 Task: Search round trip flight ticket for 5 adults, 1 child, 2 infants in seat and 1 infant on lap in business from Monterey: Monterey Regional Airport (was Monterey Peninsula Airport) to Rock Springs: Southwest Wyoming Regional Airport (rock Springs Sweetwater County Airport) on 8-5-2023 and return on 8-7-2023. Choice of flights is Singapure airlines. Number of bags: 1 carry on bag. Price is upto 76000. Outbound departure time preference is 5:30.
Action: Mouse moved to (389, 151)
Screenshot: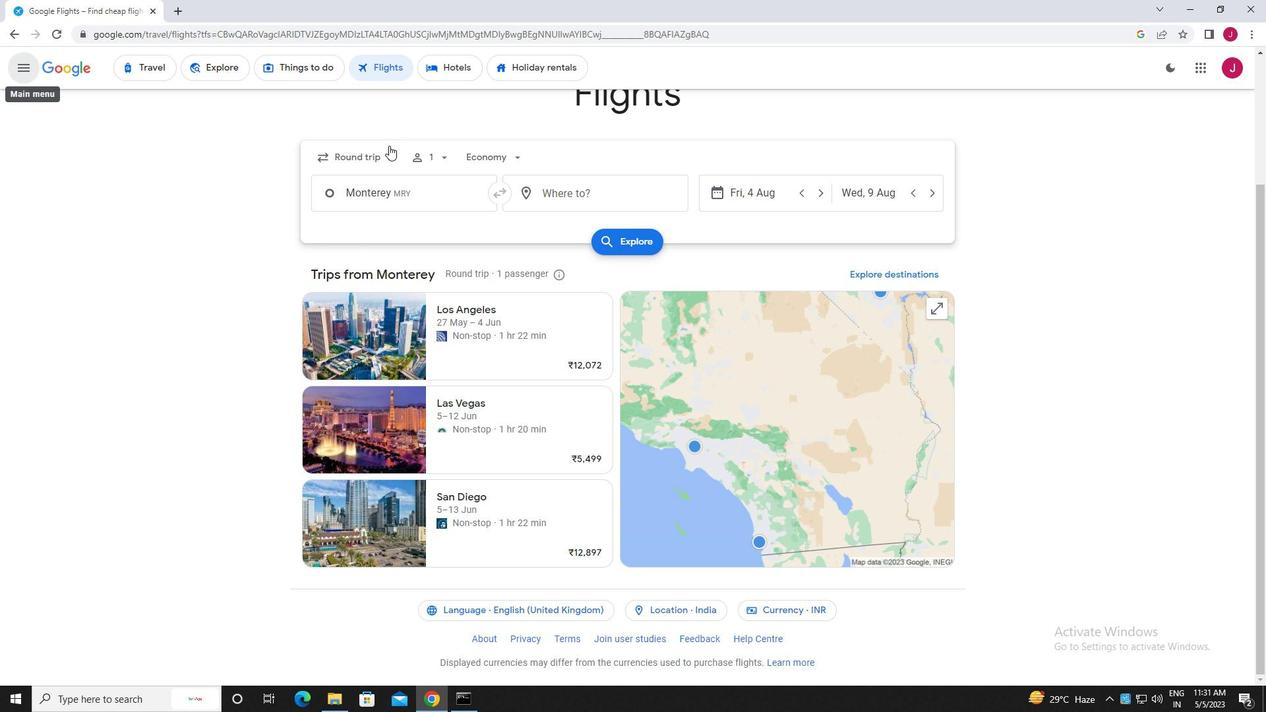 
Action: Mouse pressed left at (389, 151)
Screenshot: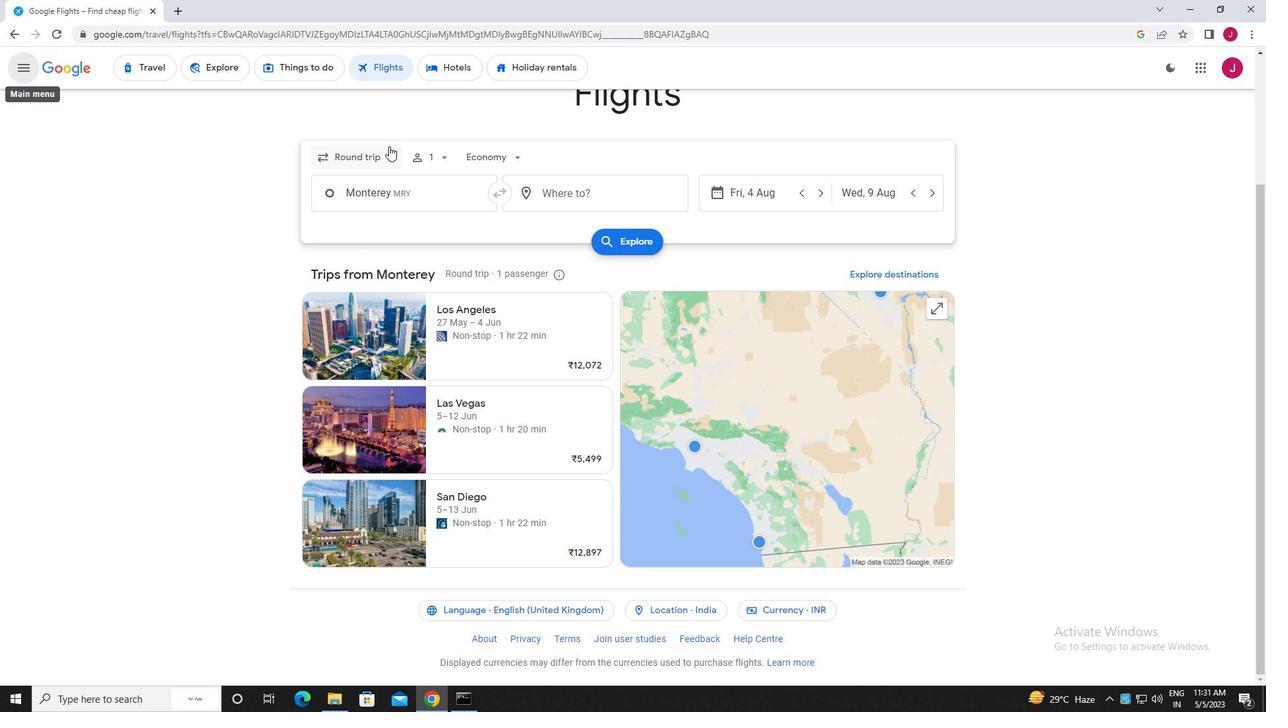 
Action: Mouse moved to (385, 187)
Screenshot: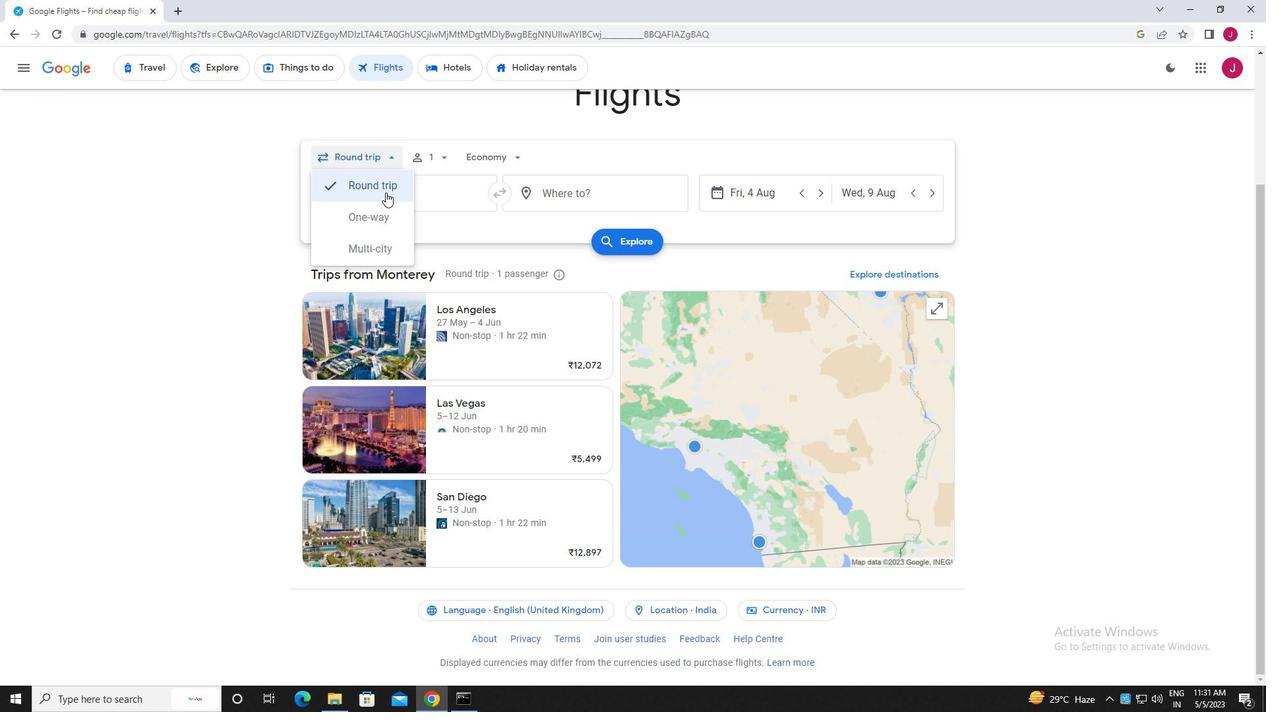 
Action: Mouse pressed left at (385, 187)
Screenshot: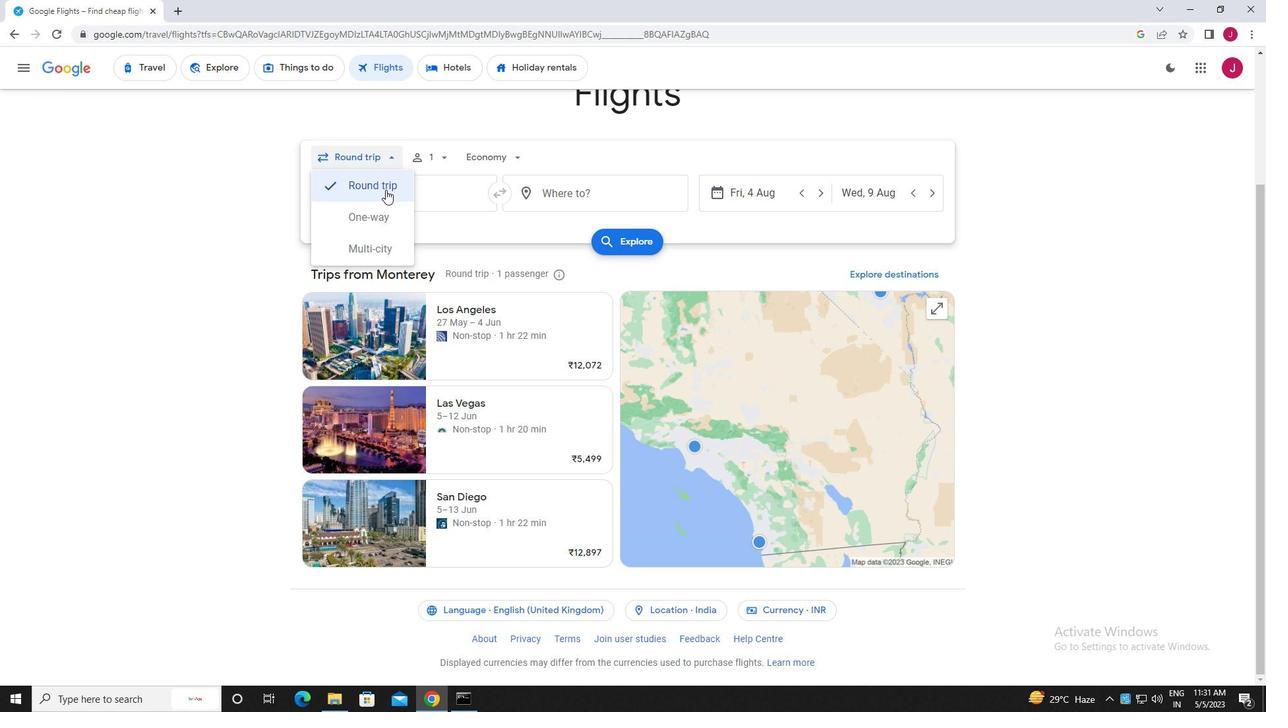 
Action: Mouse moved to (445, 156)
Screenshot: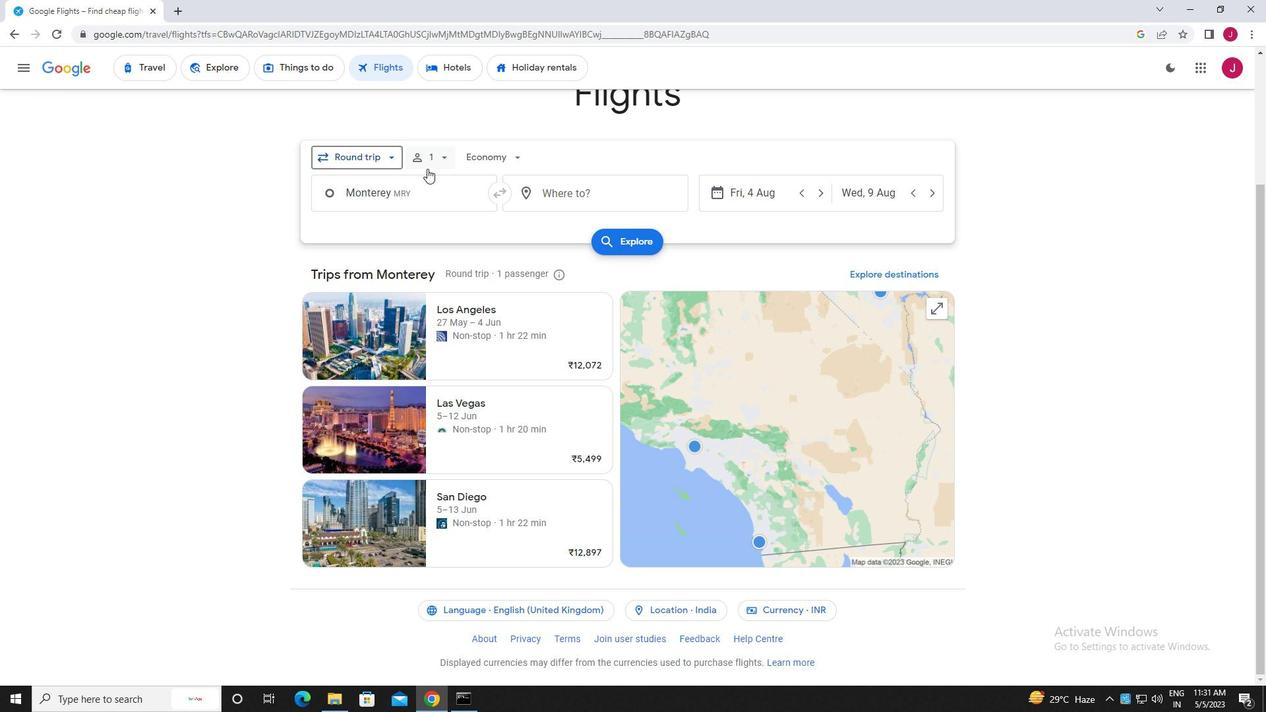 
Action: Mouse pressed left at (445, 156)
Screenshot: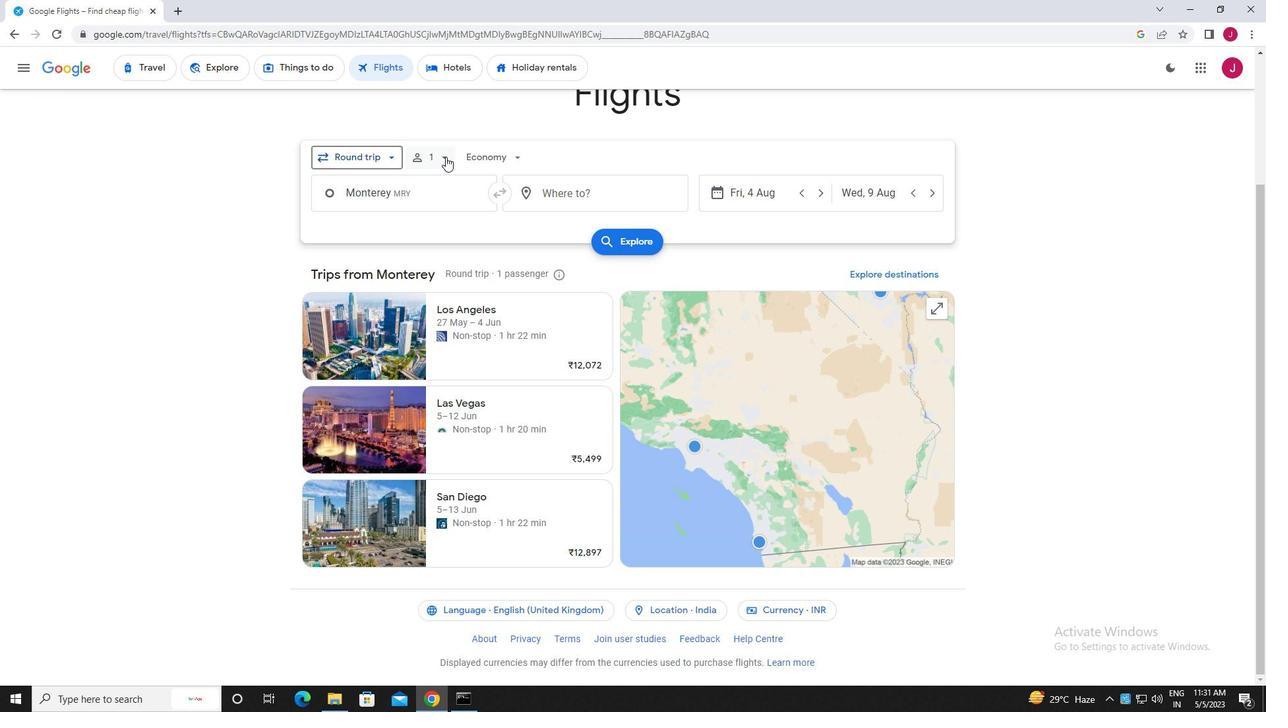 
Action: Mouse moved to (542, 191)
Screenshot: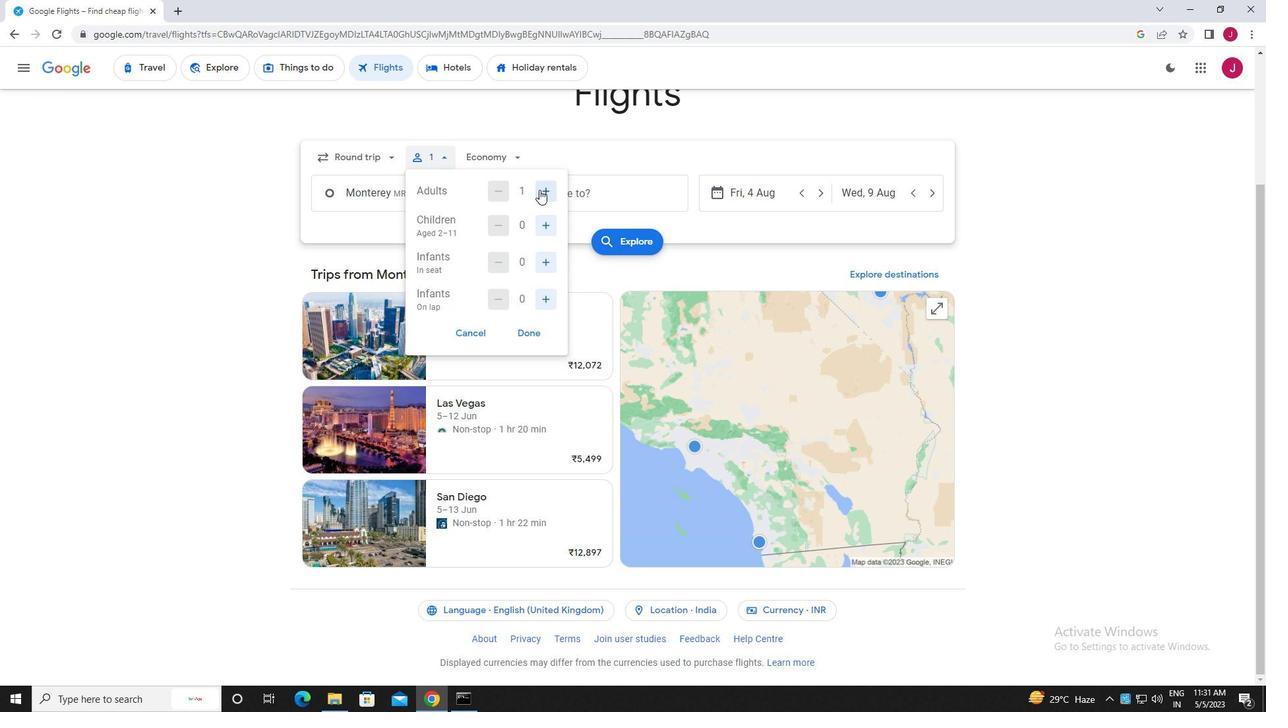 
Action: Mouse pressed left at (542, 191)
Screenshot: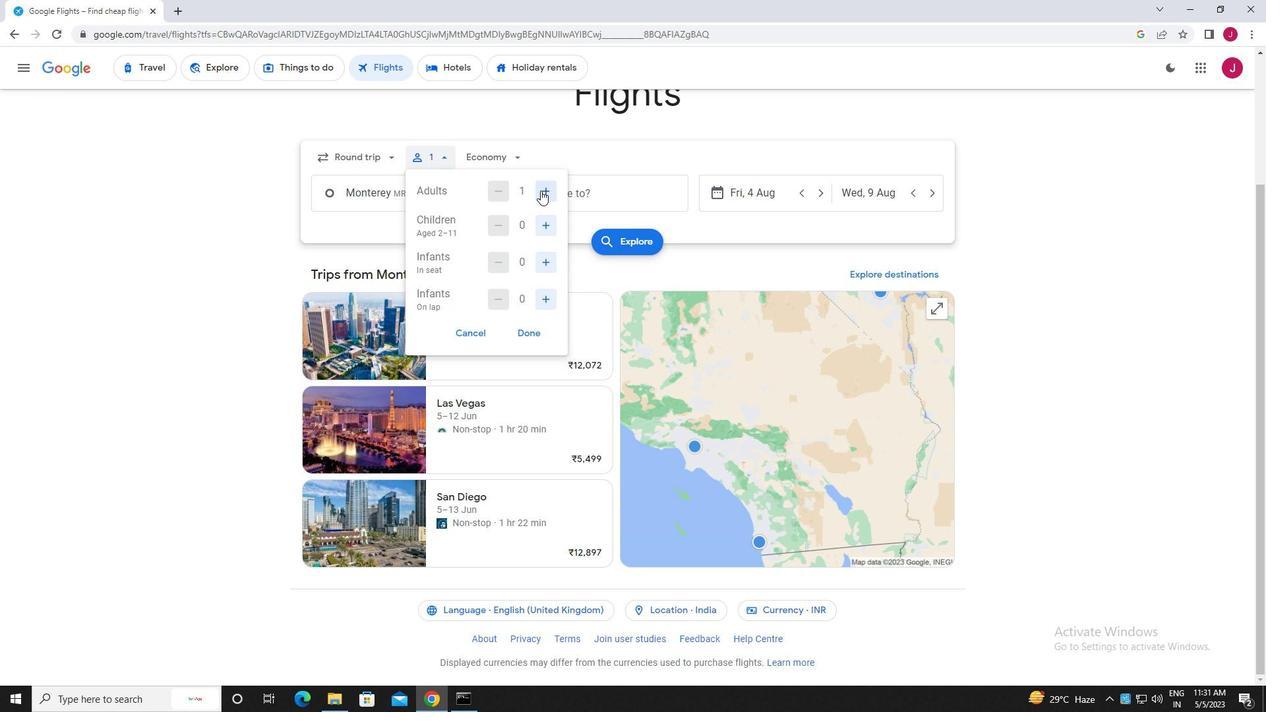 
Action: Mouse moved to (542, 191)
Screenshot: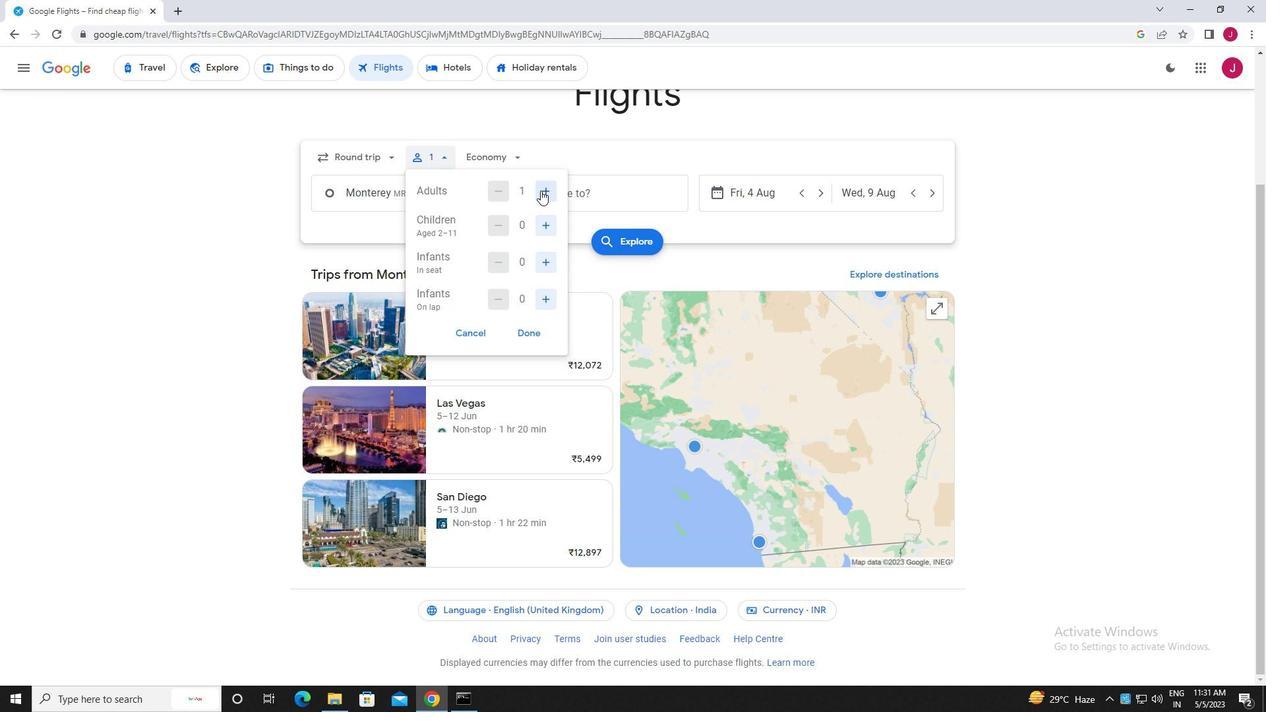 
Action: Mouse pressed left at (542, 191)
Screenshot: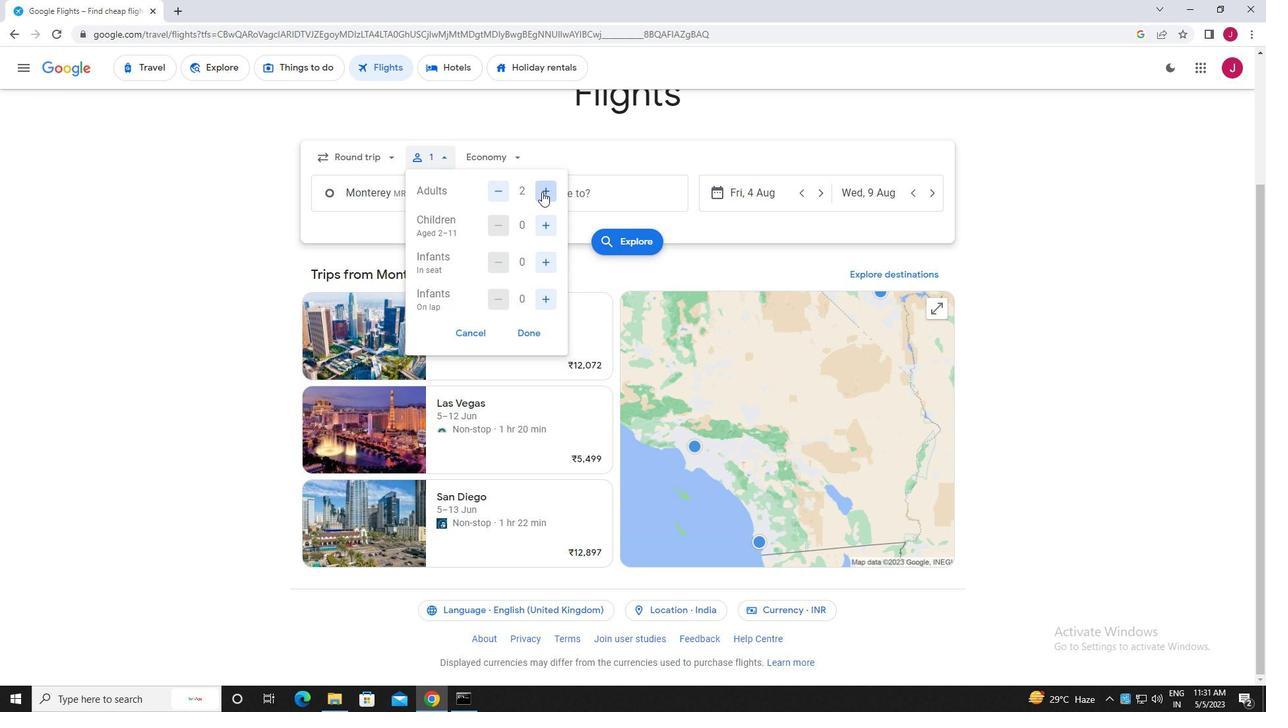 
Action: Mouse pressed left at (542, 191)
Screenshot: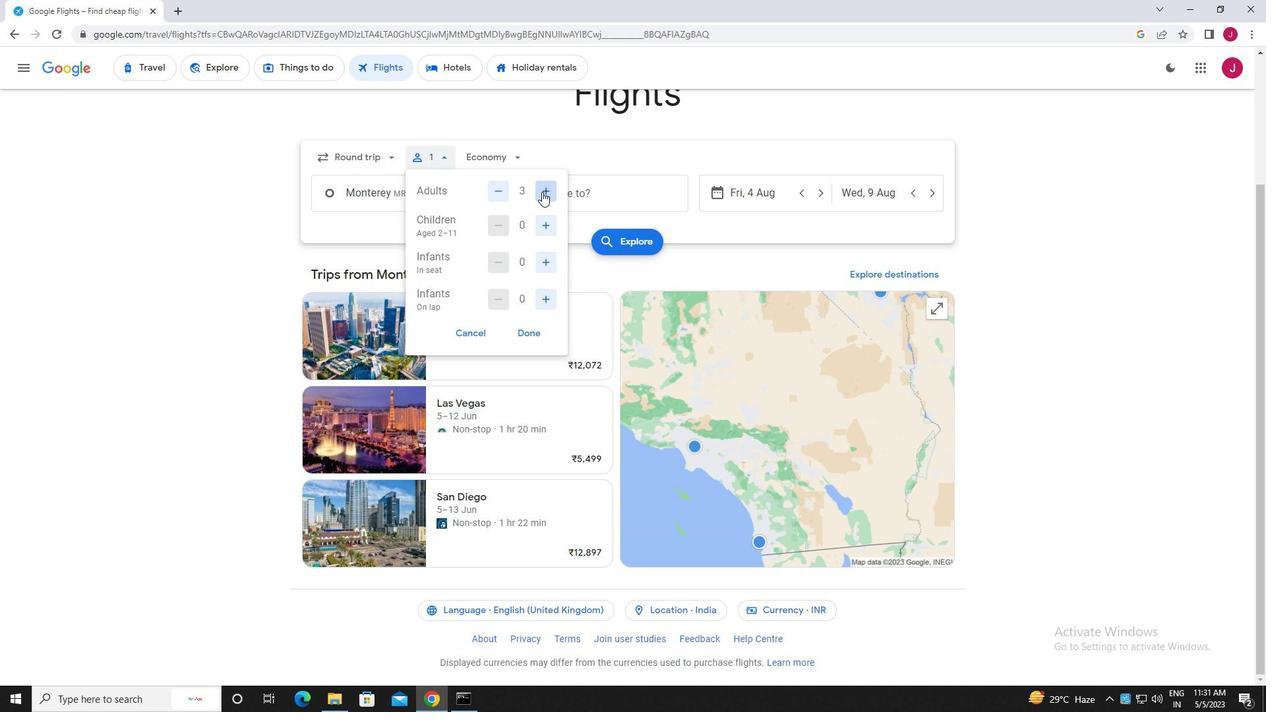 
Action: Mouse pressed left at (542, 191)
Screenshot: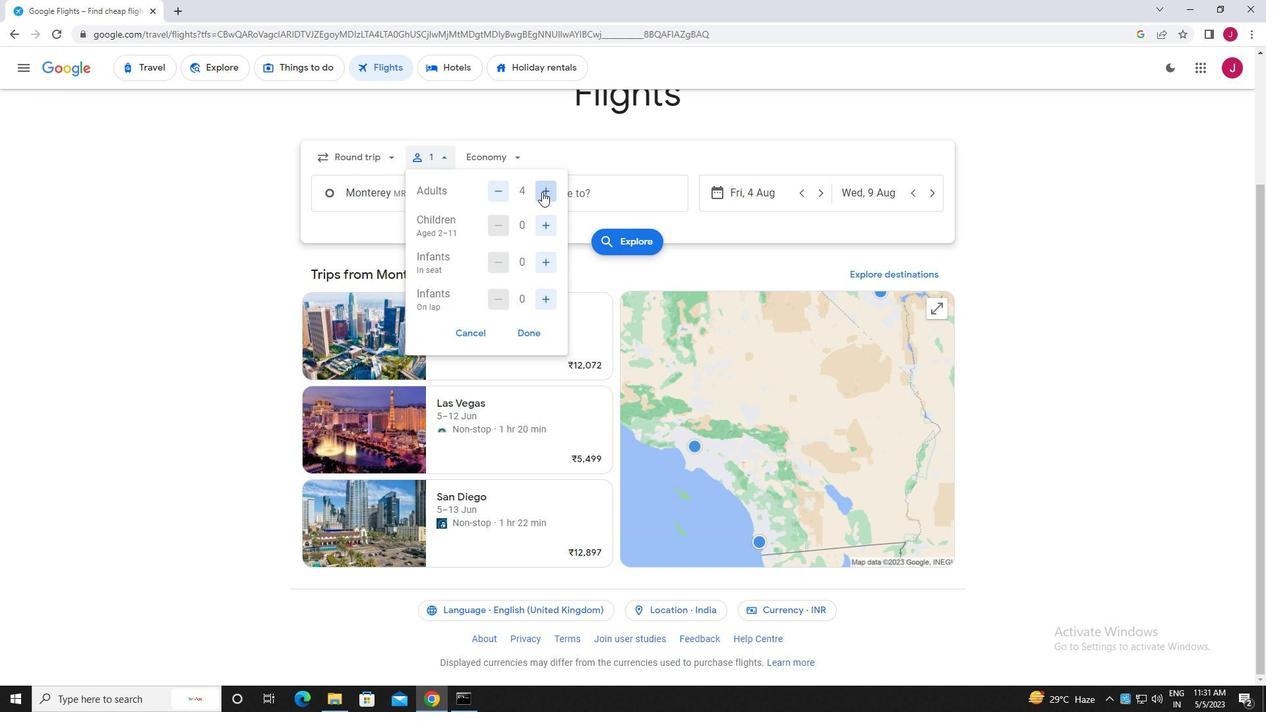 
Action: Mouse moved to (546, 232)
Screenshot: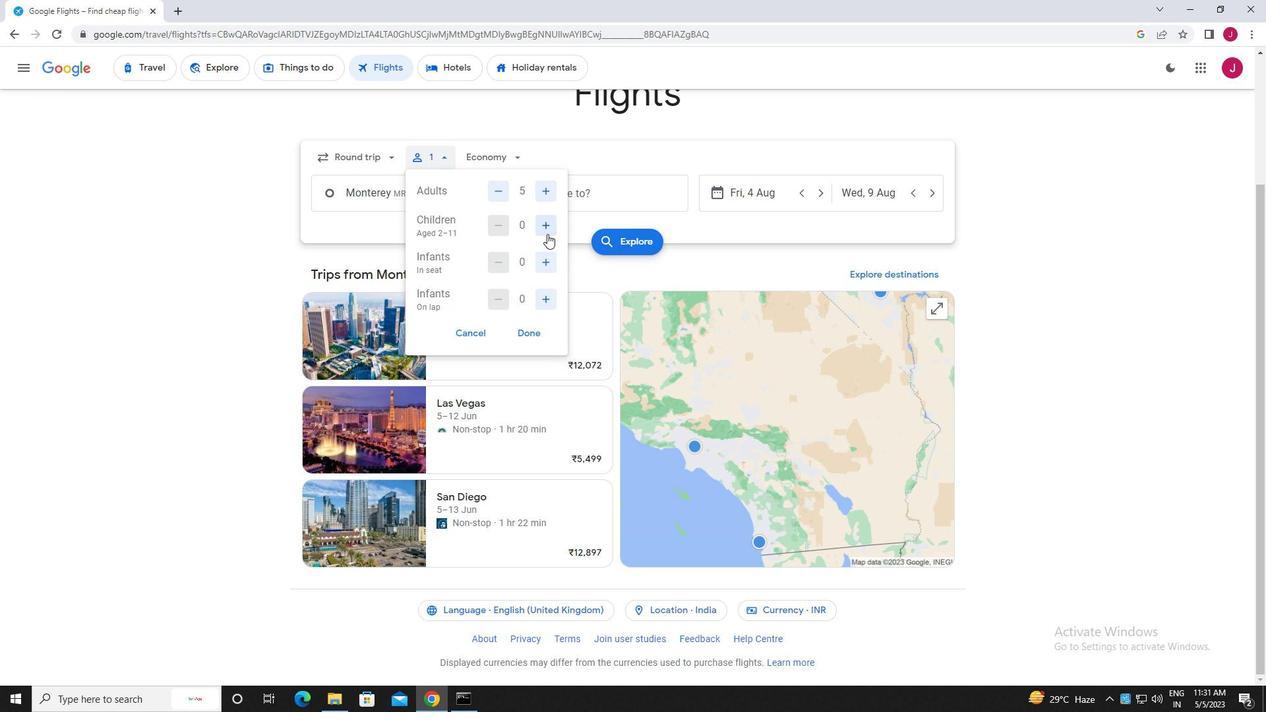 
Action: Mouse pressed left at (546, 232)
Screenshot: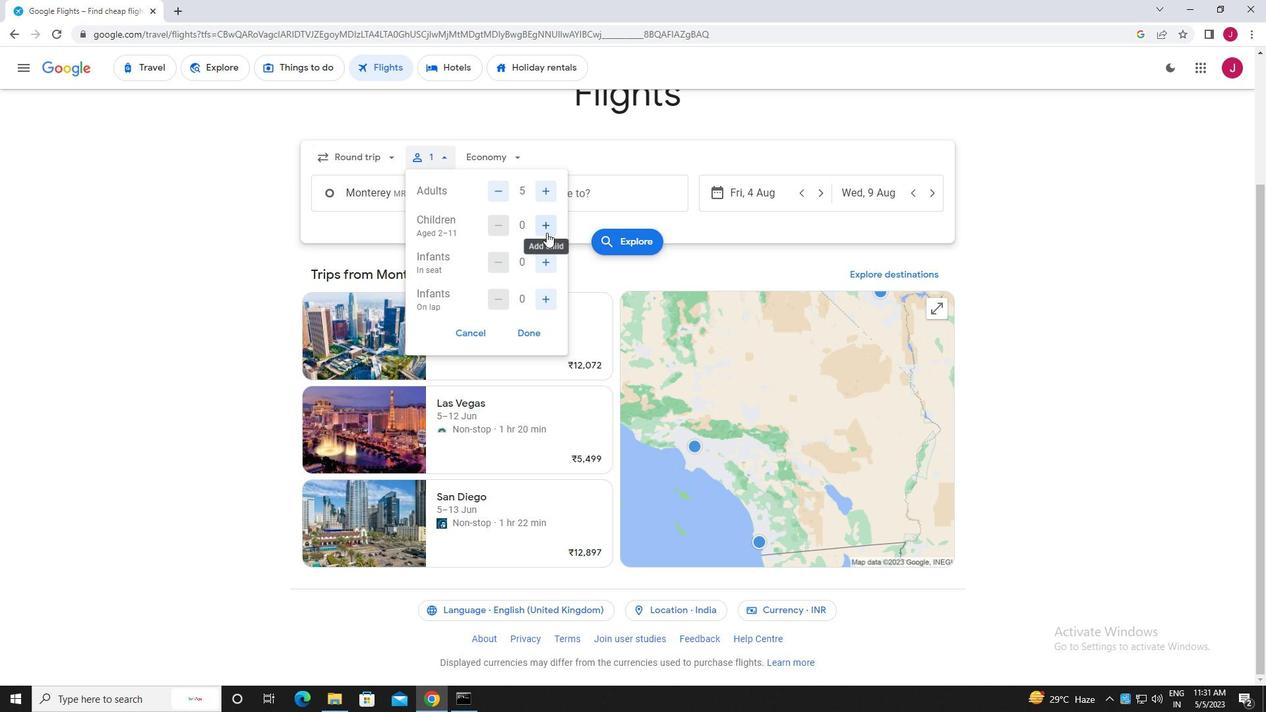 
Action: Mouse moved to (552, 255)
Screenshot: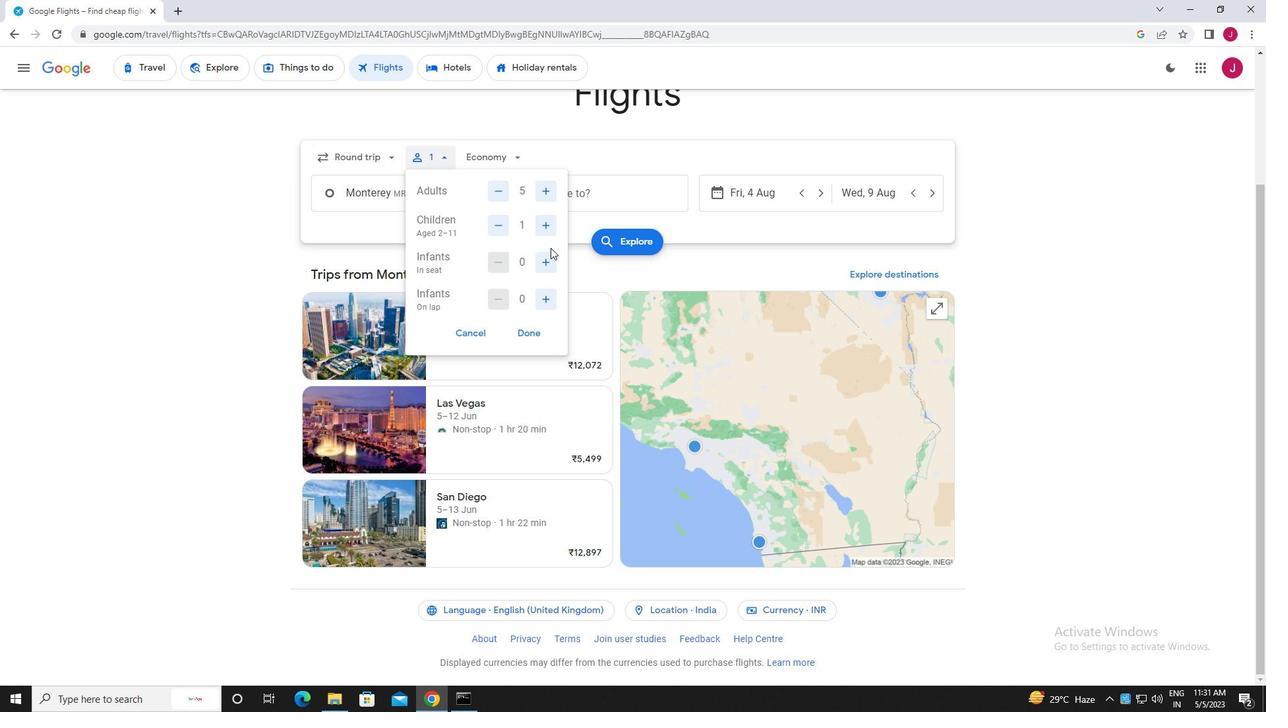 
Action: Mouse pressed left at (552, 255)
Screenshot: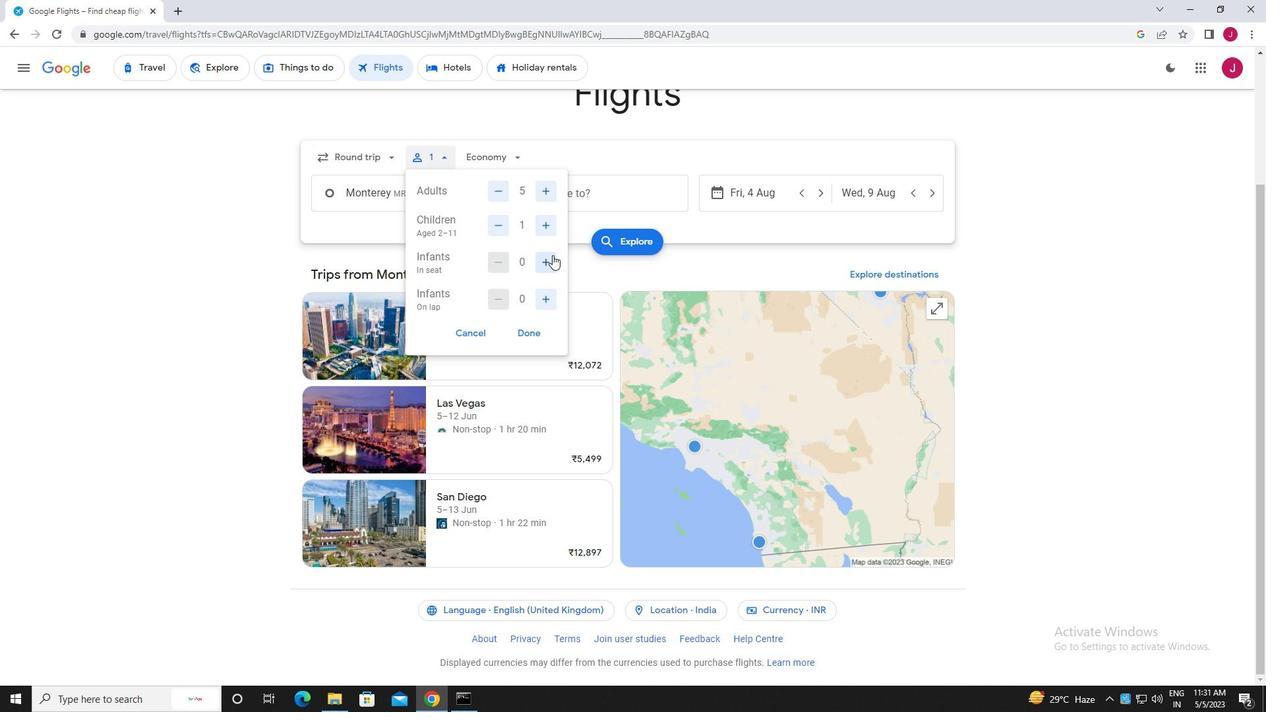 
Action: Mouse moved to (550, 258)
Screenshot: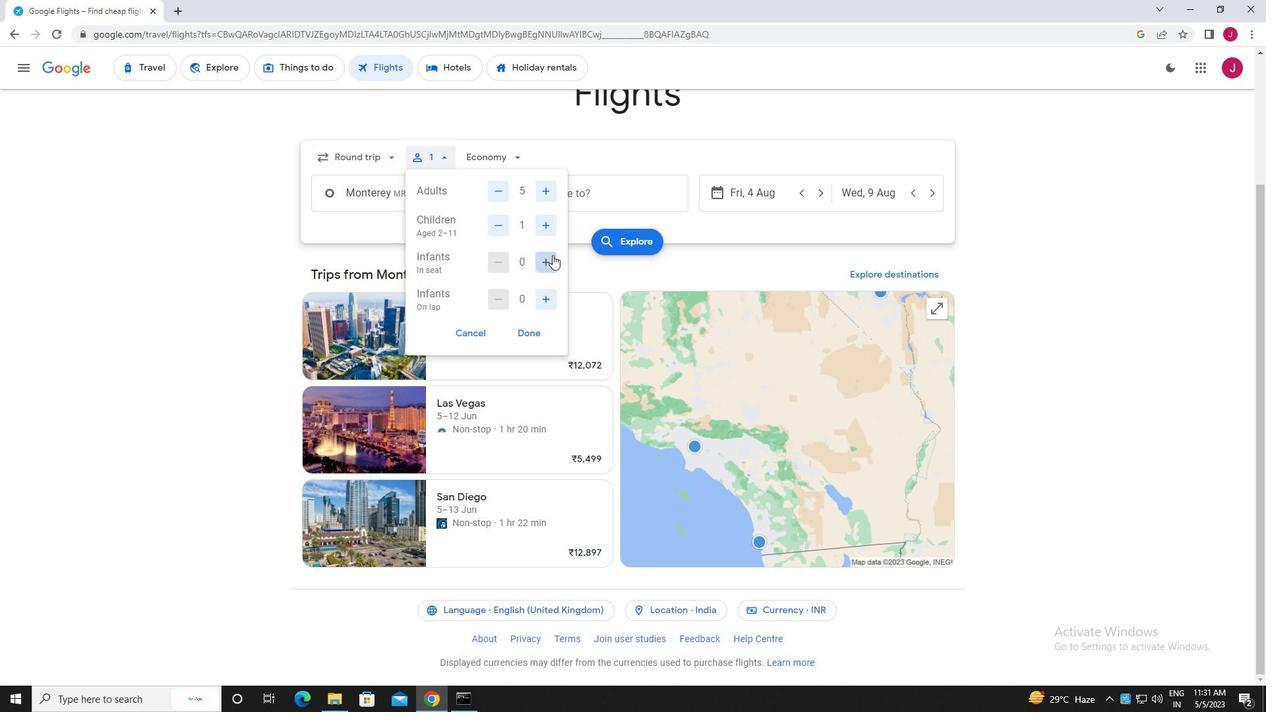 
Action: Mouse pressed left at (550, 258)
Screenshot: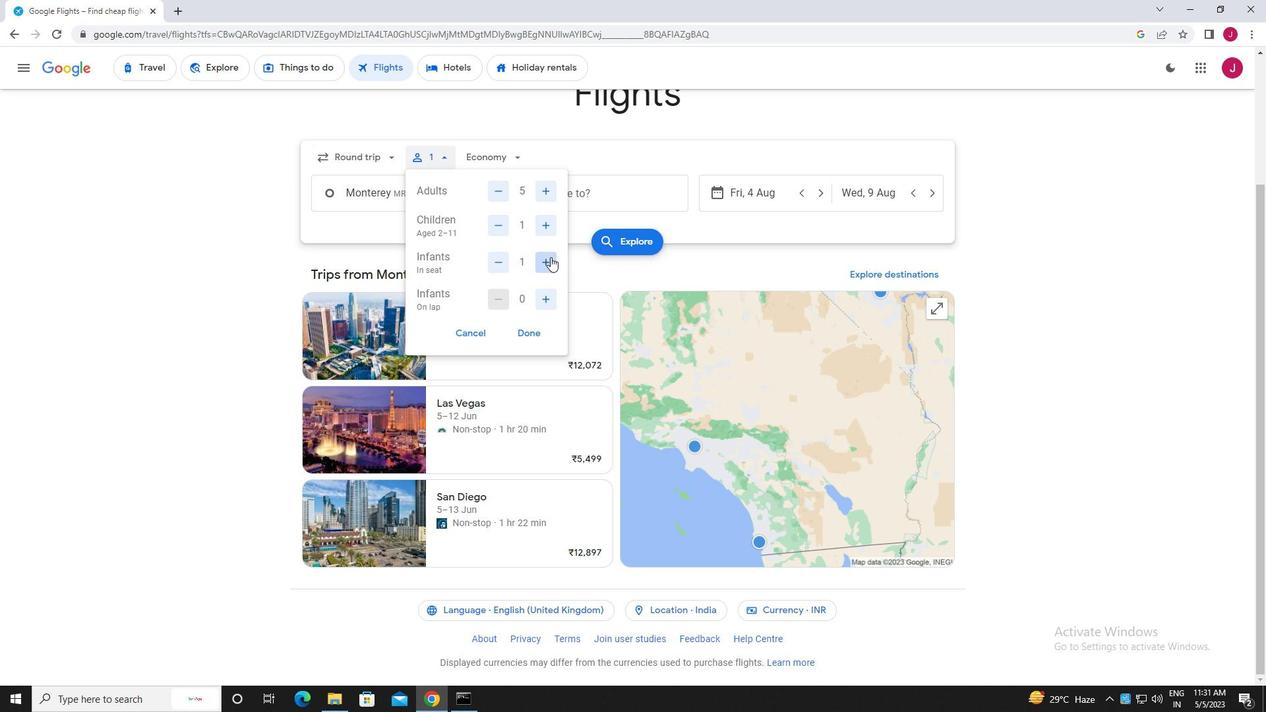 
Action: Mouse moved to (542, 303)
Screenshot: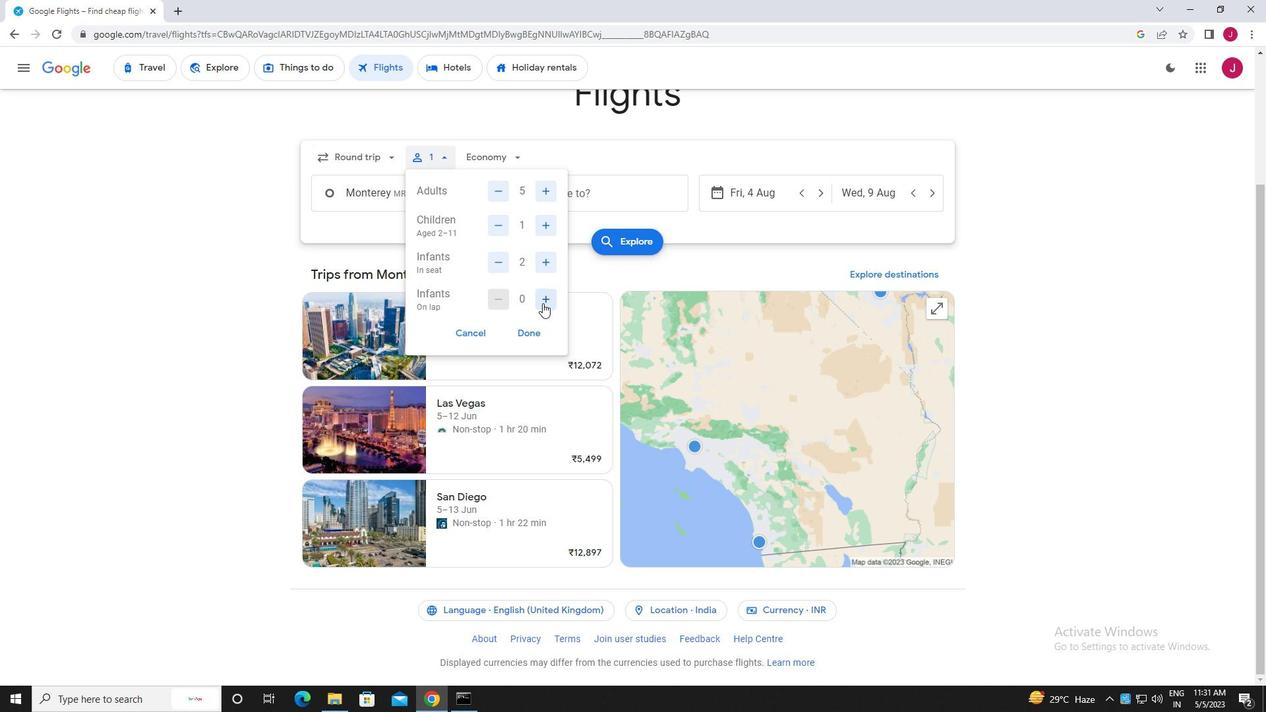 
Action: Mouse pressed left at (542, 303)
Screenshot: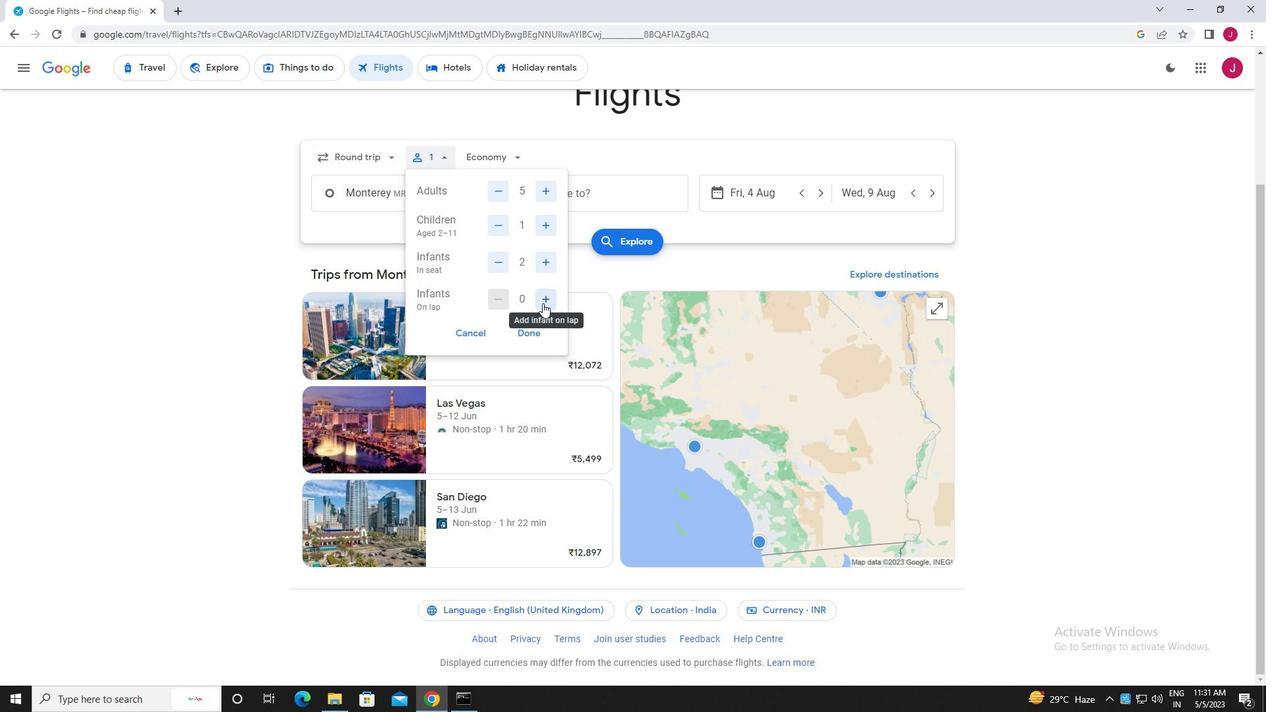 
Action: Mouse moved to (529, 329)
Screenshot: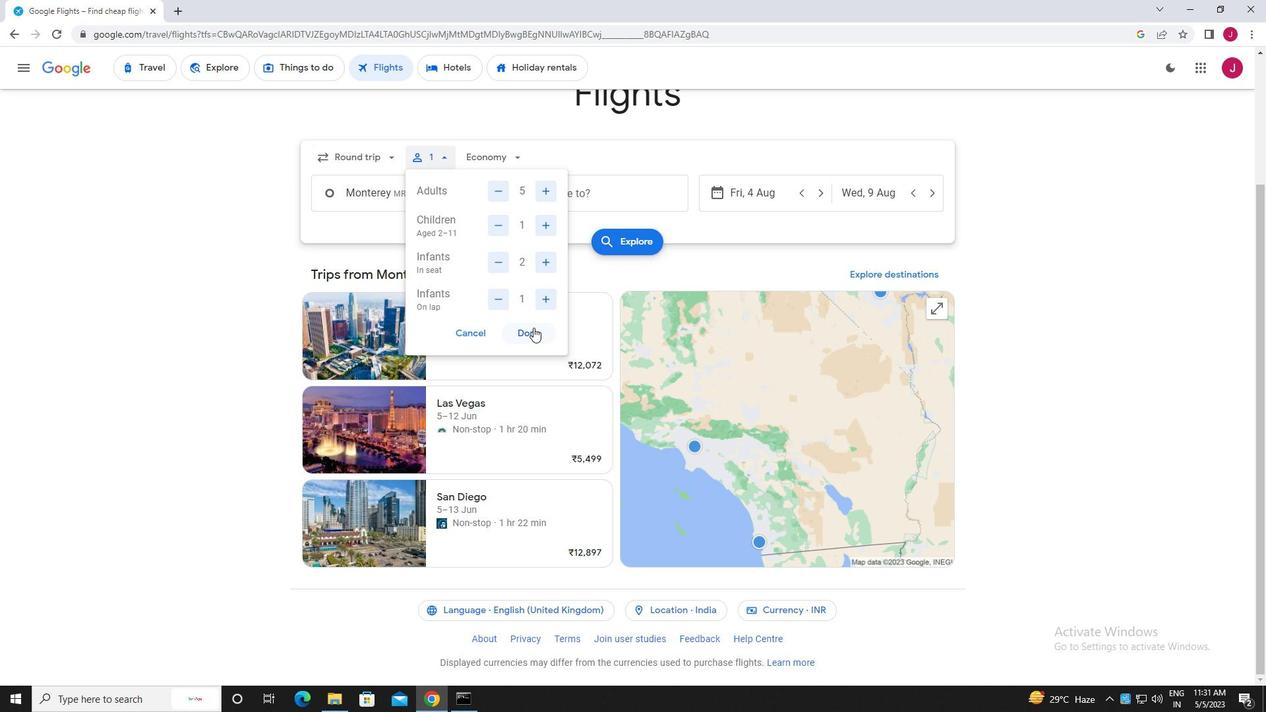 
Action: Mouse pressed left at (529, 329)
Screenshot: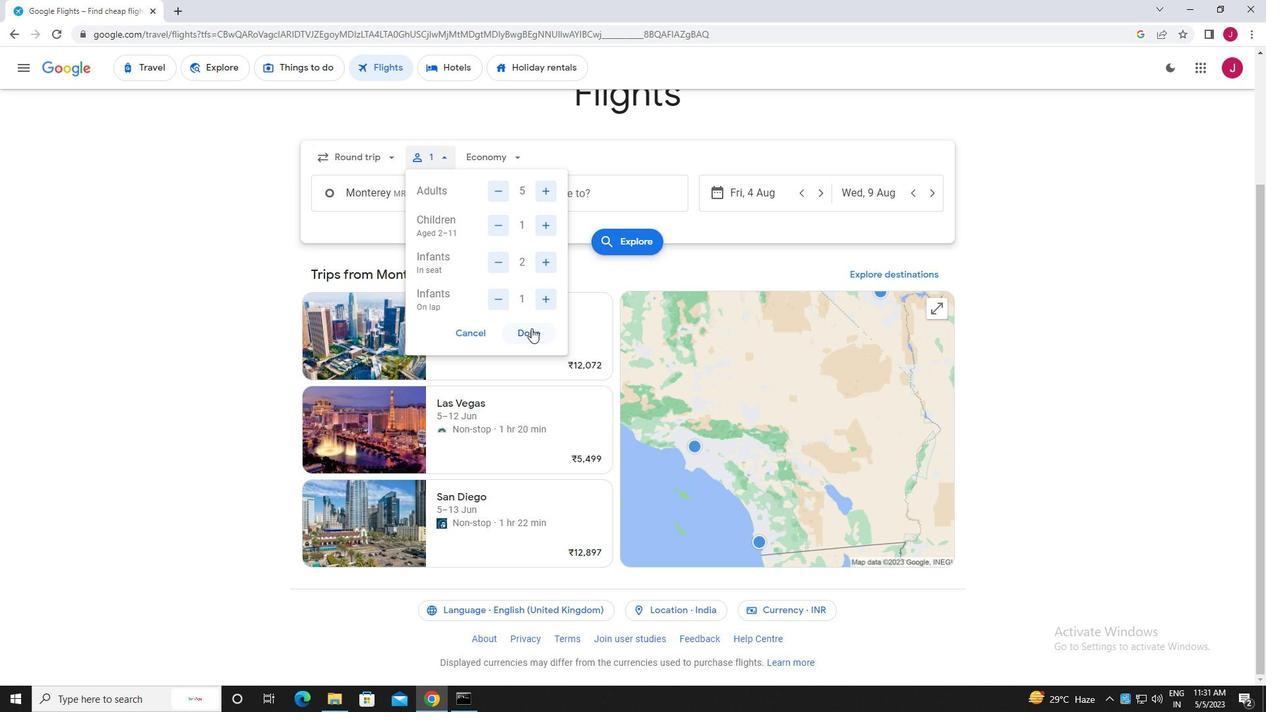 
Action: Mouse moved to (501, 156)
Screenshot: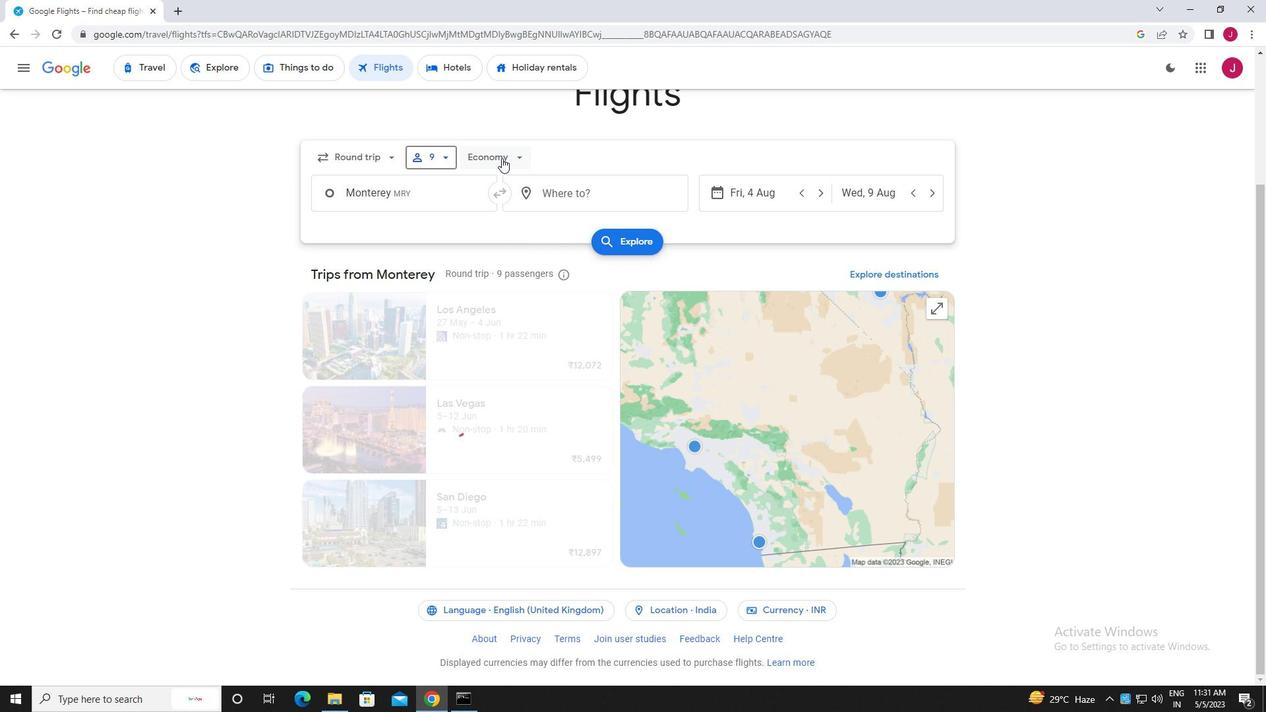 
Action: Mouse pressed left at (501, 156)
Screenshot: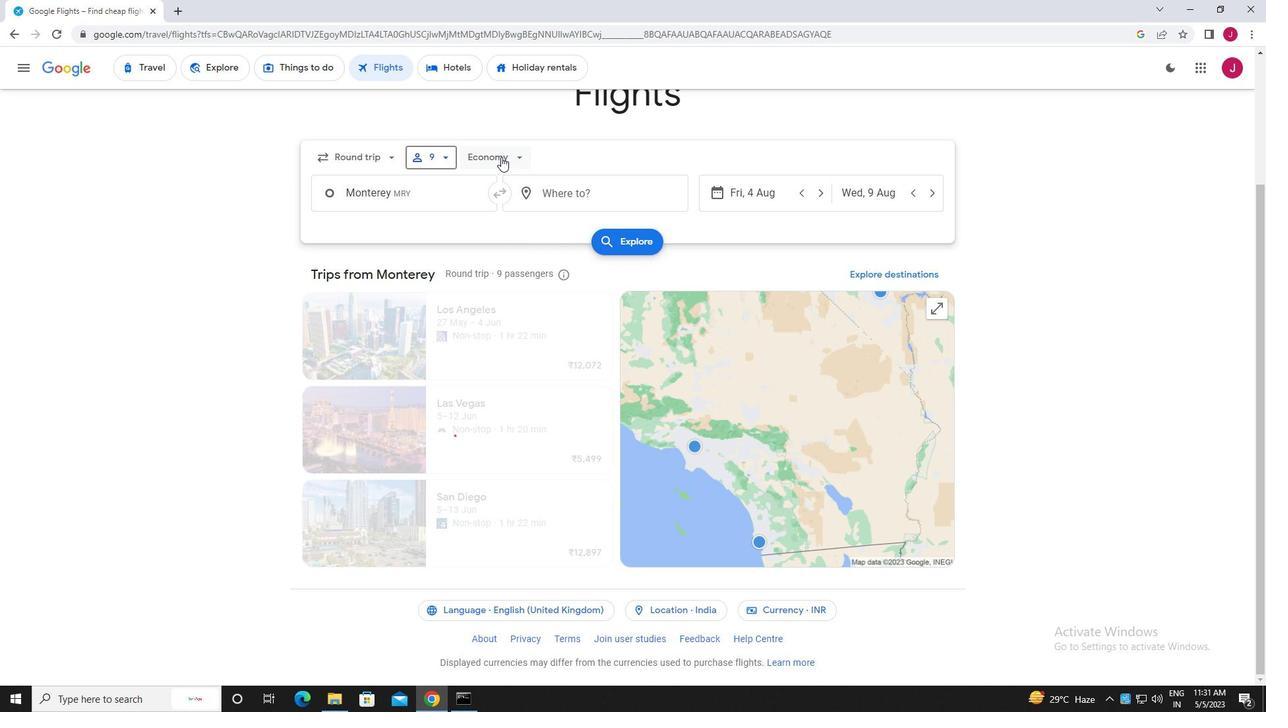 
Action: Mouse moved to (524, 247)
Screenshot: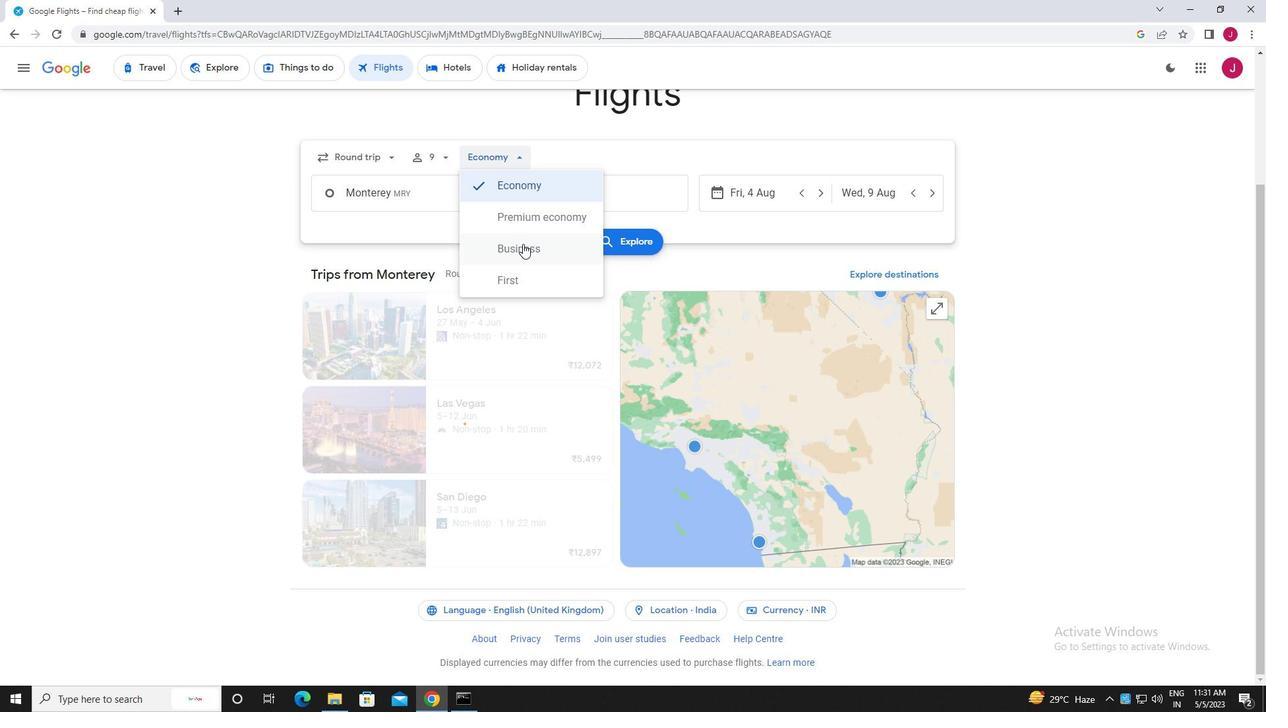 
Action: Mouse pressed left at (524, 247)
Screenshot: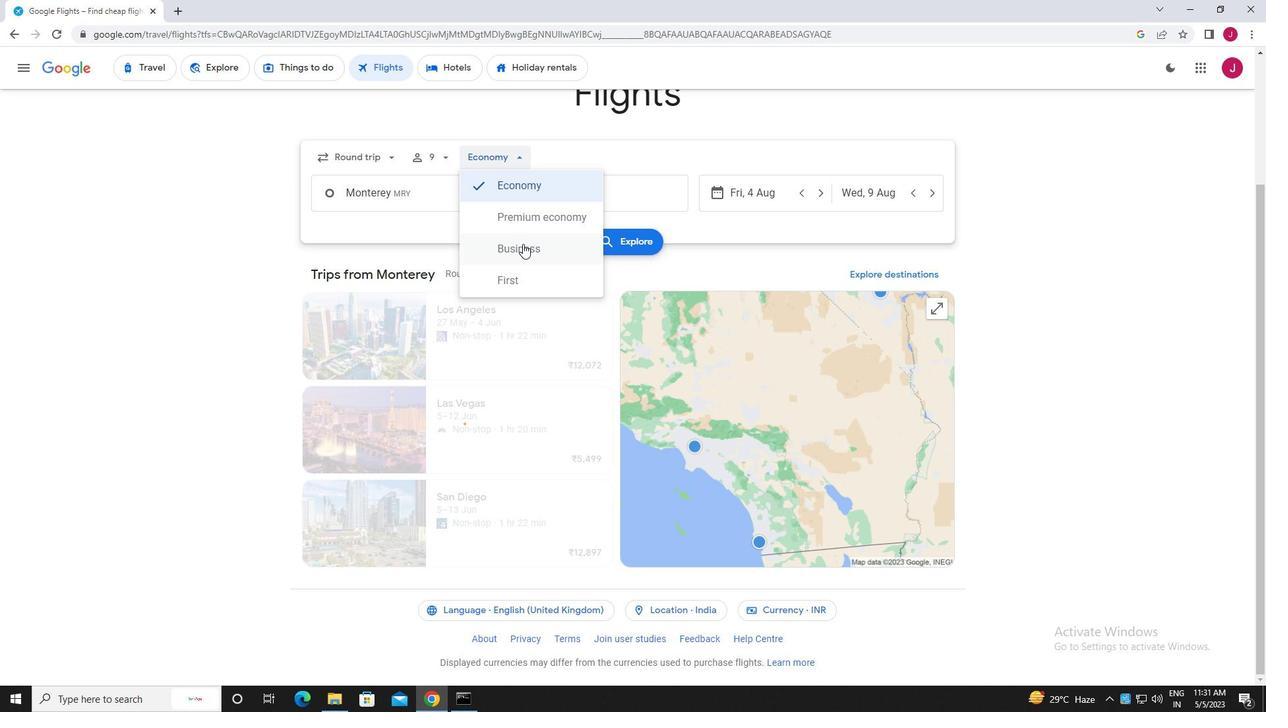 
Action: Mouse moved to (439, 198)
Screenshot: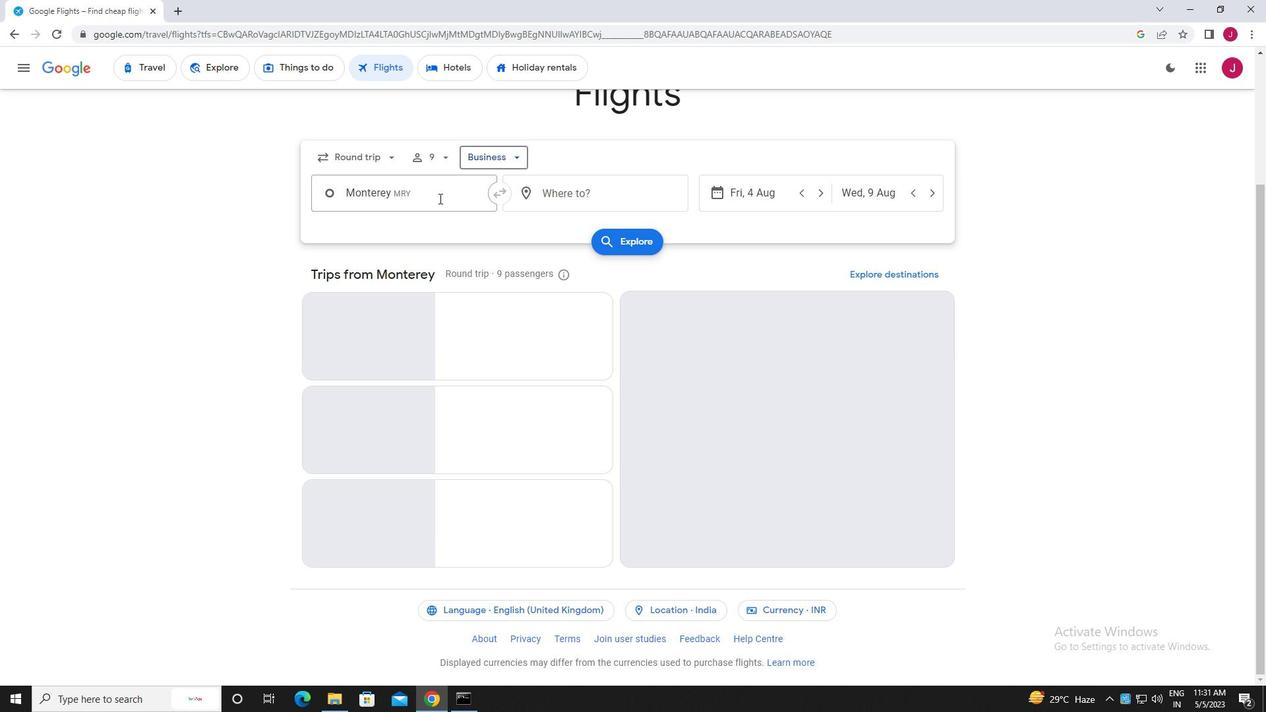 
Action: Mouse pressed left at (439, 198)
Screenshot: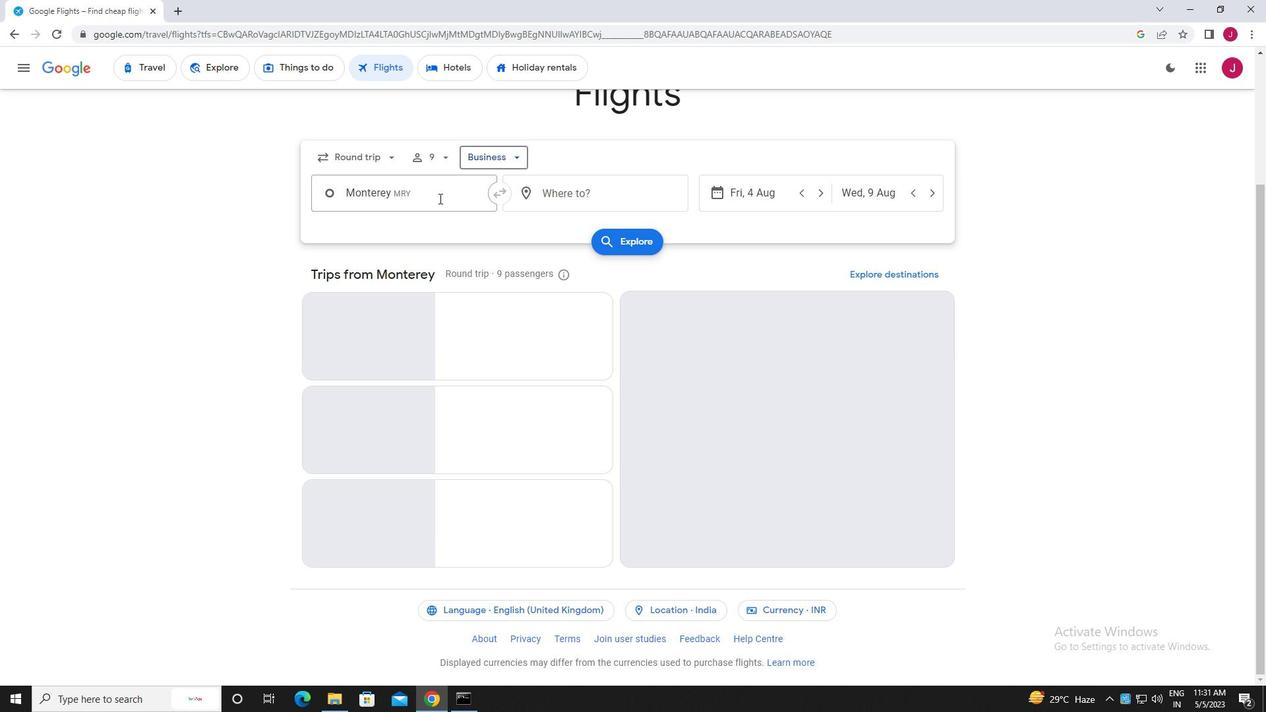 
Action: Mouse moved to (439, 198)
Screenshot: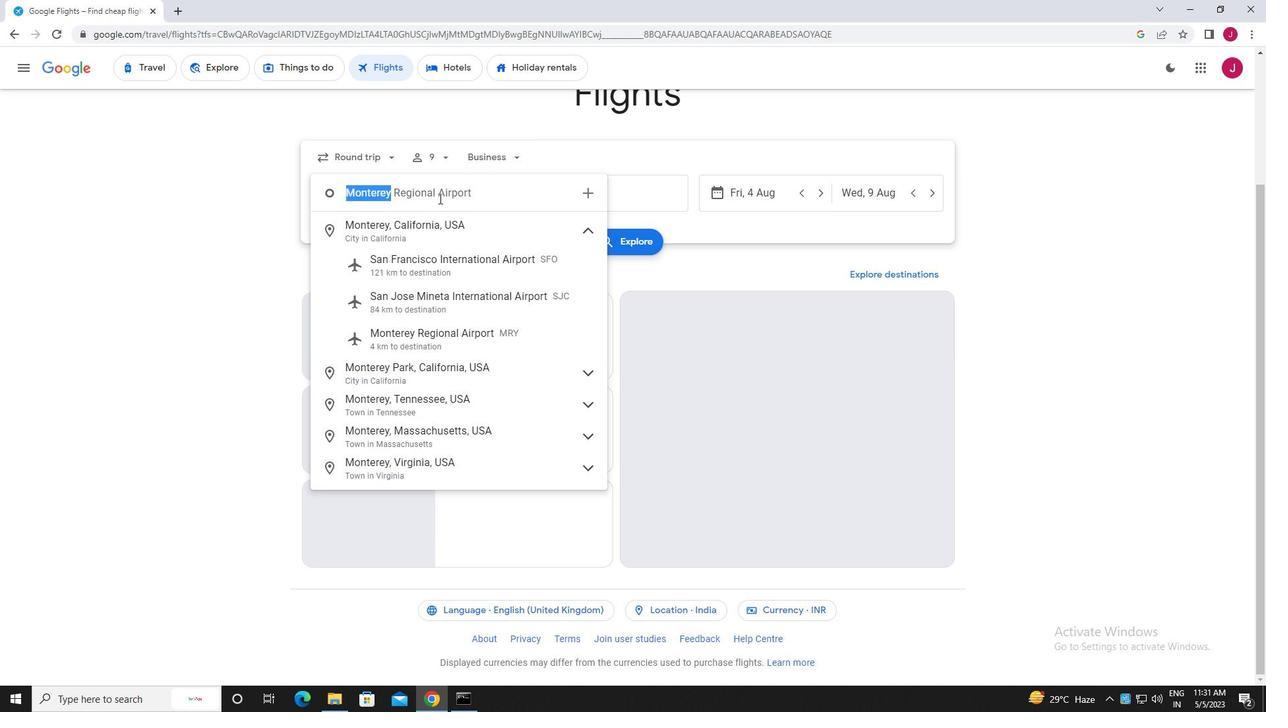 
Action: Key pressed monetery<Key.space>
Screenshot: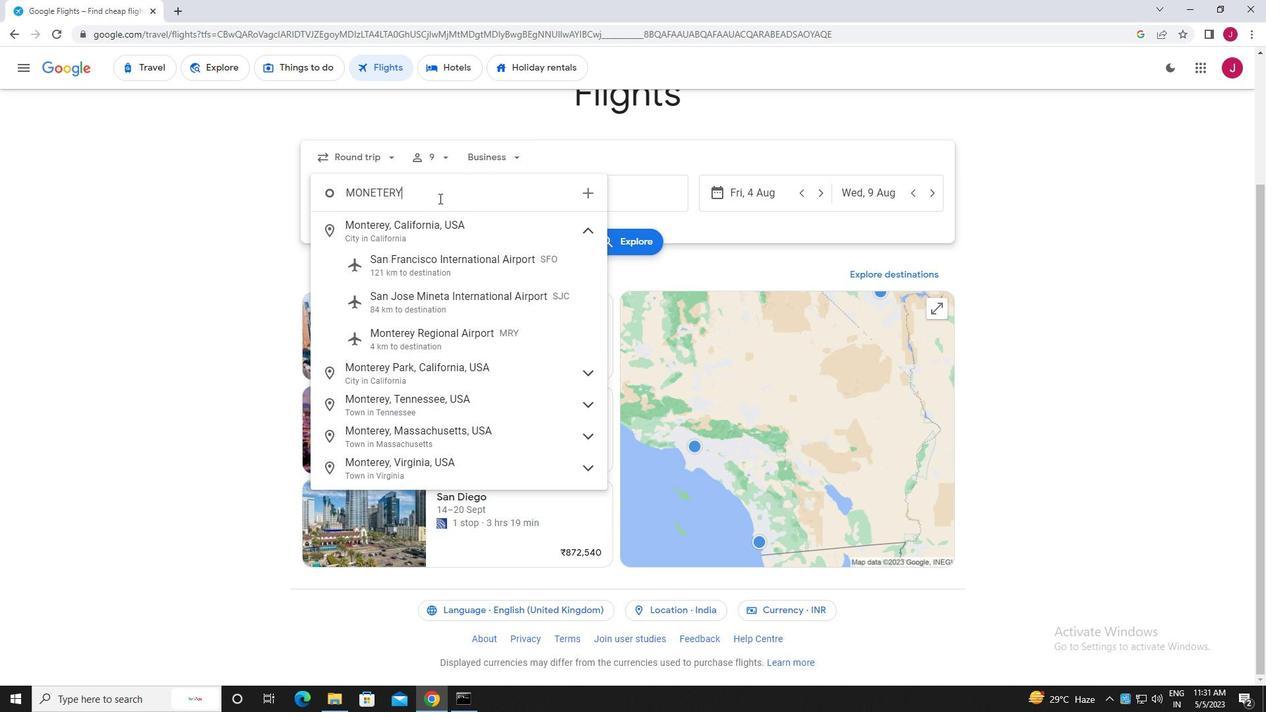 
Action: Mouse moved to (454, 218)
Screenshot: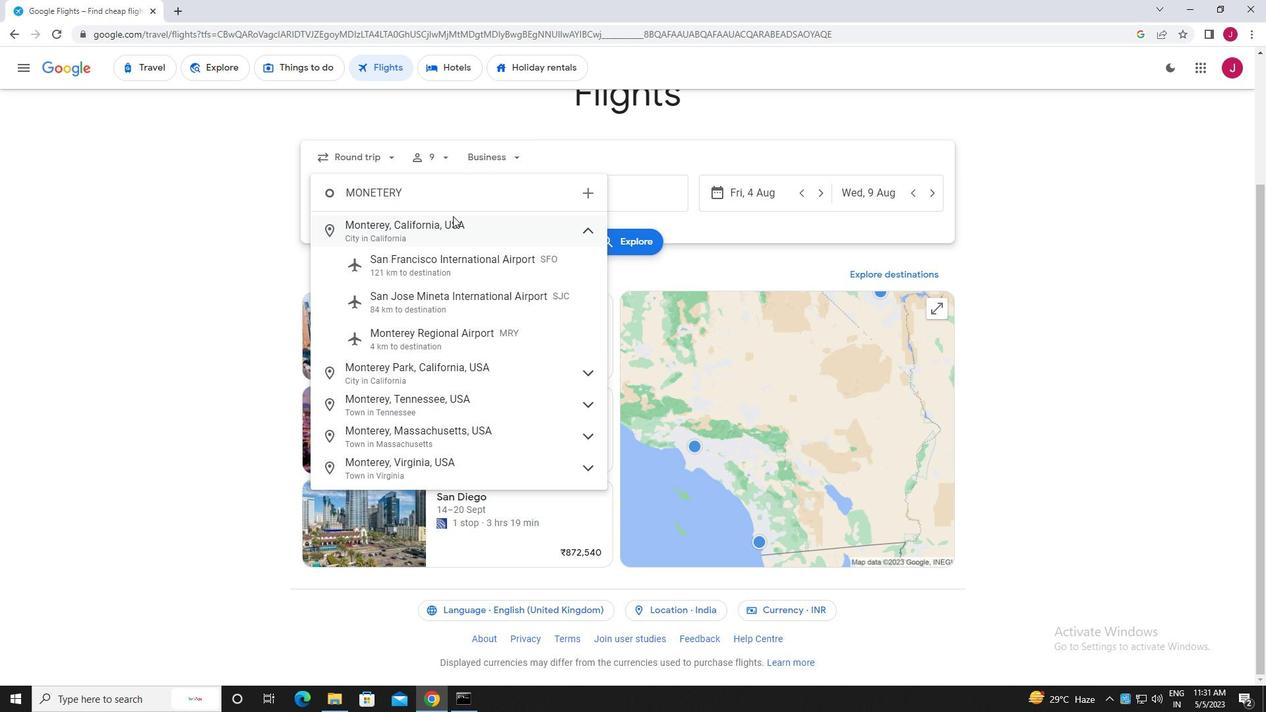 
Action: Key pressed r
Screenshot: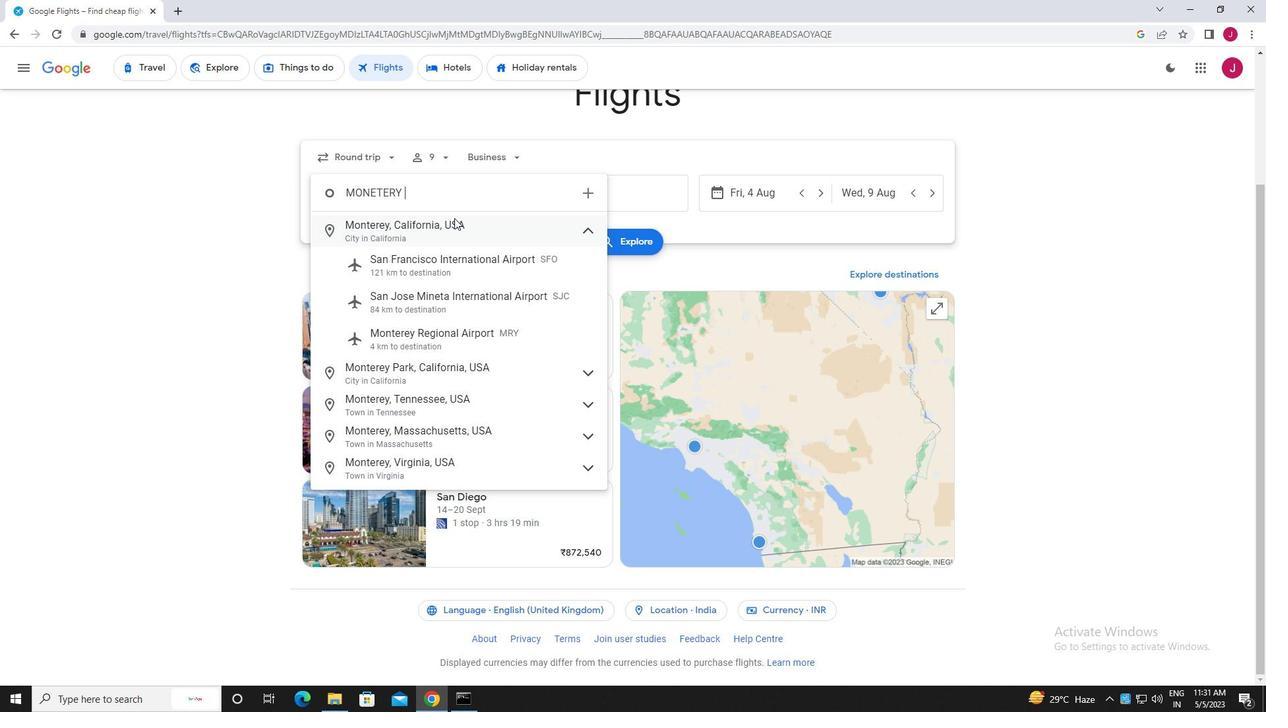 
Action: Mouse moved to (376, 191)
Screenshot: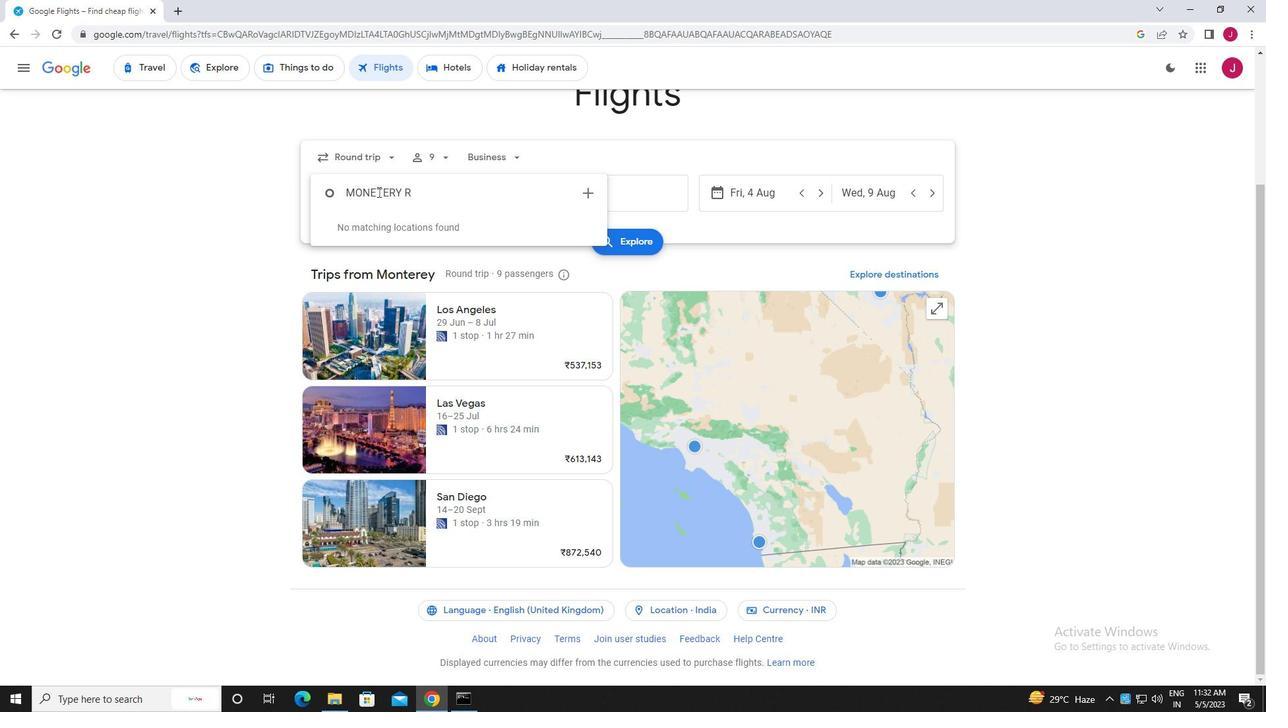 
Action: Mouse pressed left at (376, 191)
Screenshot: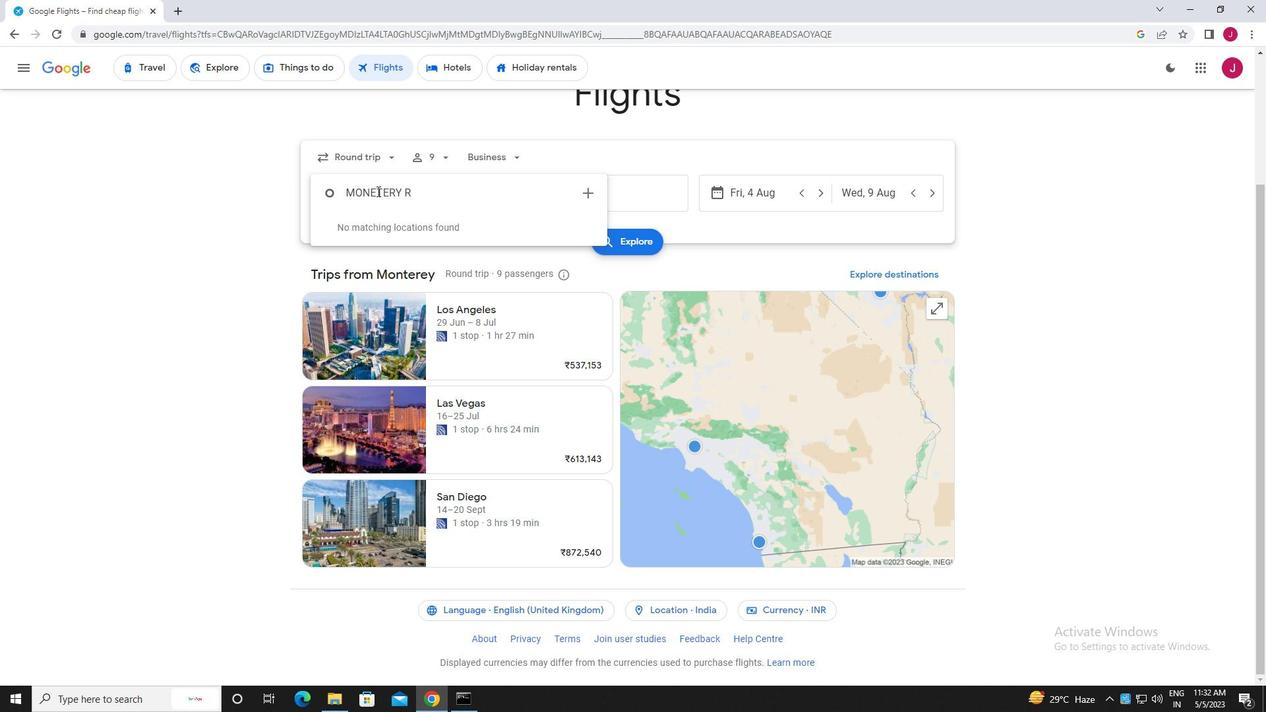 
Action: Mouse moved to (378, 191)
Screenshot: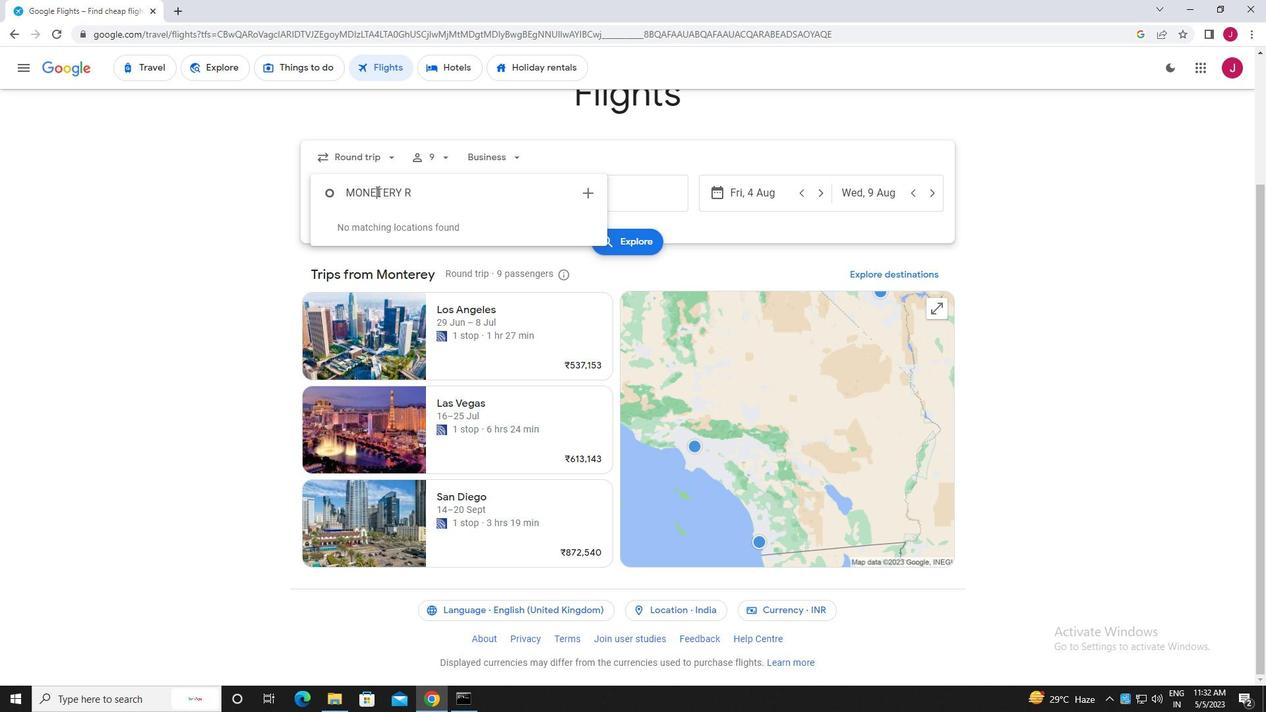 
Action: Key pressed <Key.backspace>
Screenshot: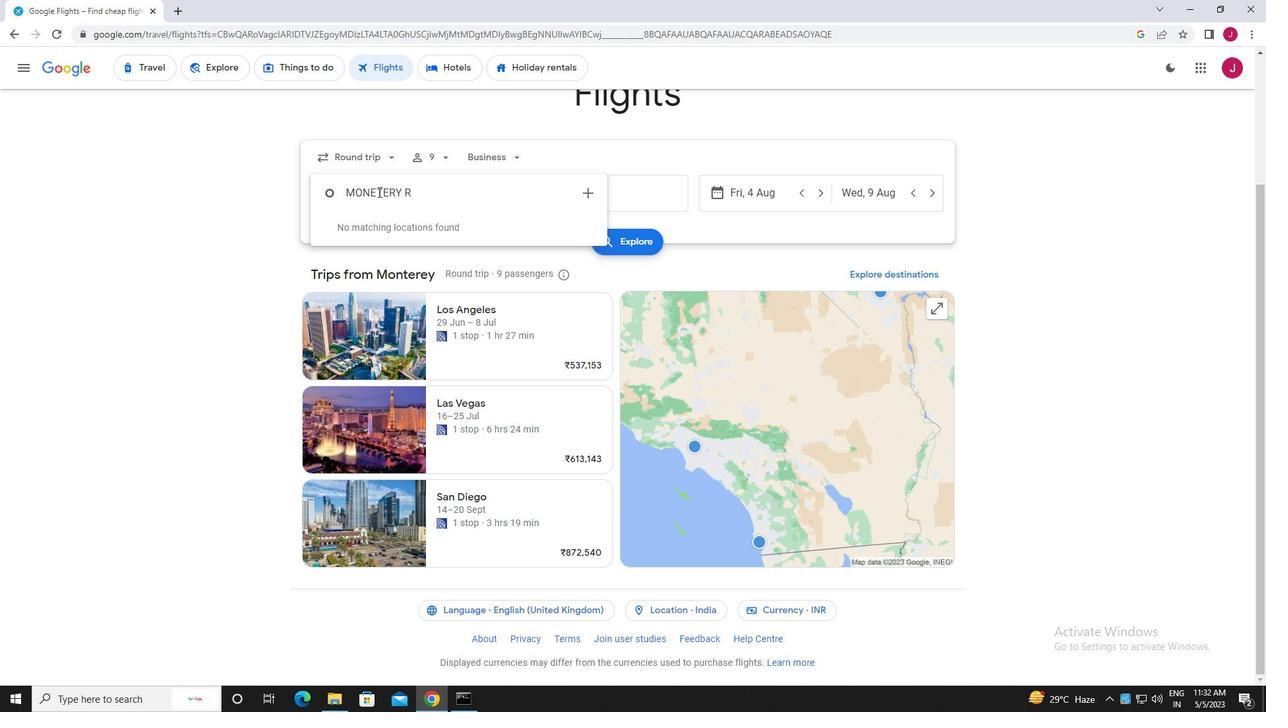 
Action: Mouse moved to (465, 220)
Screenshot: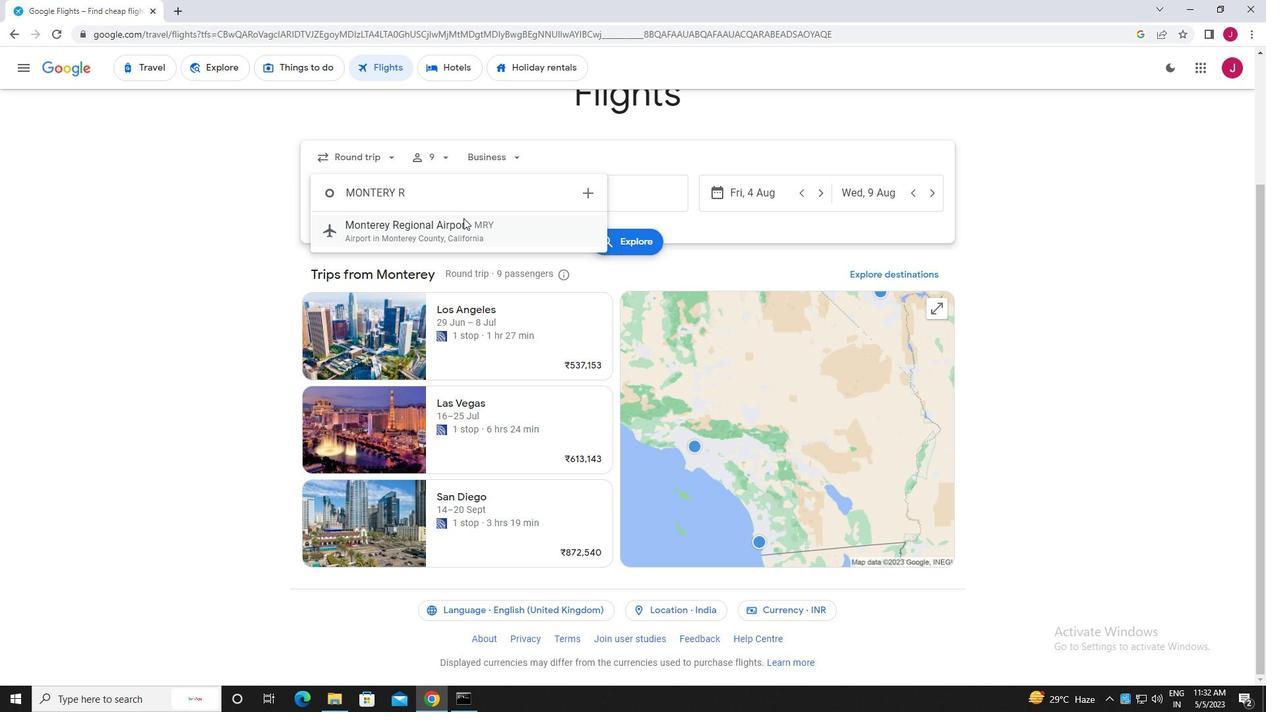 
Action: Mouse pressed left at (465, 220)
Screenshot: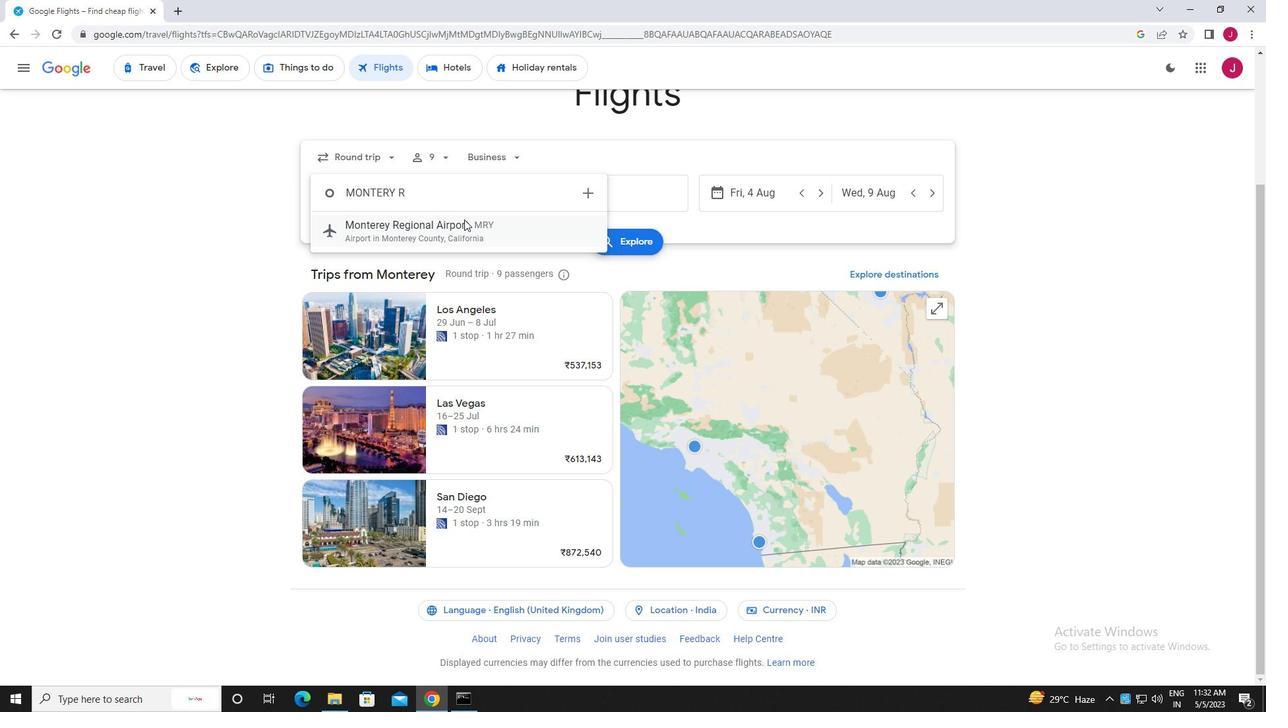 
Action: Mouse moved to (575, 195)
Screenshot: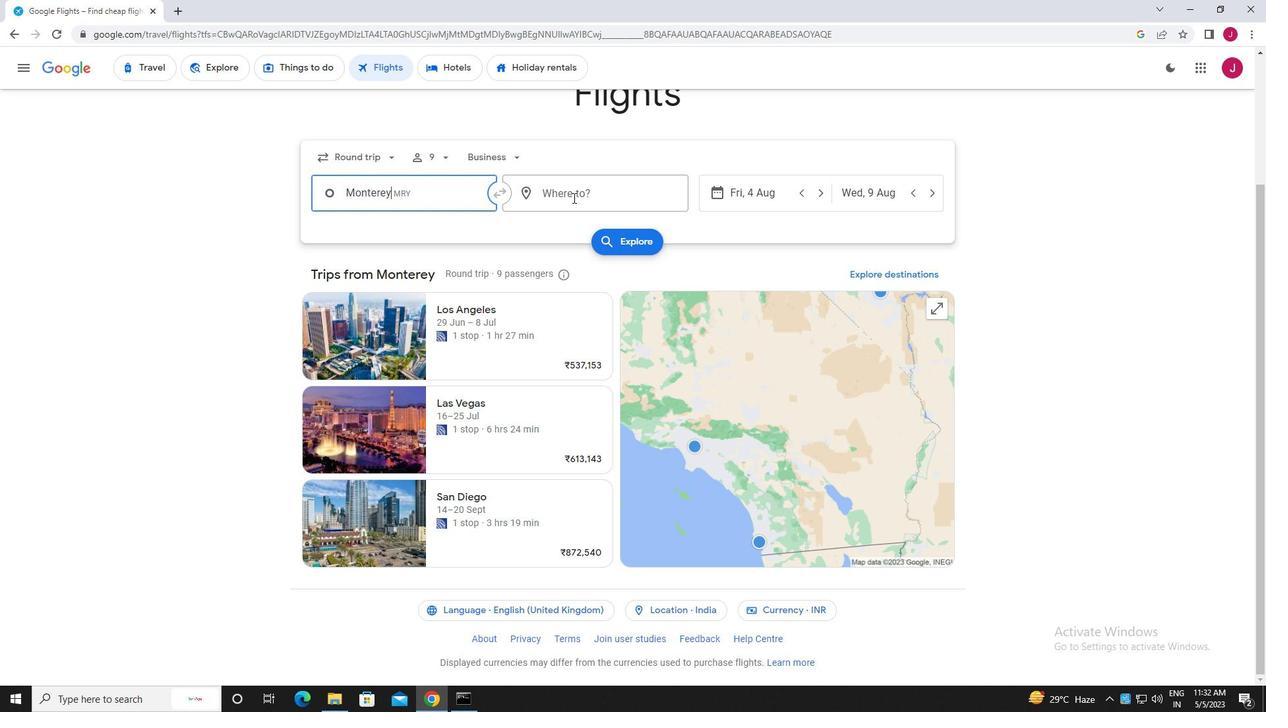 
Action: Mouse pressed left at (575, 195)
Screenshot: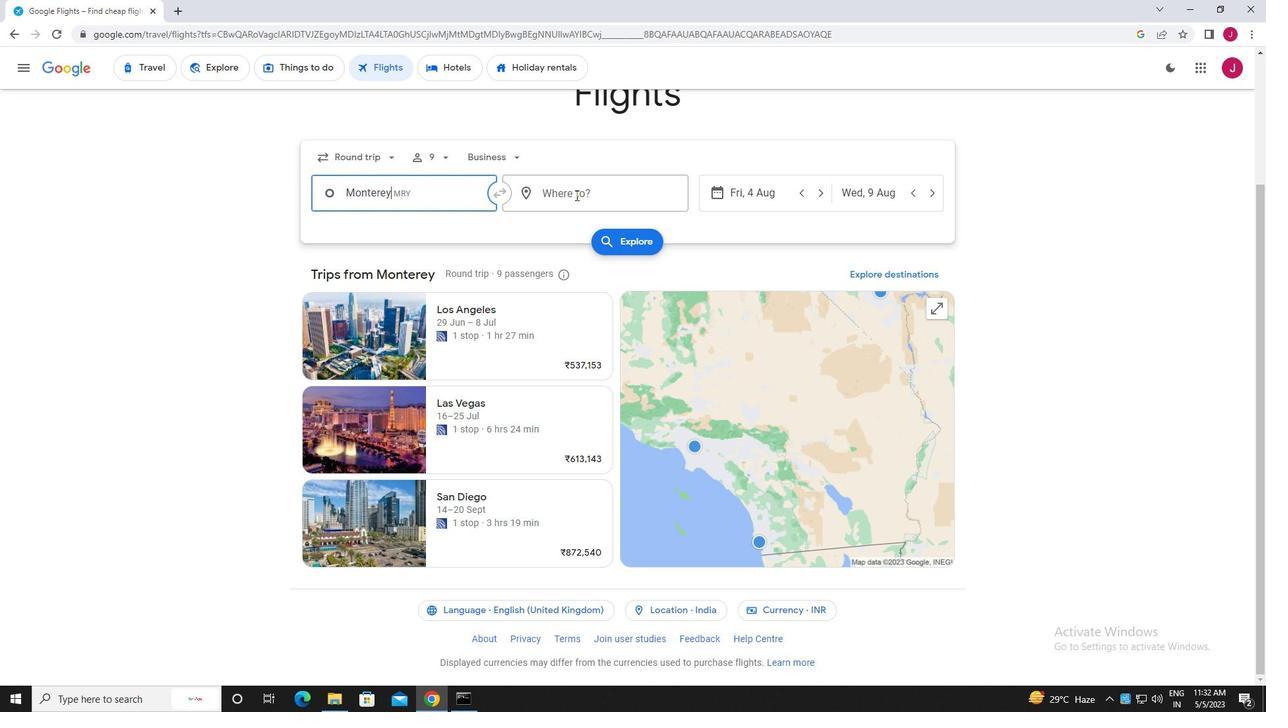 
Action: Mouse moved to (575, 195)
Screenshot: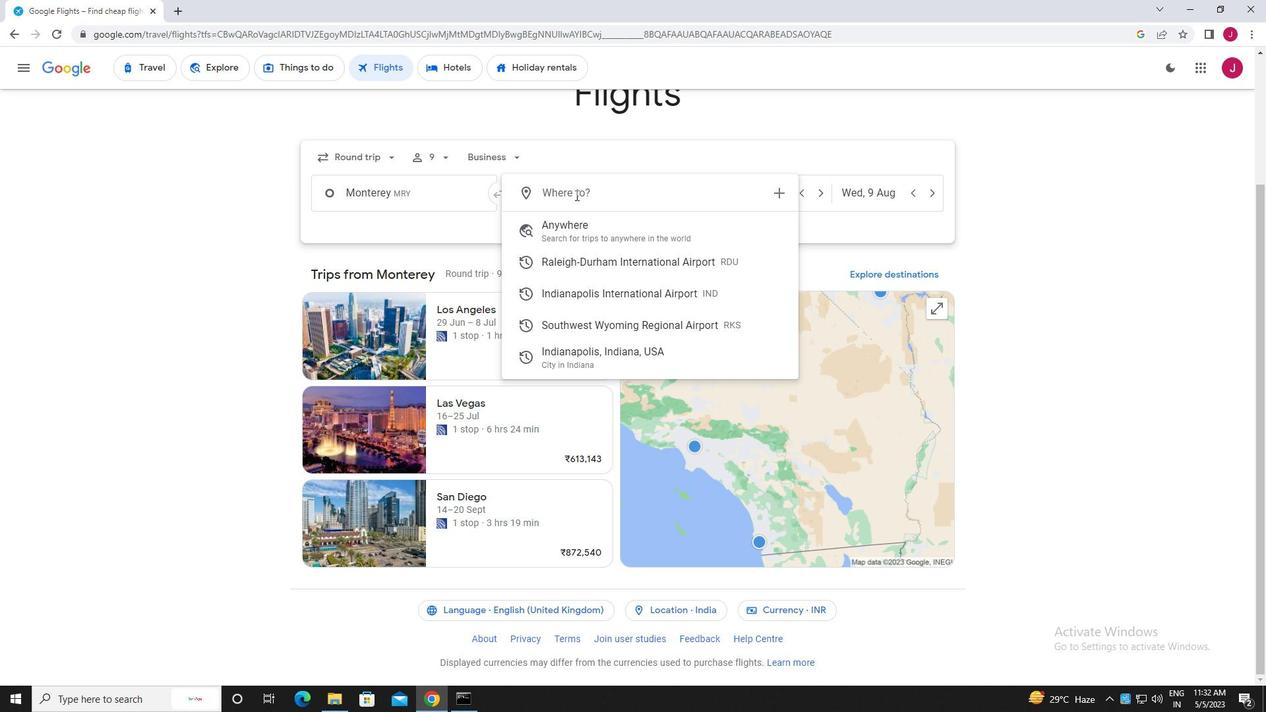 
Action: Key pressed rock<Key.space>springs
Screenshot: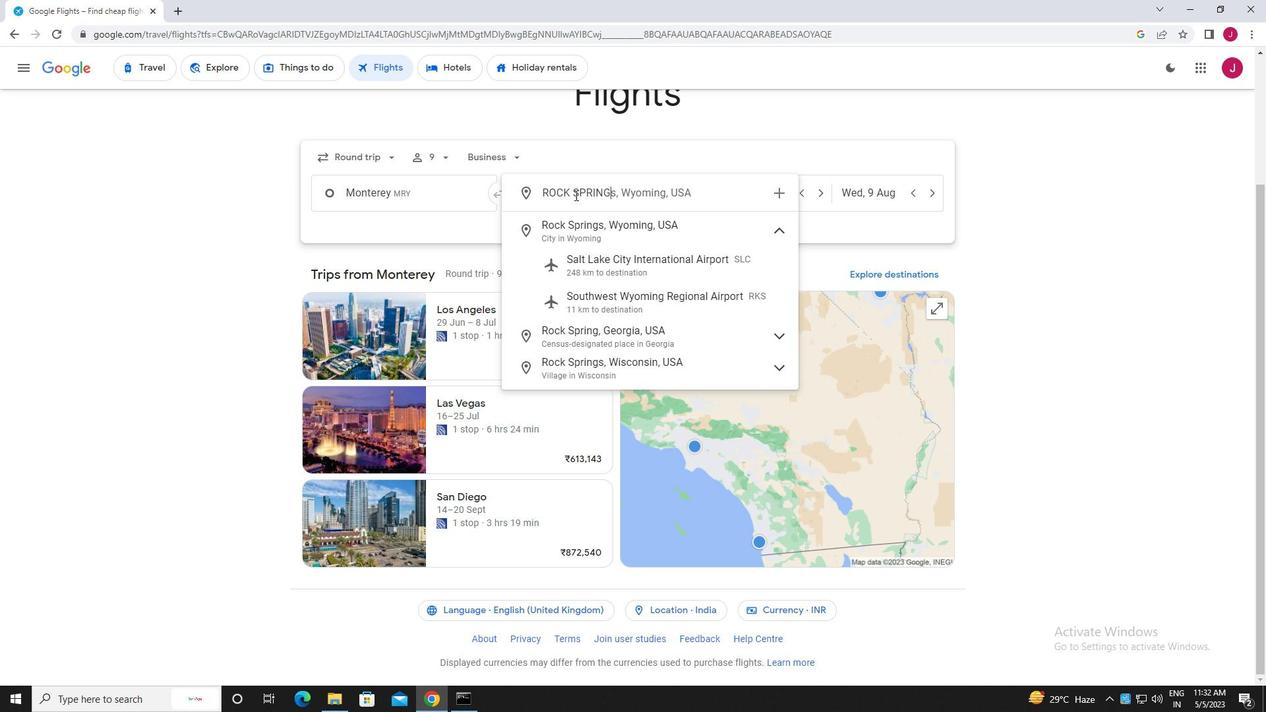 
Action: Mouse moved to (663, 292)
Screenshot: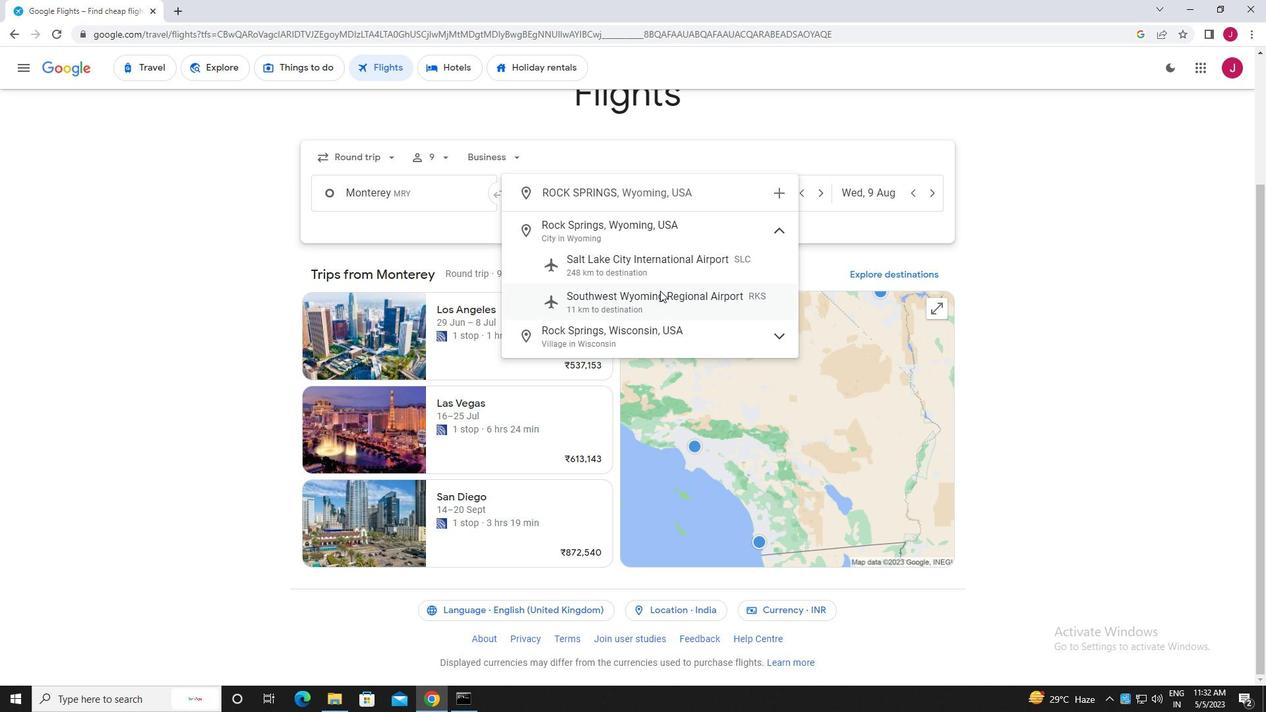 
Action: Mouse pressed left at (663, 292)
Screenshot: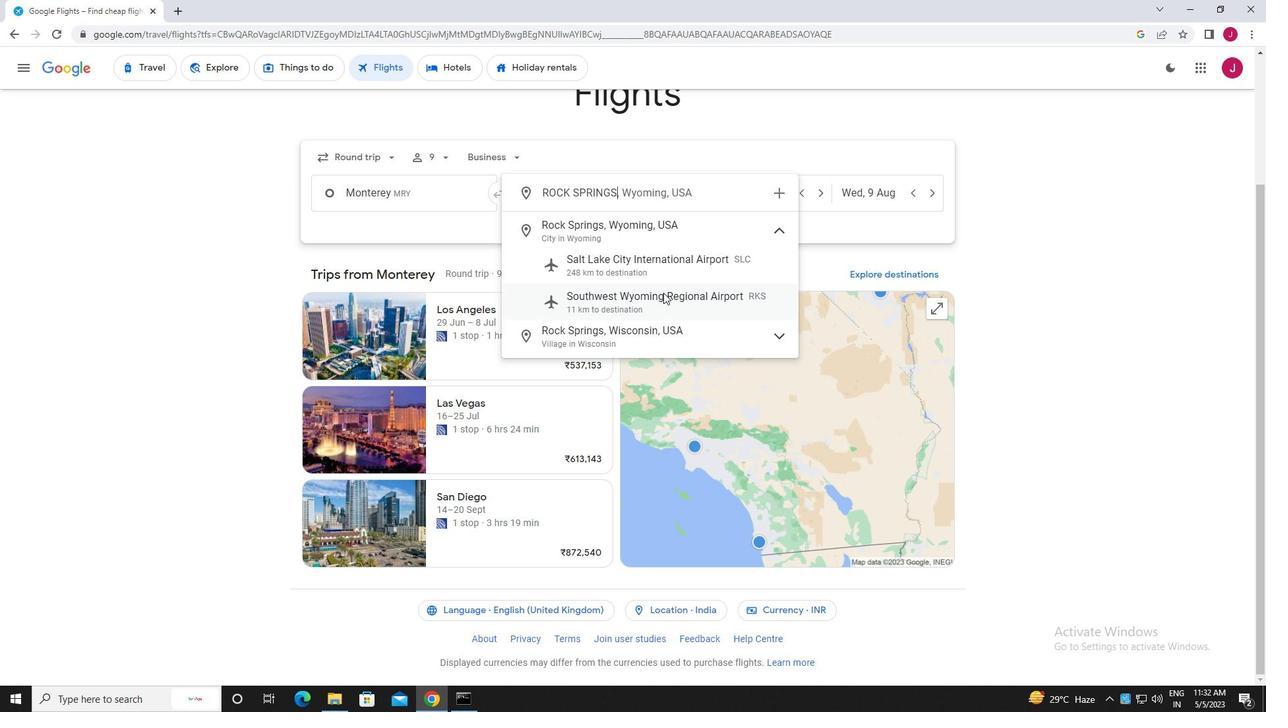 
Action: Mouse moved to (759, 198)
Screenshot: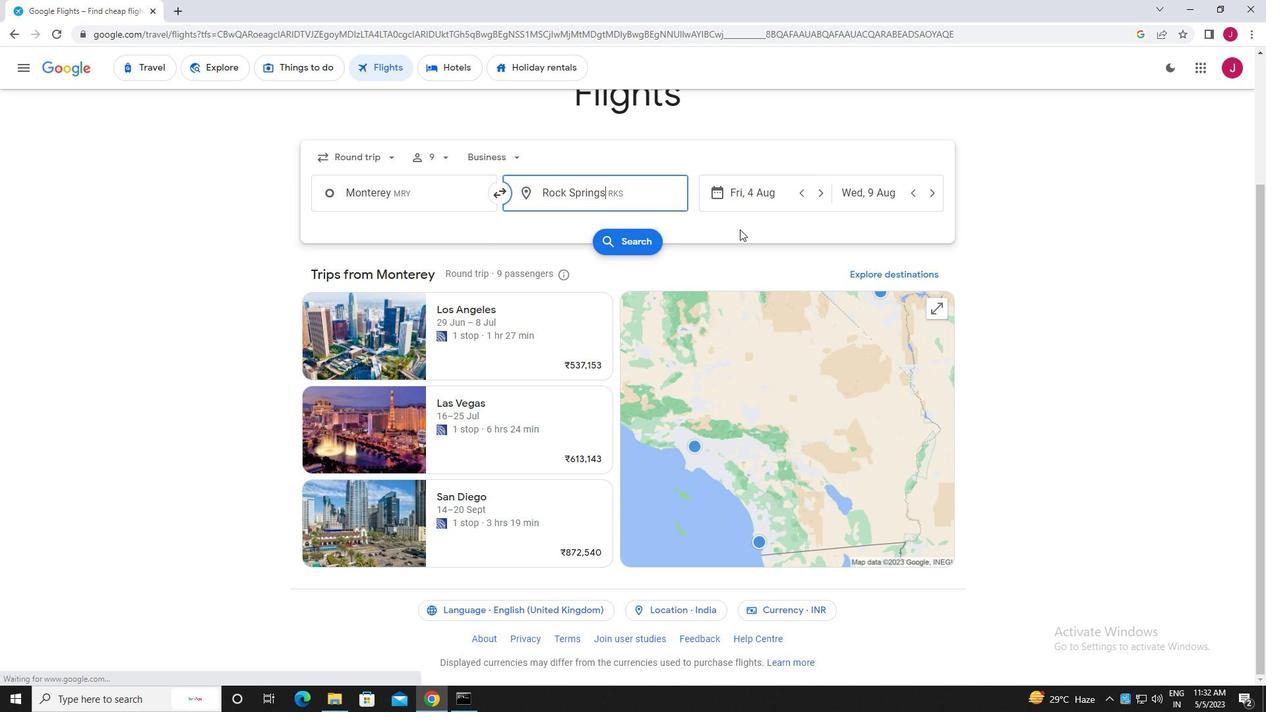 
Action: Mouse pressed left at (759, 198)
Screenshot: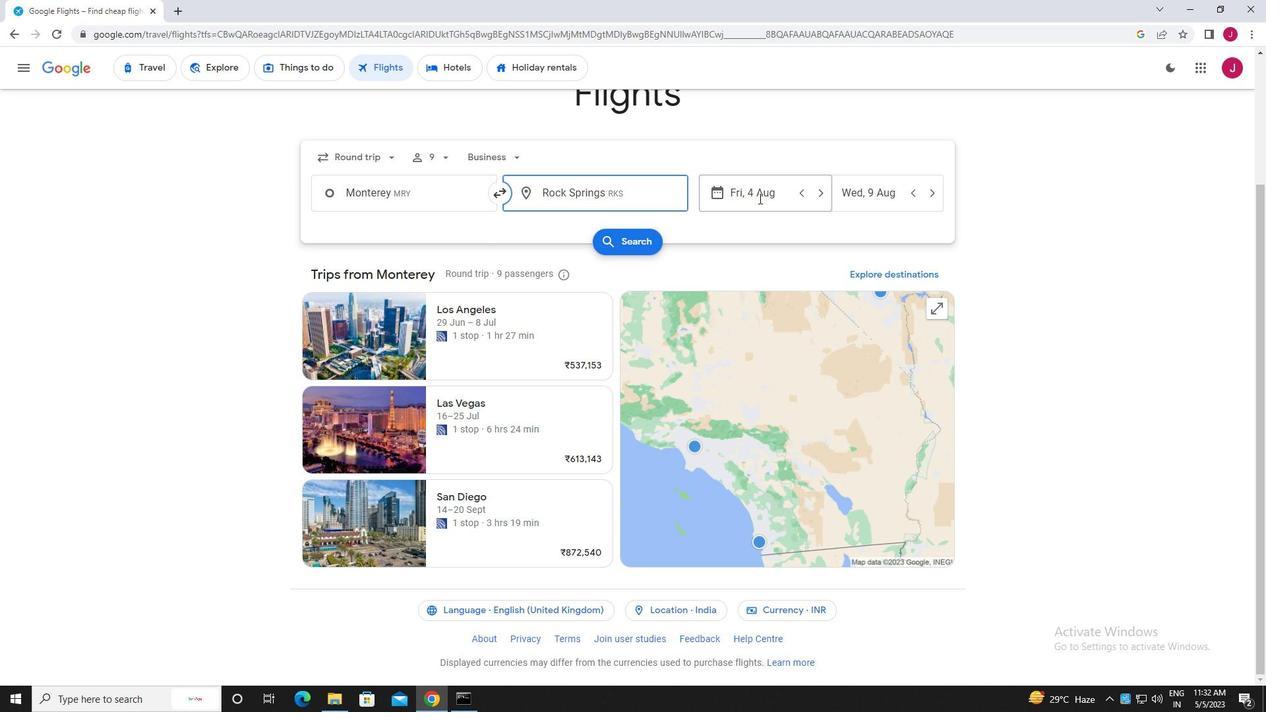 
Action: Mouse moved to (664, 296)
Screenshot: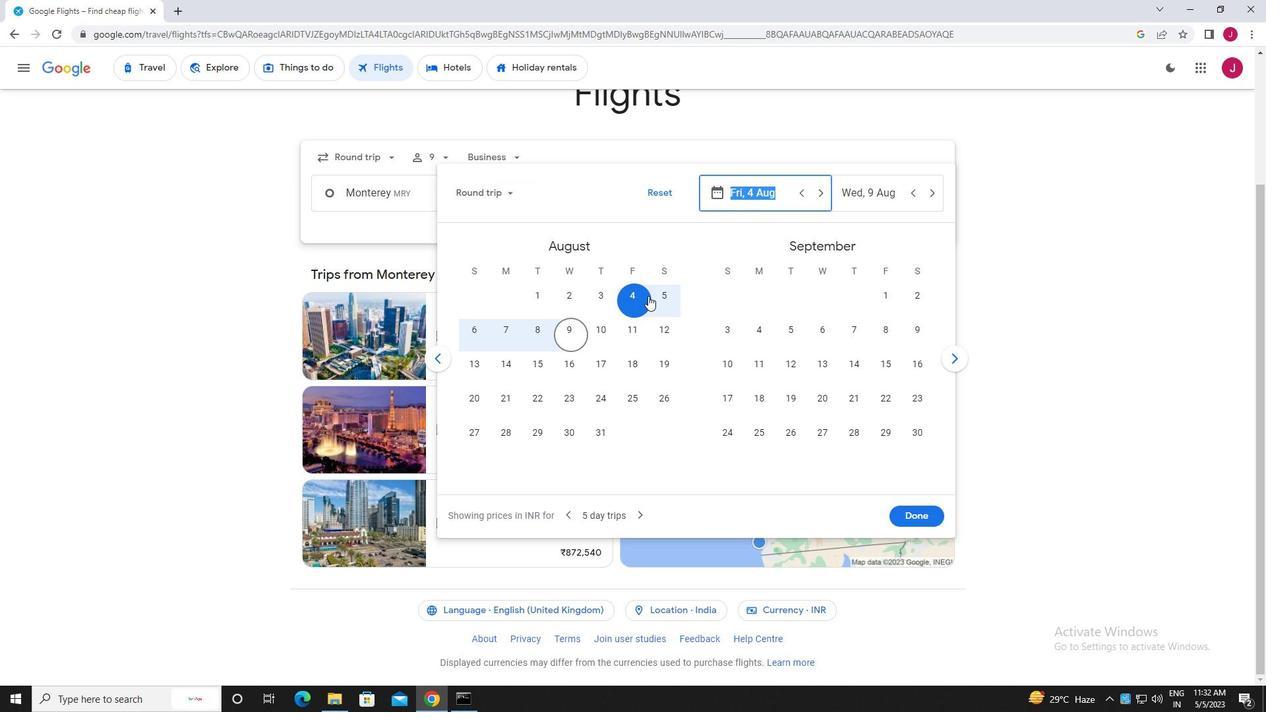 
Action: Mouse pressed left at (664, 296)
Screenshot: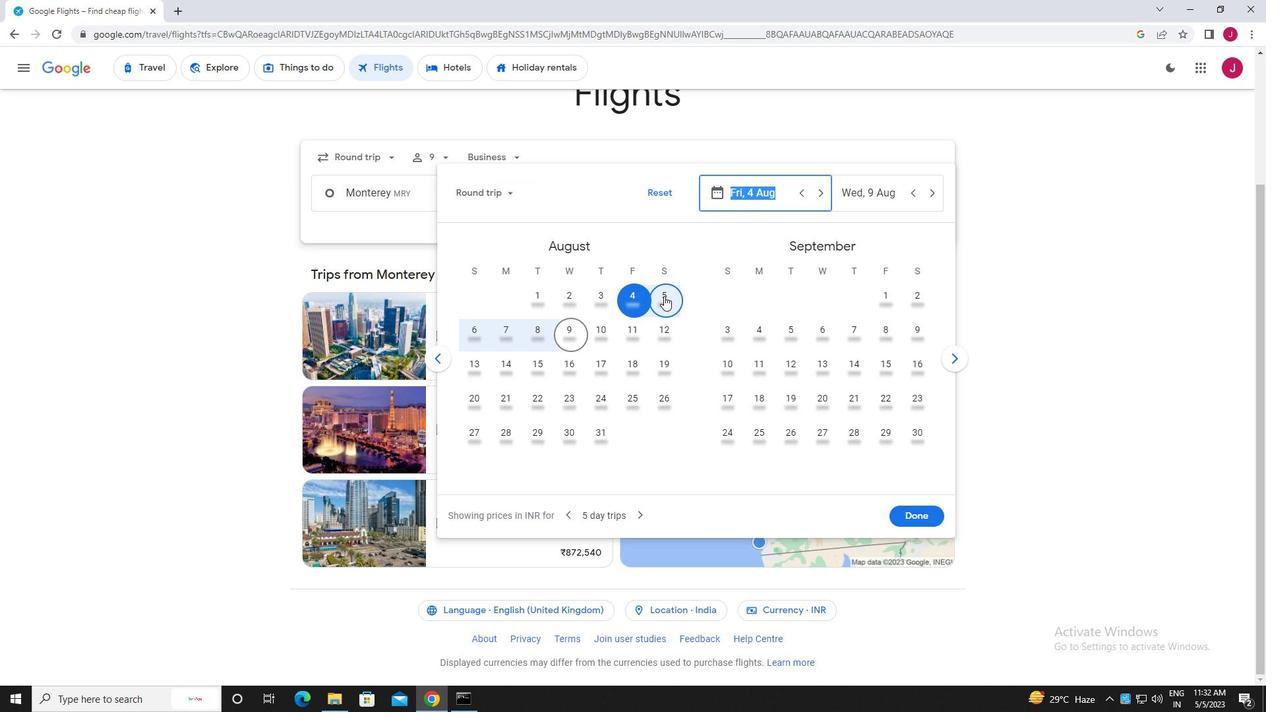 
Action: Mouse moved to (513, 337)
Screenshot: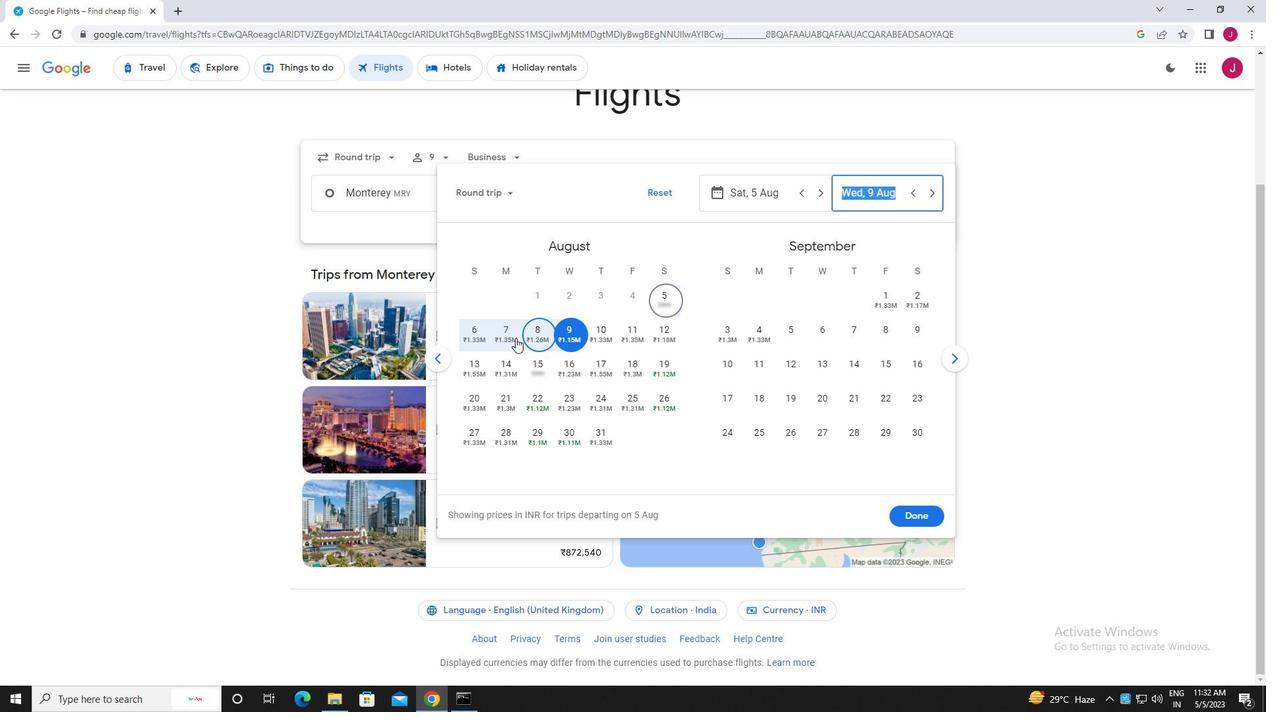 
Action: Mouse pressed left at (513, 337)
Screenshot: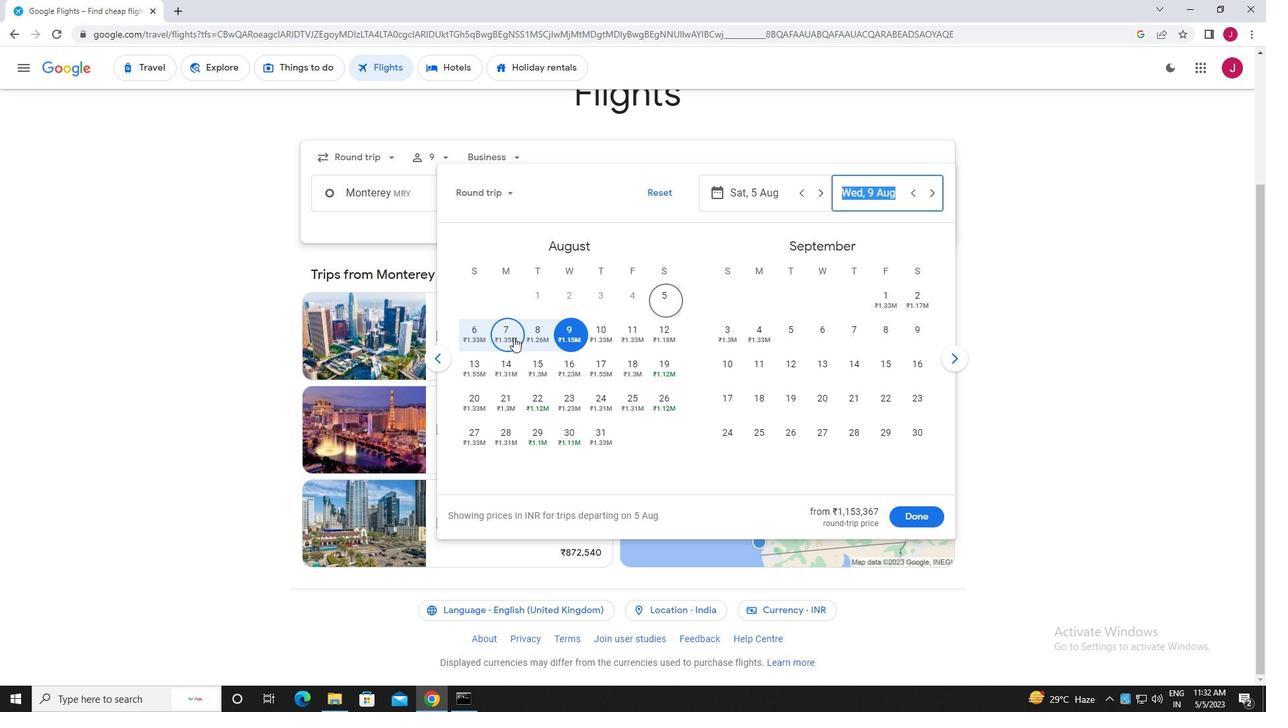 
Action: Mouse moved to (923, 513)
Screenshot: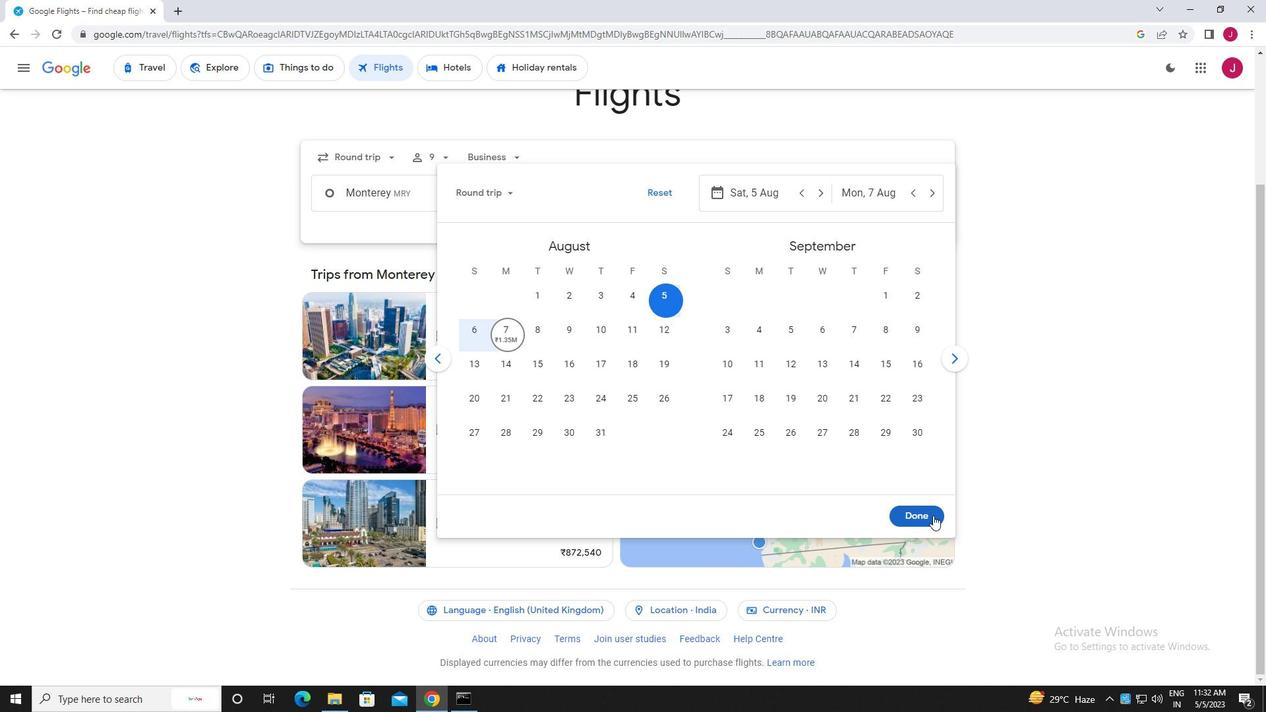 
Action: Mouse pressed left at (923, 513)
Screenshot: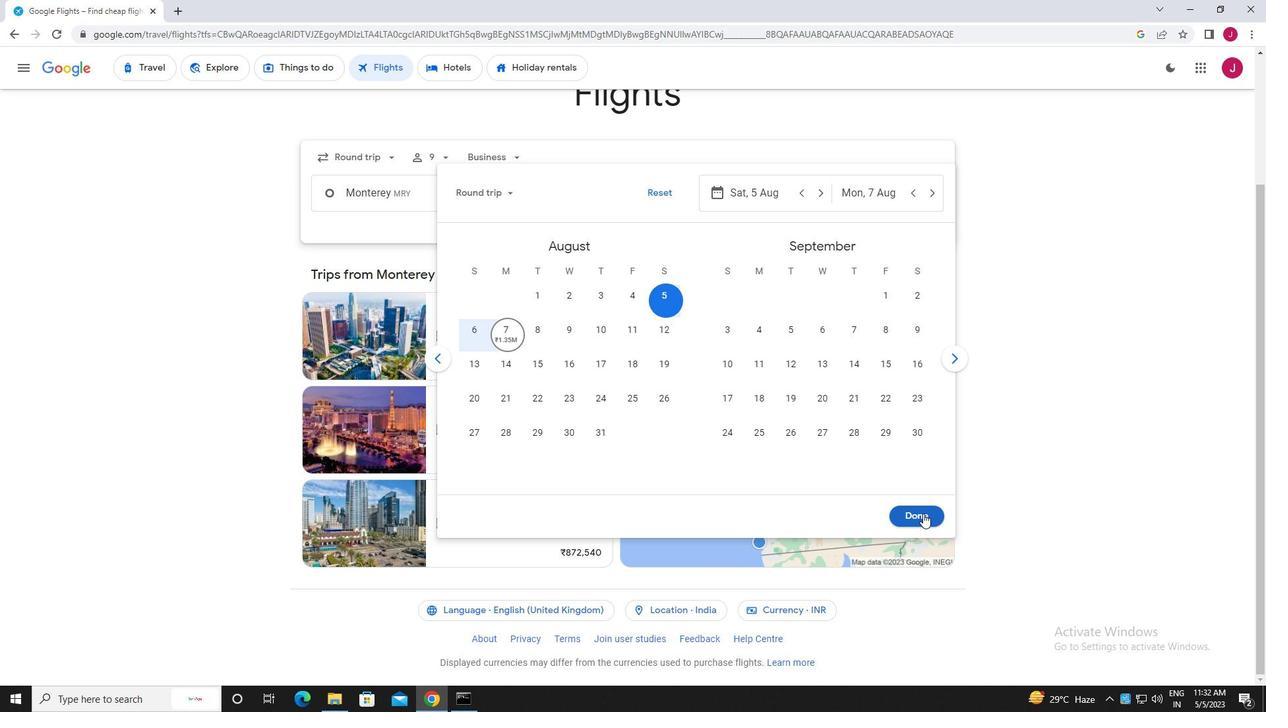 
Action: Mouse moved to (624, 245)
Screenshot: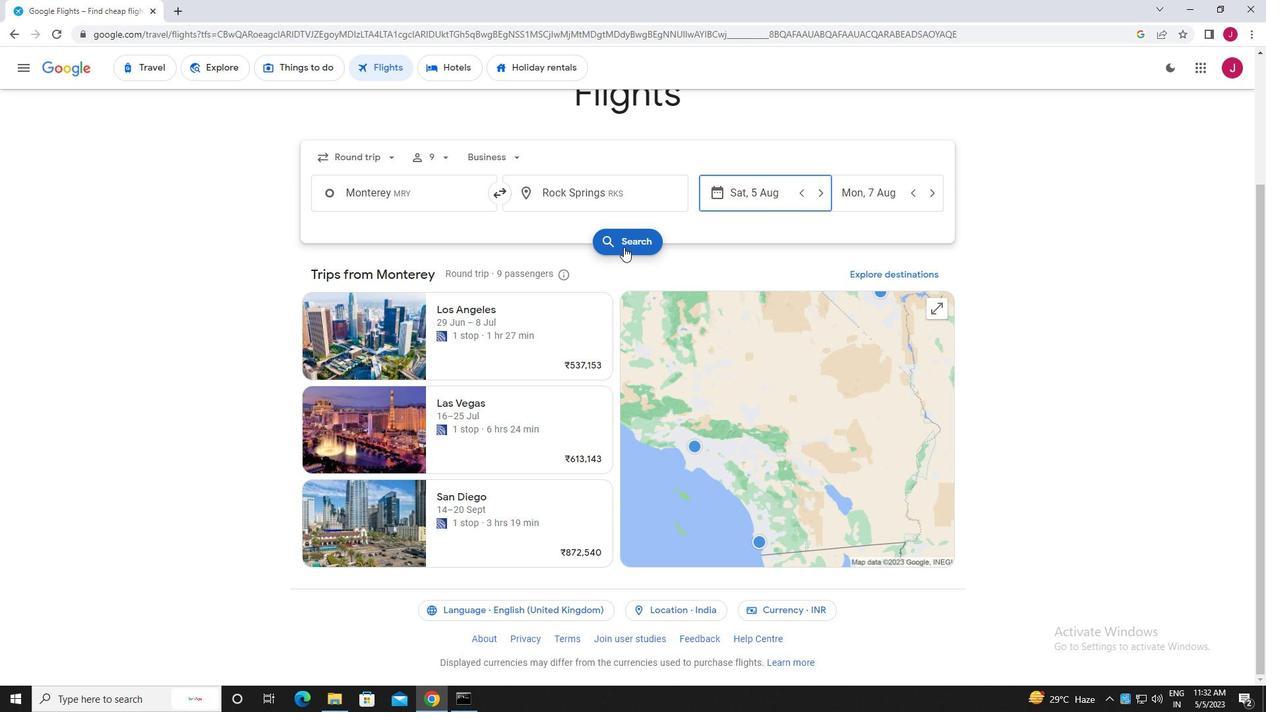 
Action: Mouse pressed left at (624, 245)
Screenshot: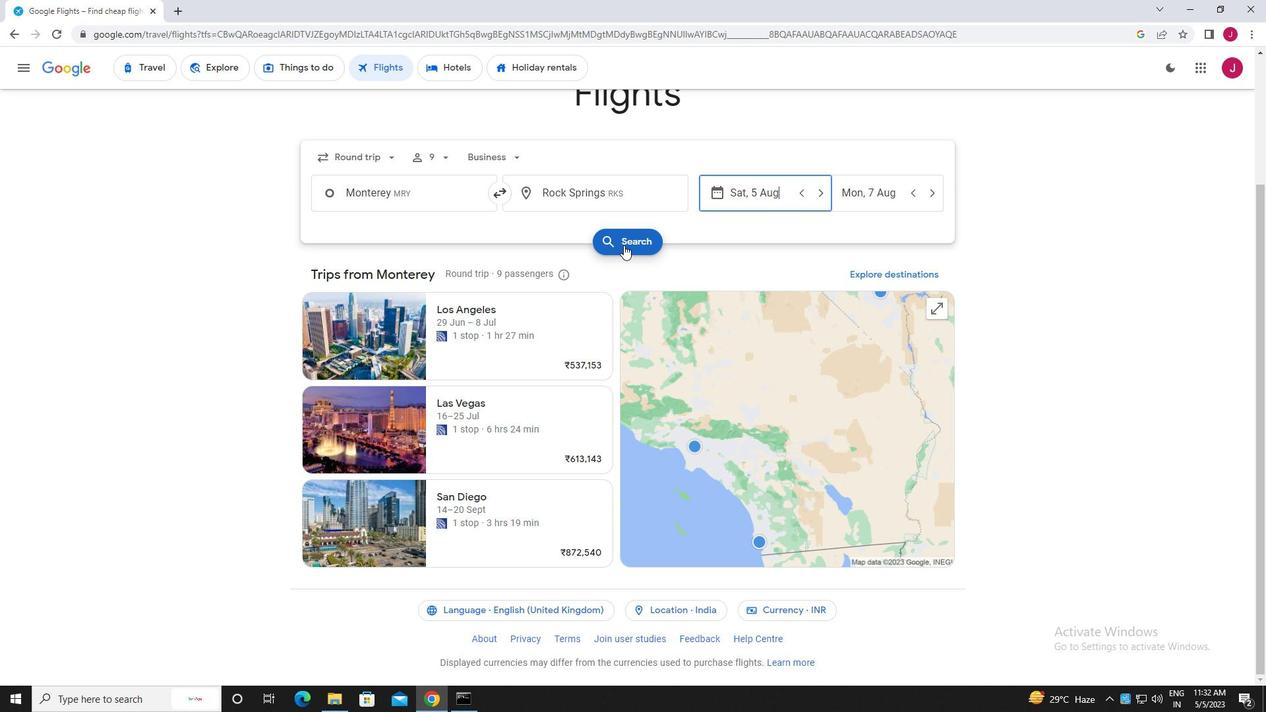 
Action: Mouse moved to (344, 184)
Screenshot: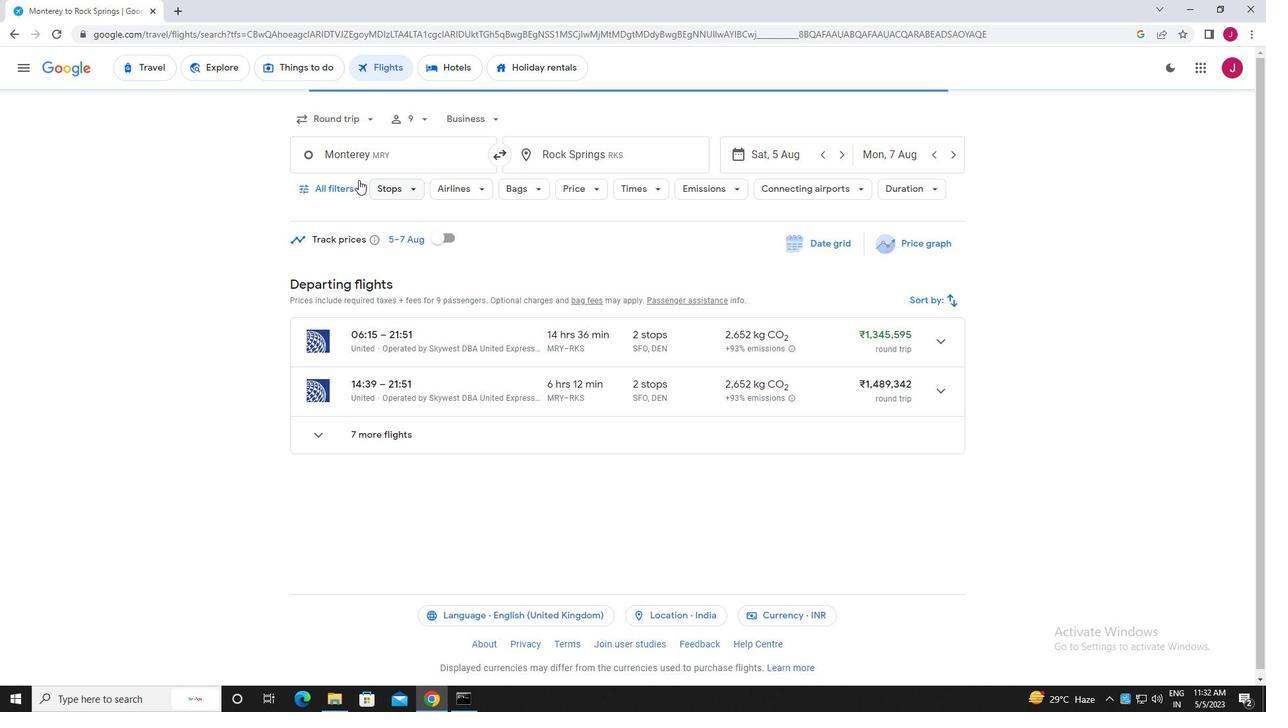 
Action: Mouse pressed left at (344, 184)
Screenshot: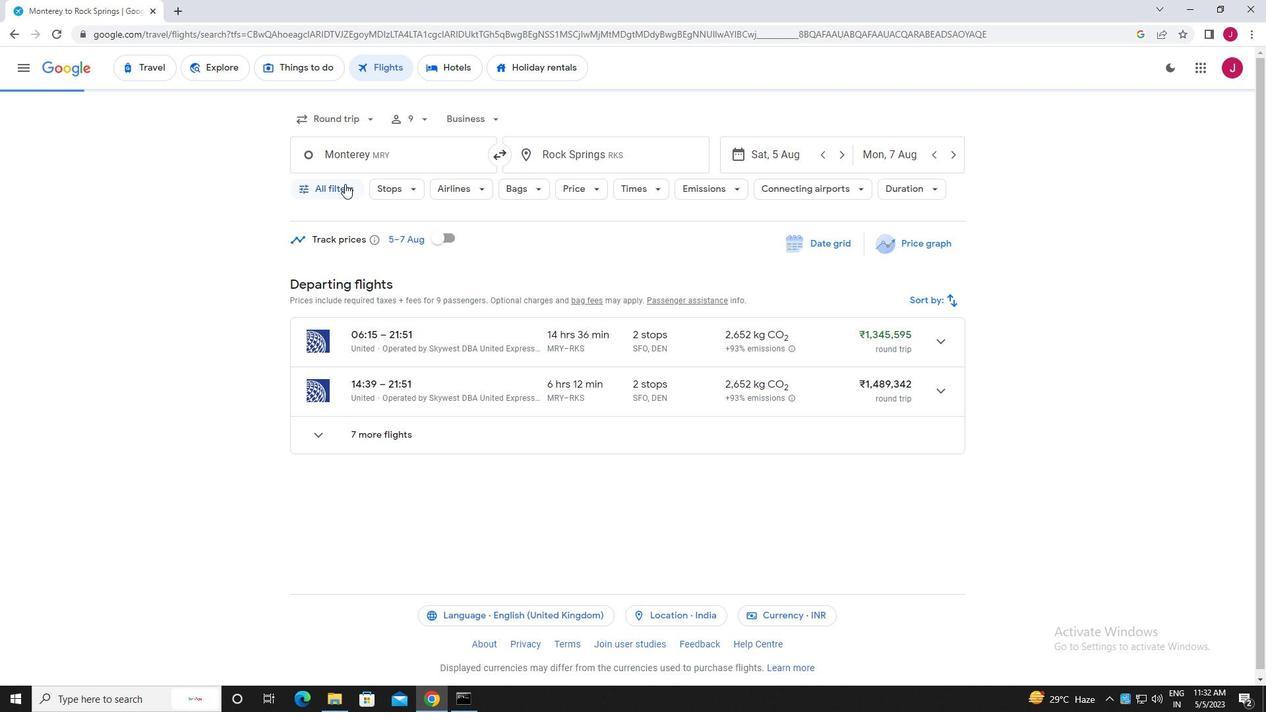 
Action: Mouse moved to (439, 286)
Screenshot: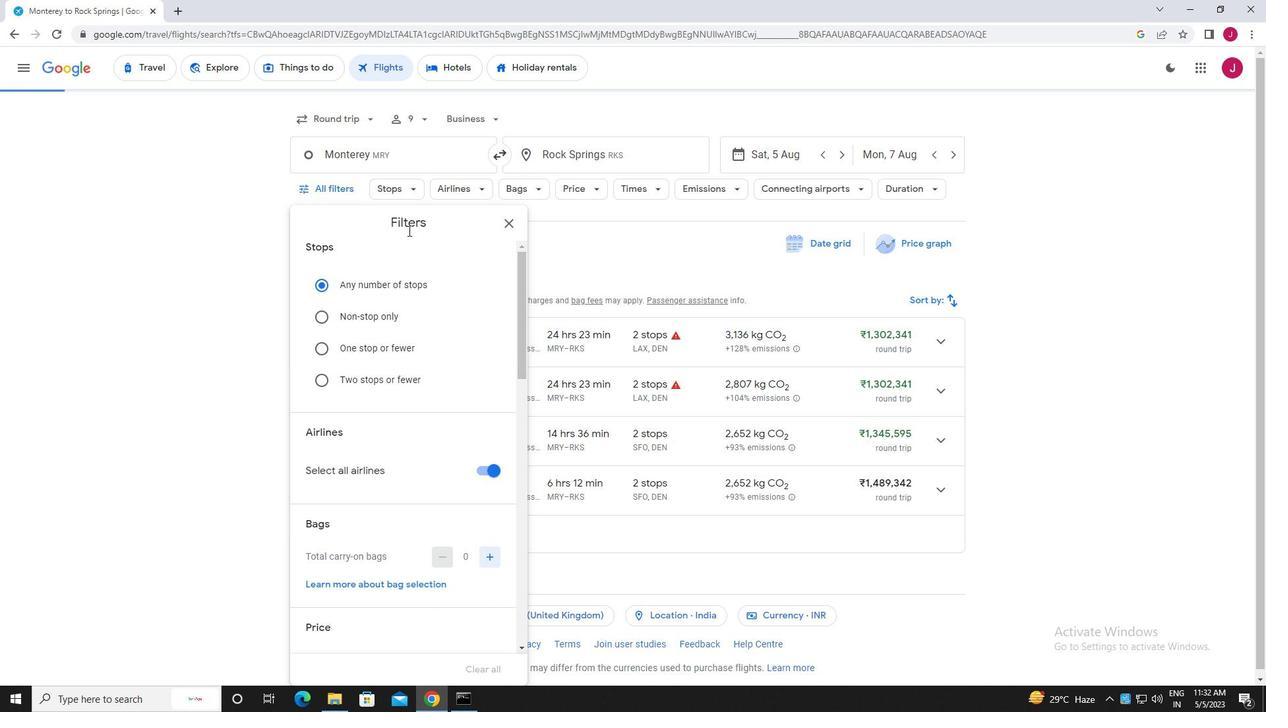 
Action: Mouse scrolled (439, 286) with delta (0, 0)
Screenshot: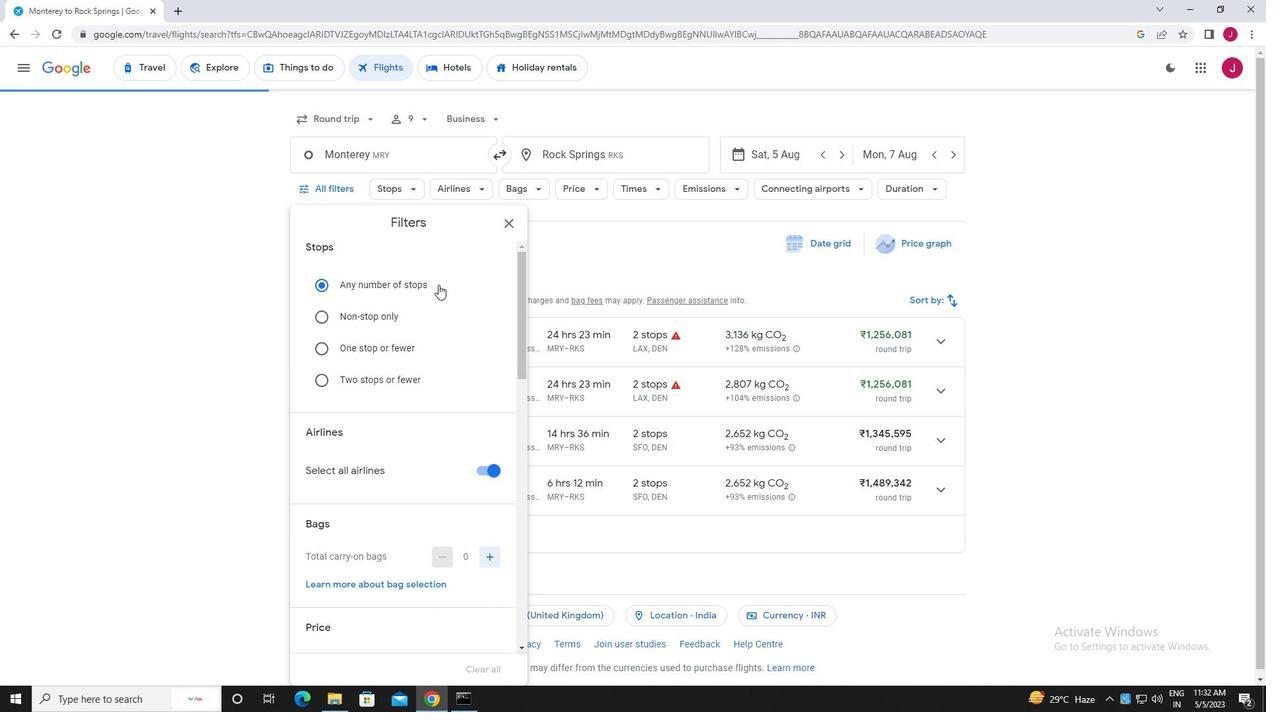 
Action: Mouse scrolled (439, 286) with delta (0, 0)
Screenshot: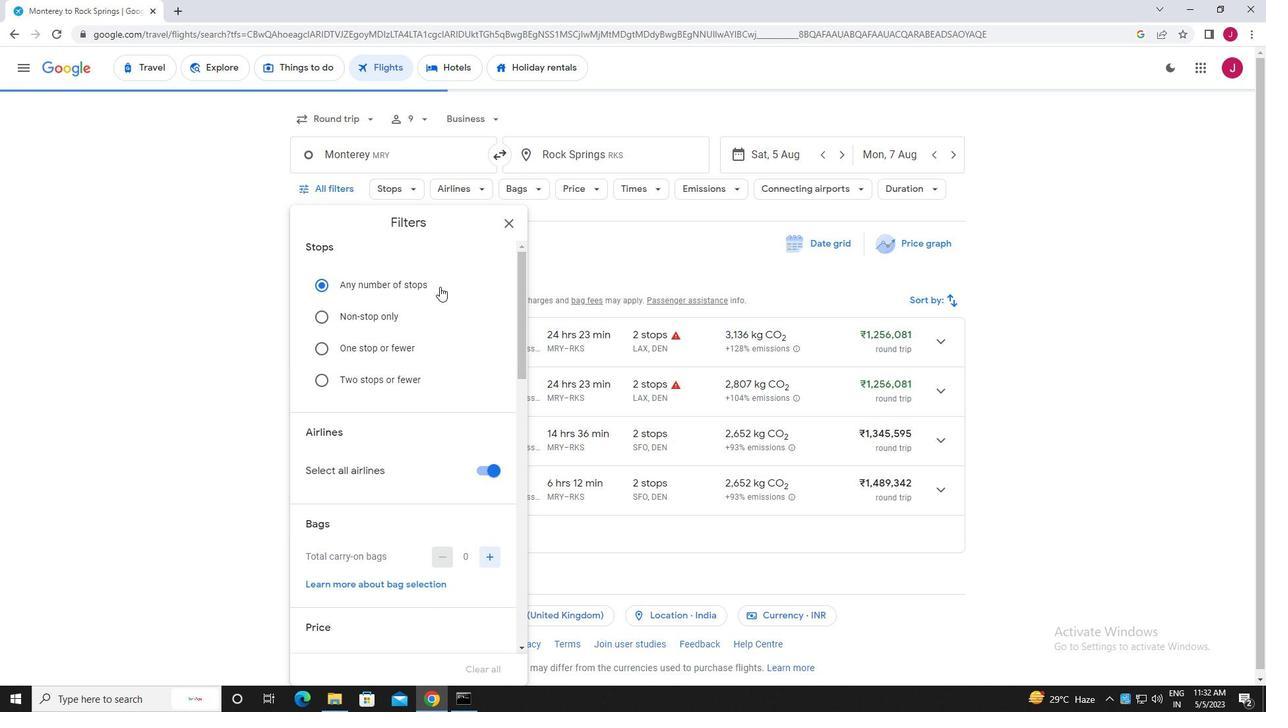 
Action: Mouse moved to (483, 335)
Screenshot: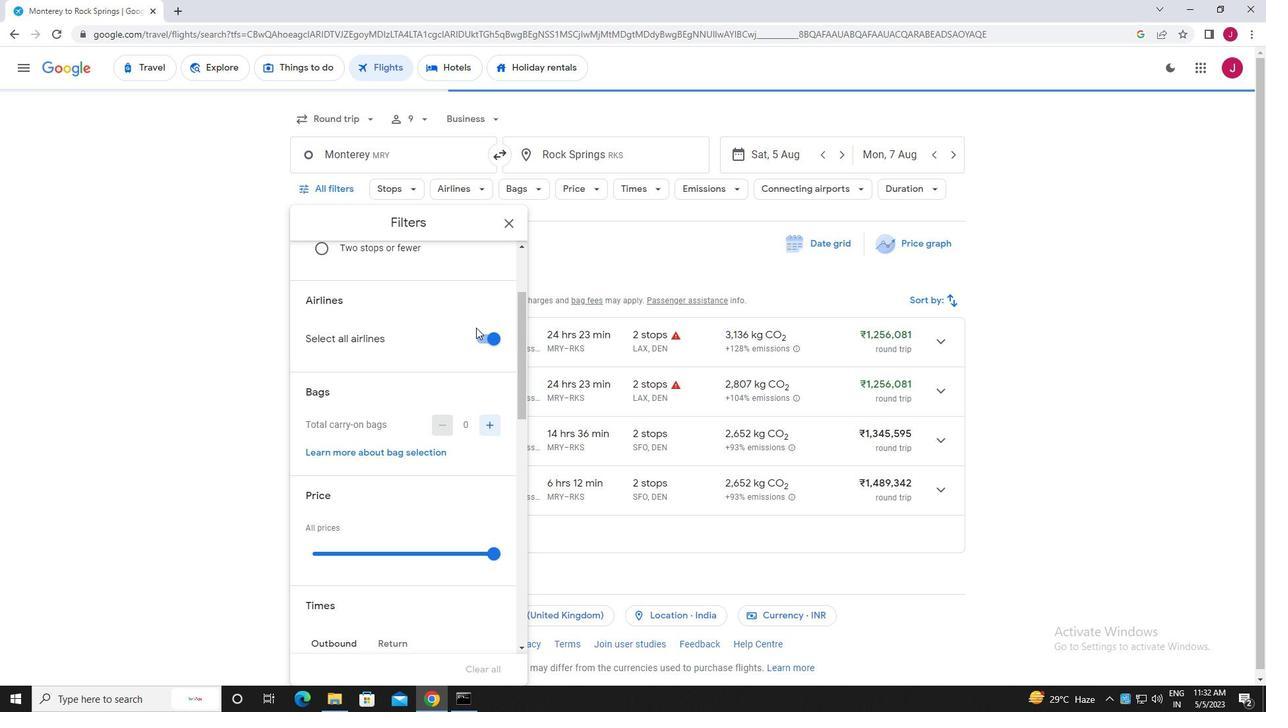 
Action: Mouse pressed left at (483, 335)
Screenshot: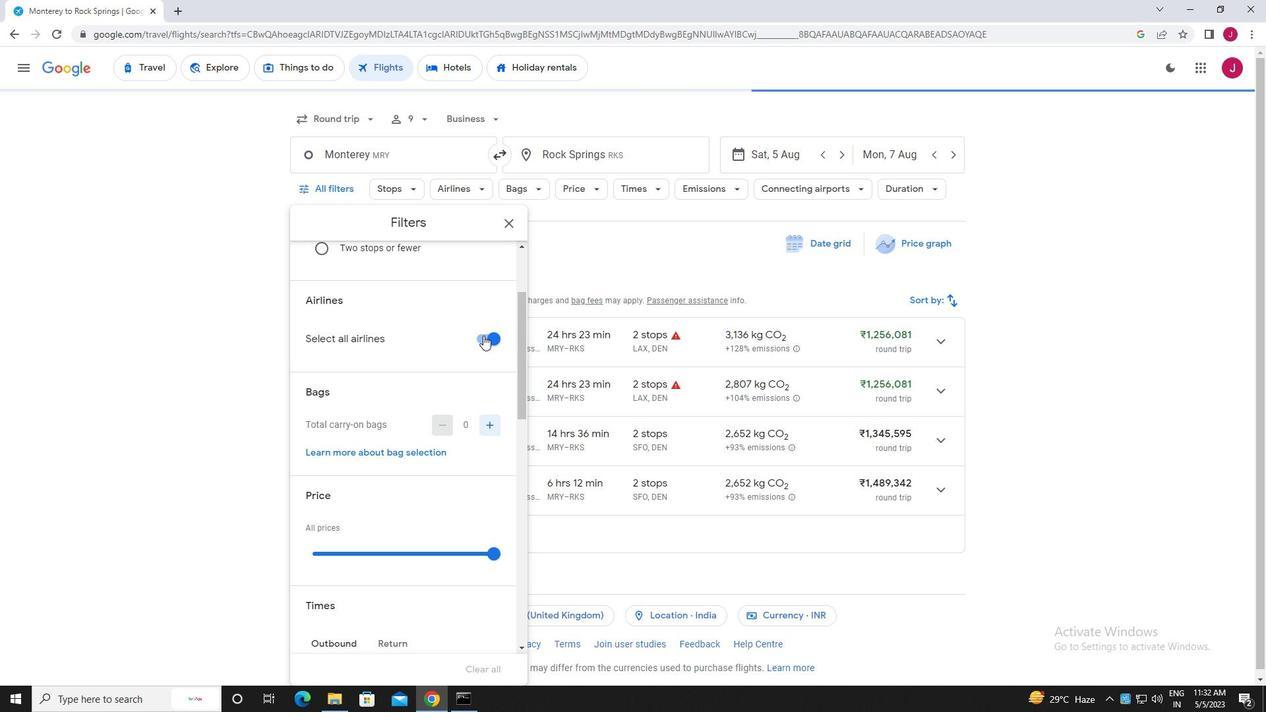
Action: Mouse moved to (412, 346)
Screenshot: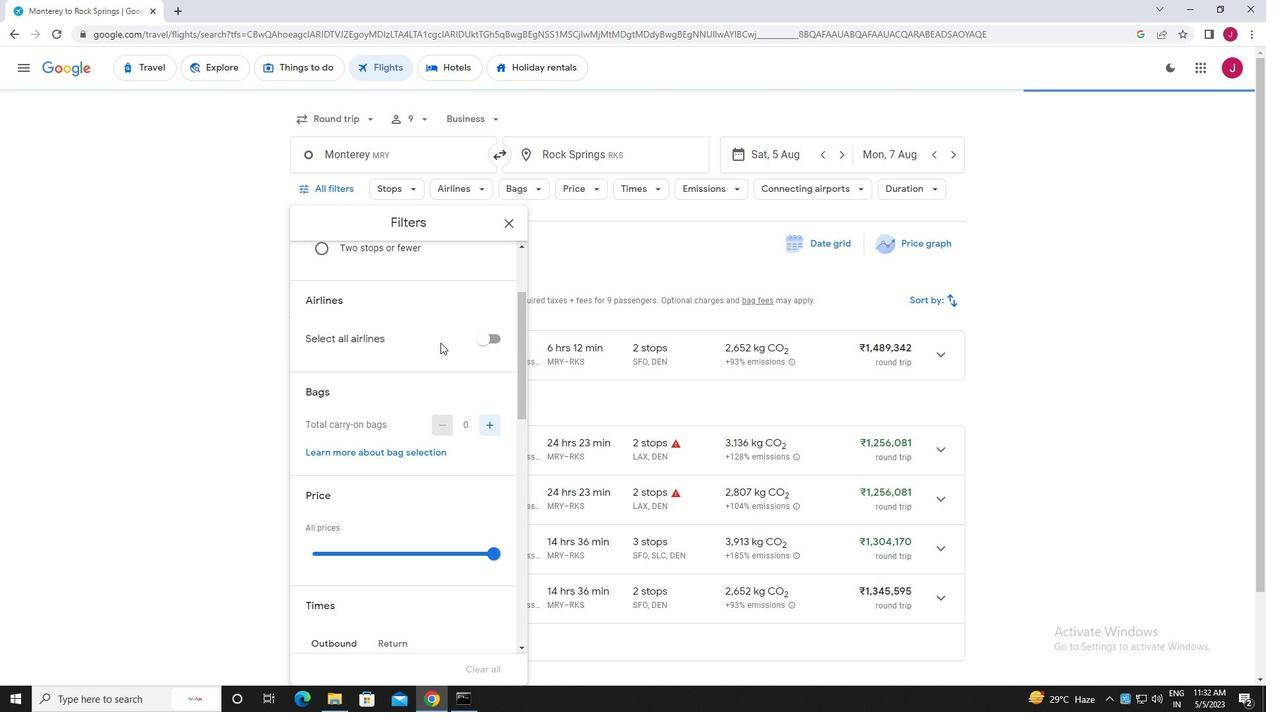 
Action: Mouse scrolled (412, 346) with delta (0, 0)
Screenshot: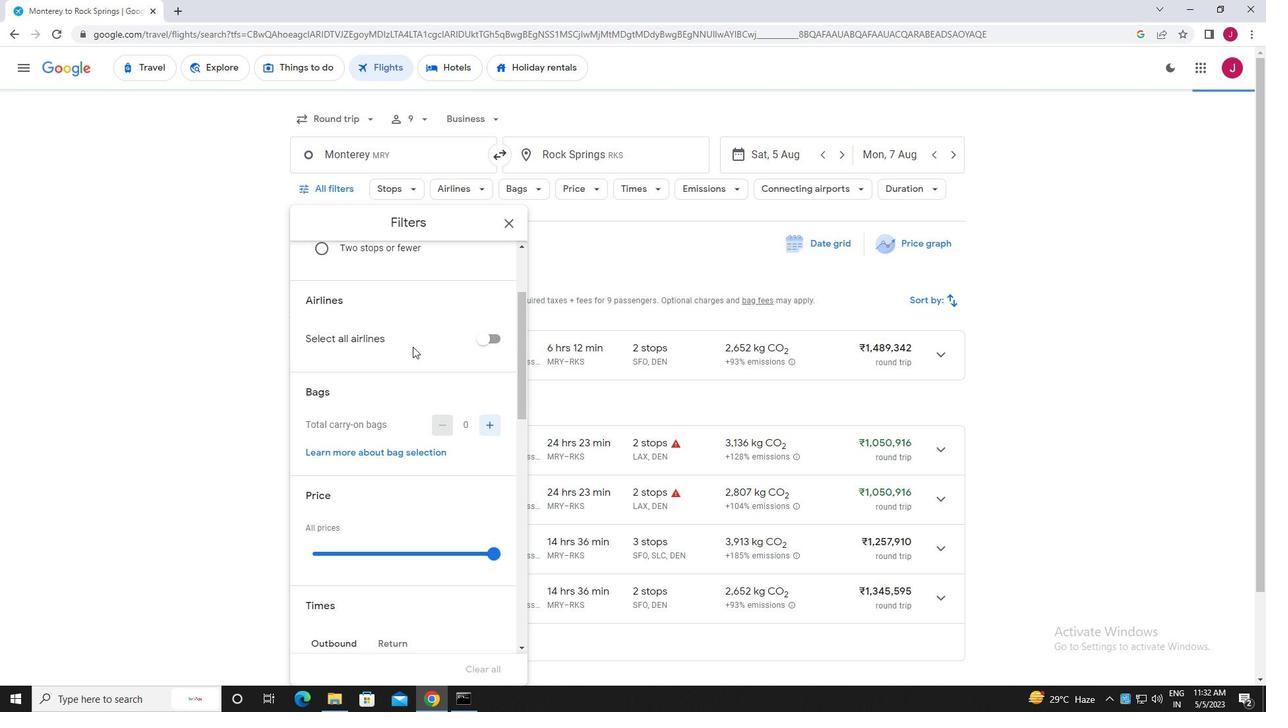 
Action: Mouse scrolled (412, 346) with delta (0, 0)
Screenshot: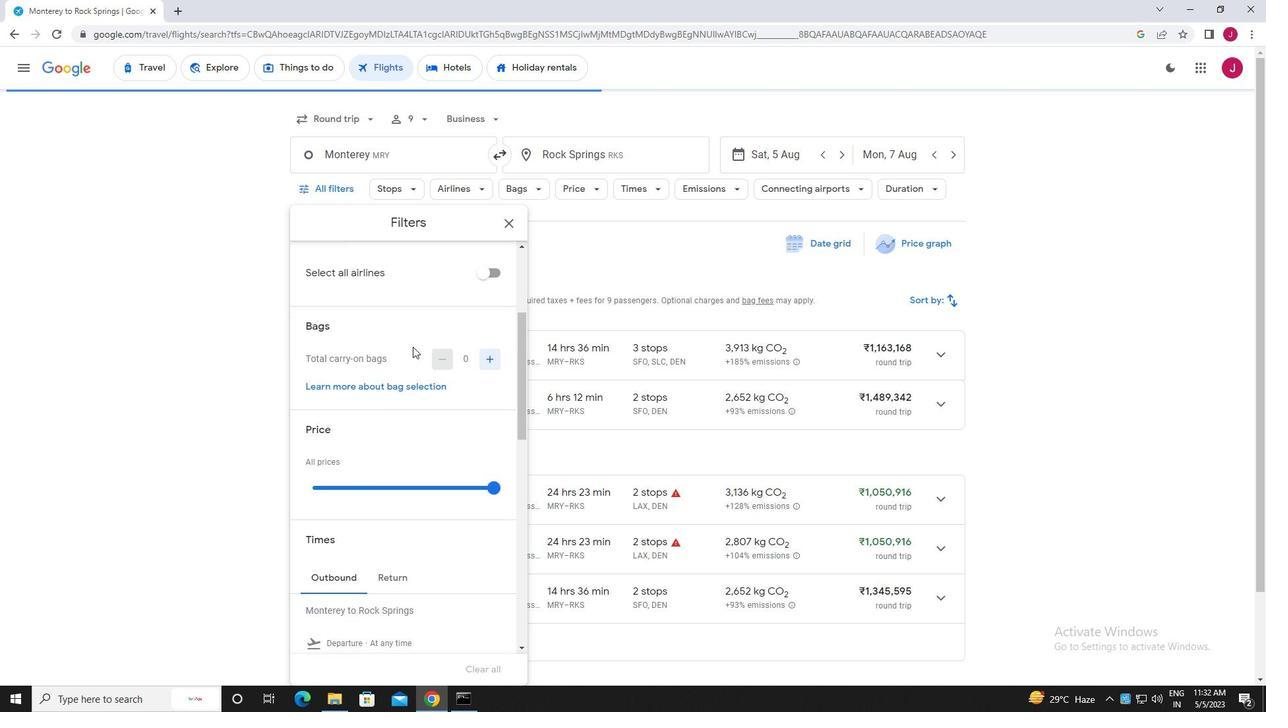 
Action: Mouse scrolled (412, 346) with delta (0, 0)
Screenshot: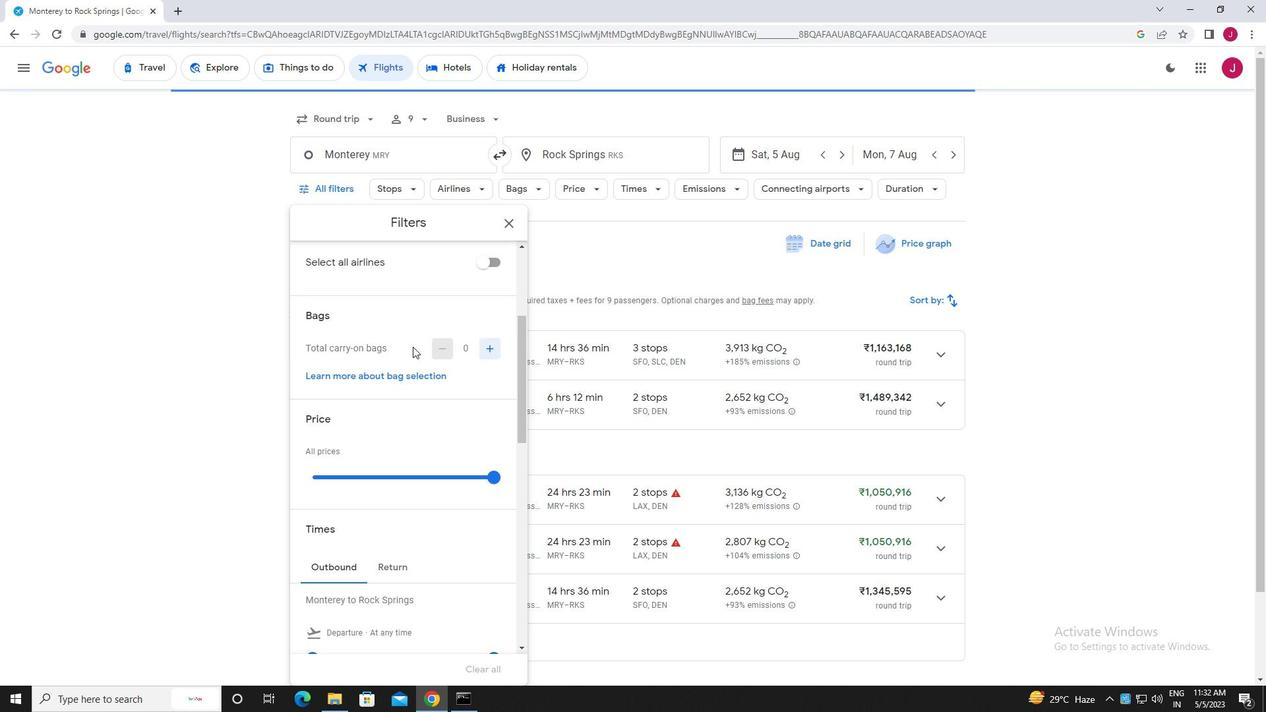 
Action: Mouse moved to (480, 285)
Screenshot: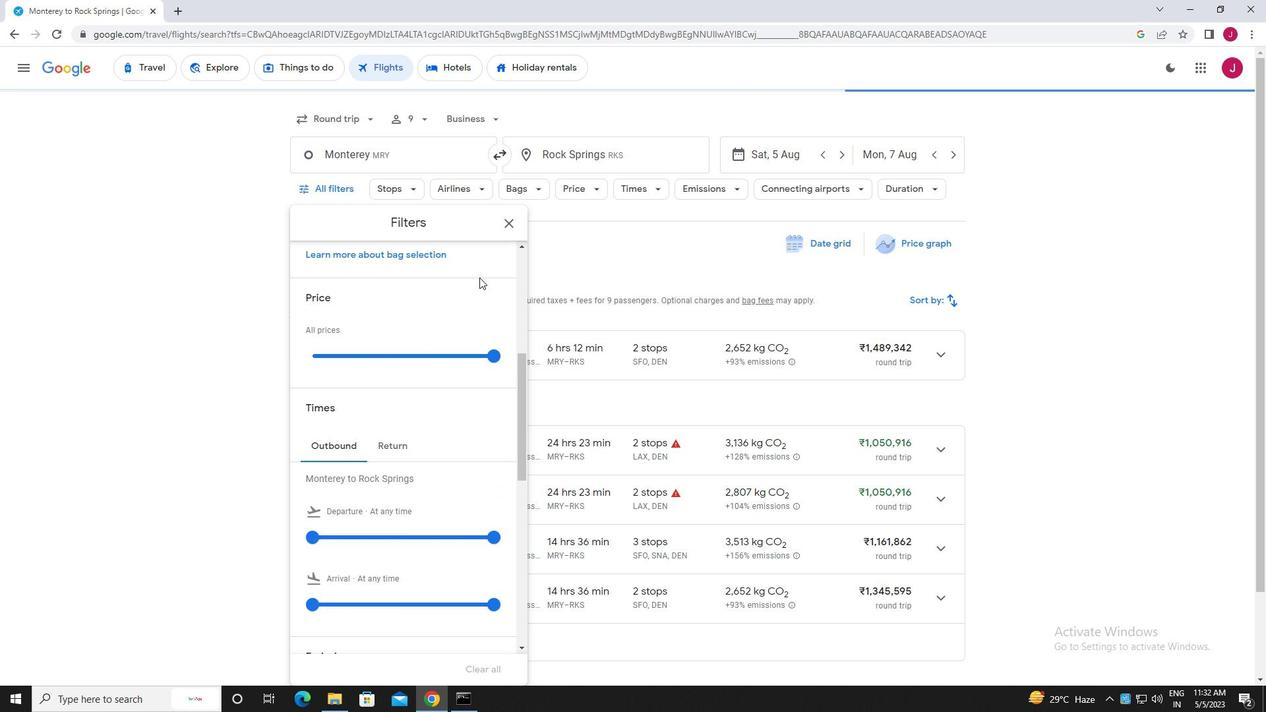 
Action: Mouse scrolled (480, 286) with delta (0, 0)
Screenshot: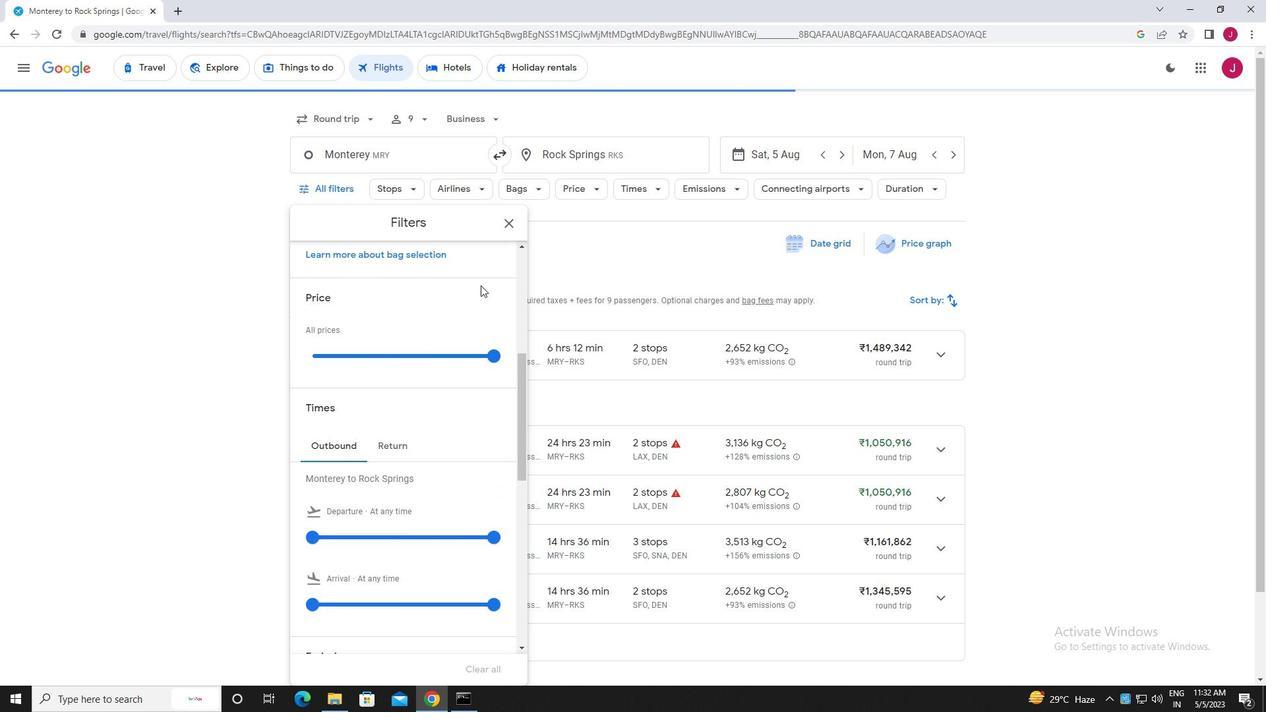 
Action: Mouse moved to (493, 292)
Screenshot: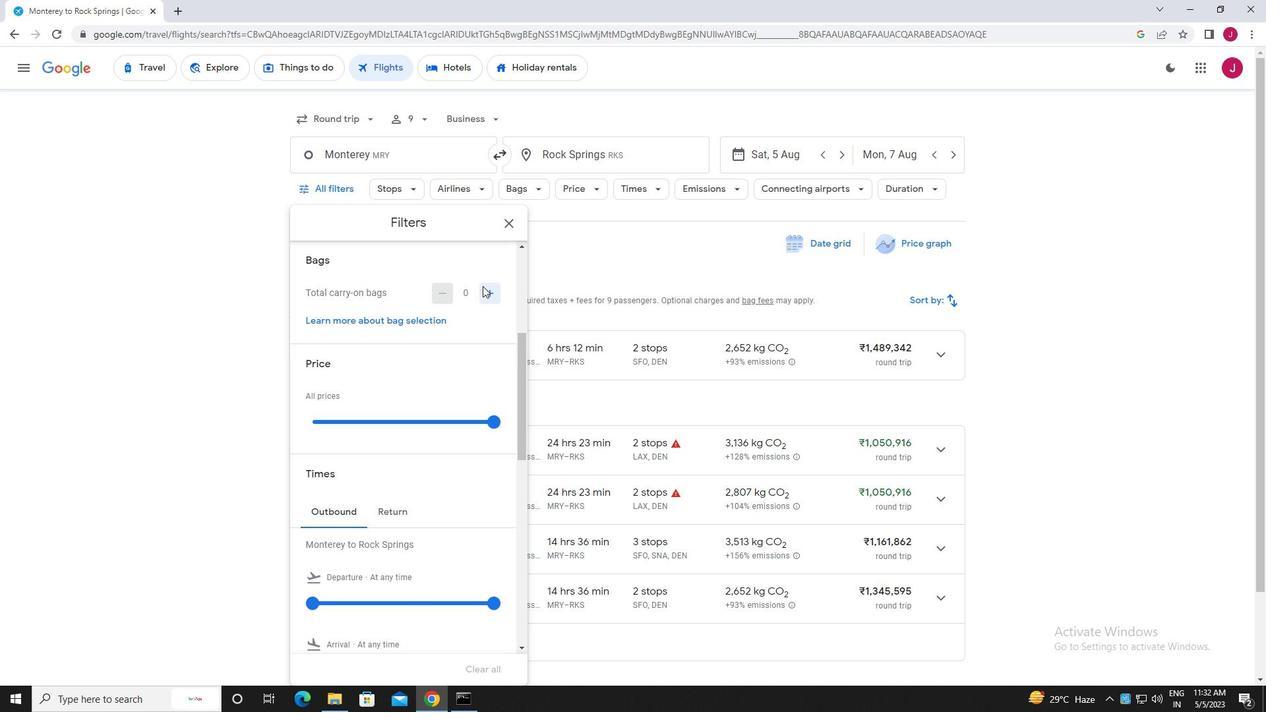 
Action: Mouse pressed left at (493, 292)
Screenshot: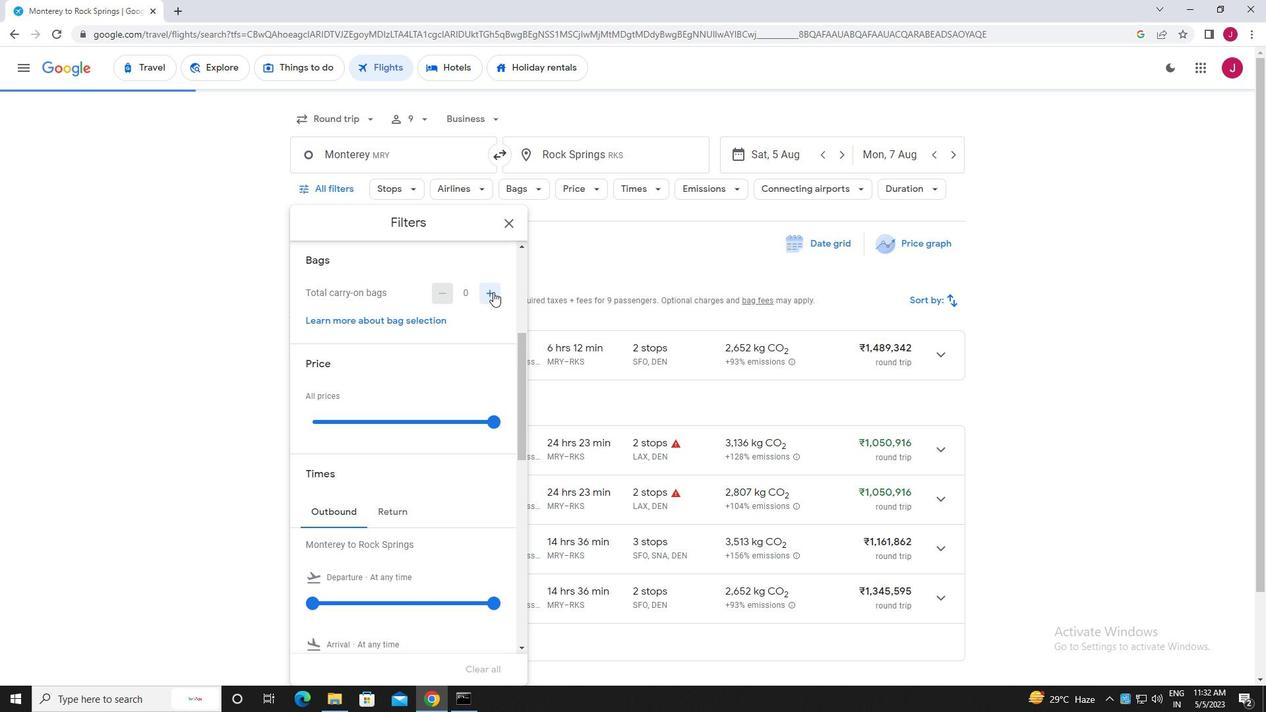 
Action: Mouse moved to (470, 323)
Screenshot: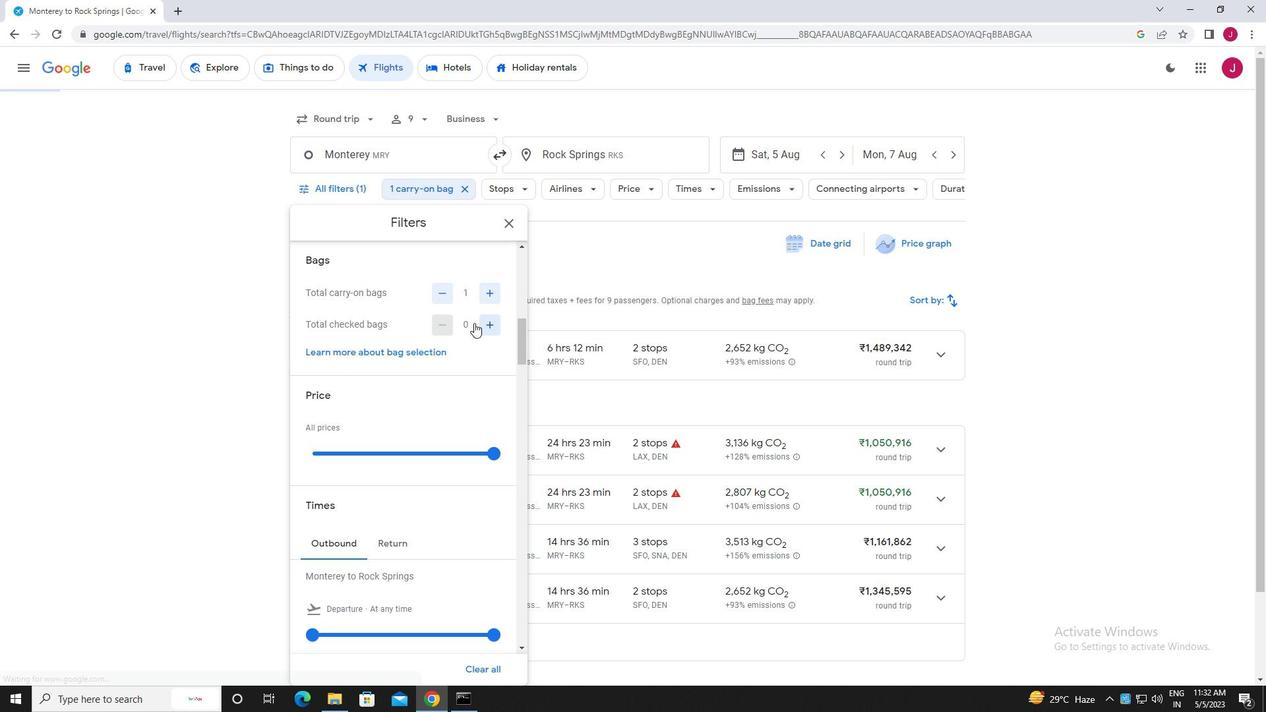 
Action: Mouse scrolled (470, 322) with delta (0, 0)
Screenshot: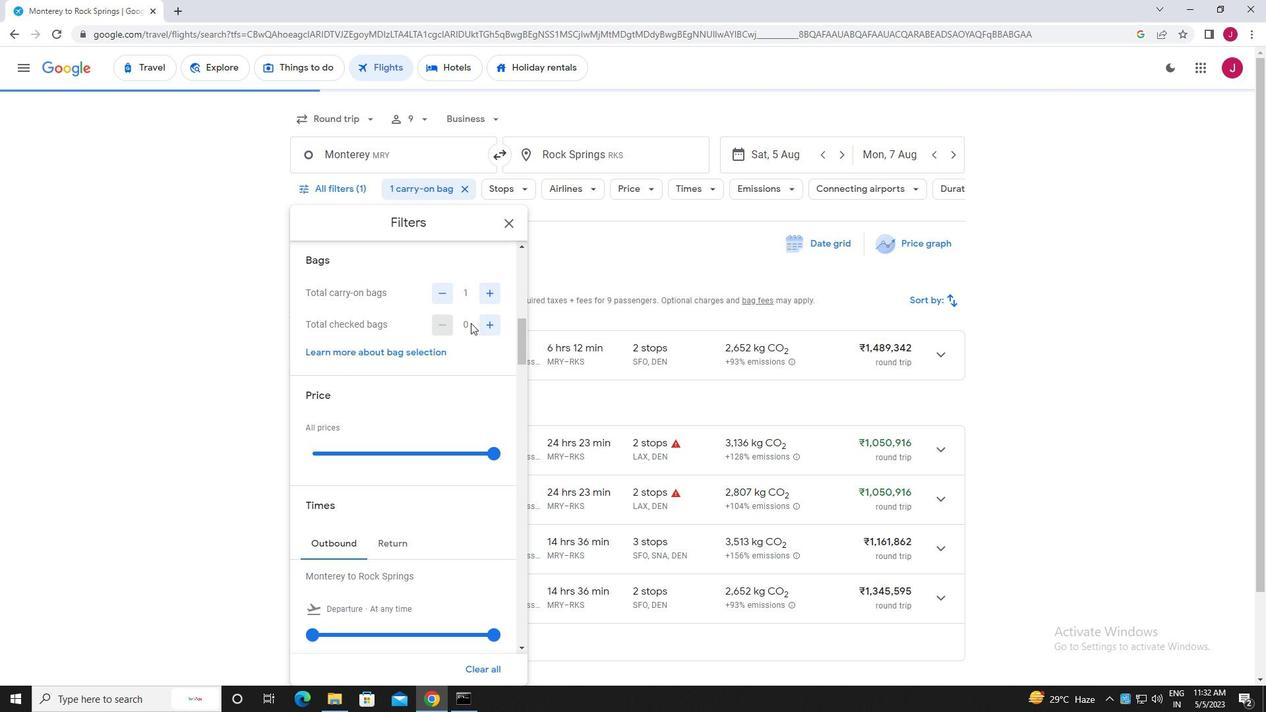 
Action: Mouse scrolled (470, 322) with delta (0, 0)
Screenshot: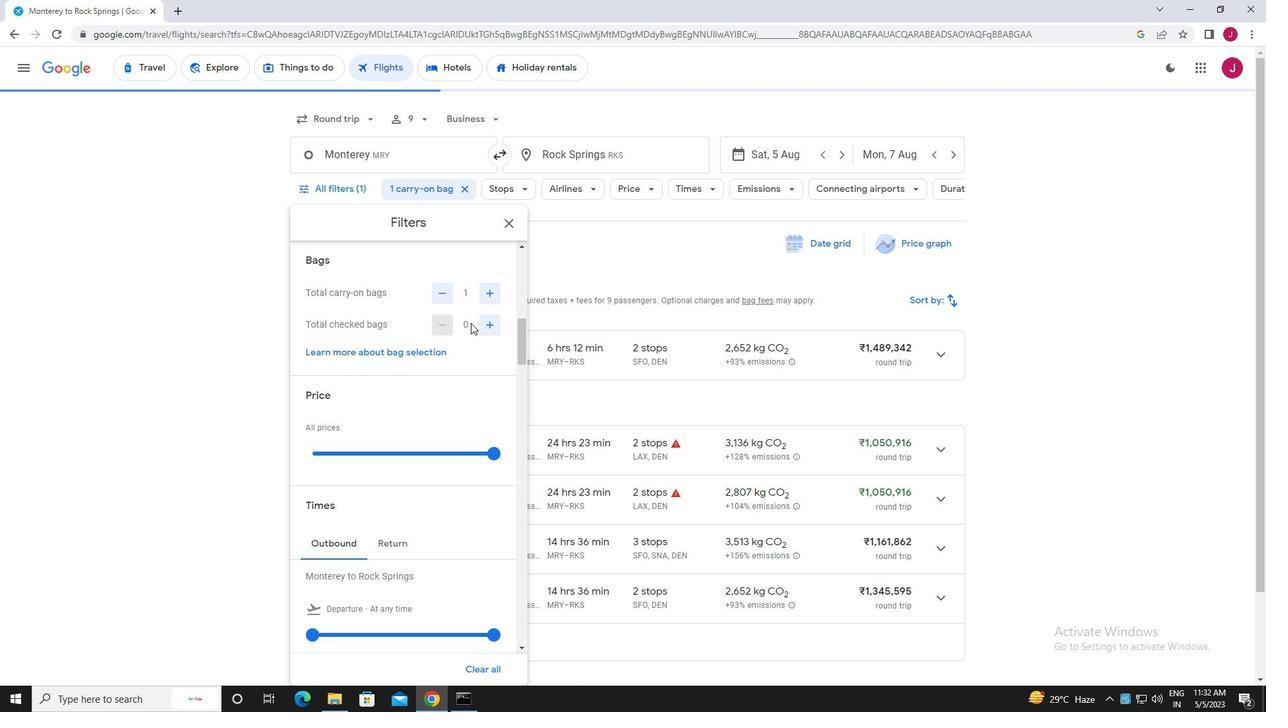 
Action: Mouse moved to (493, 319)
Screenshot: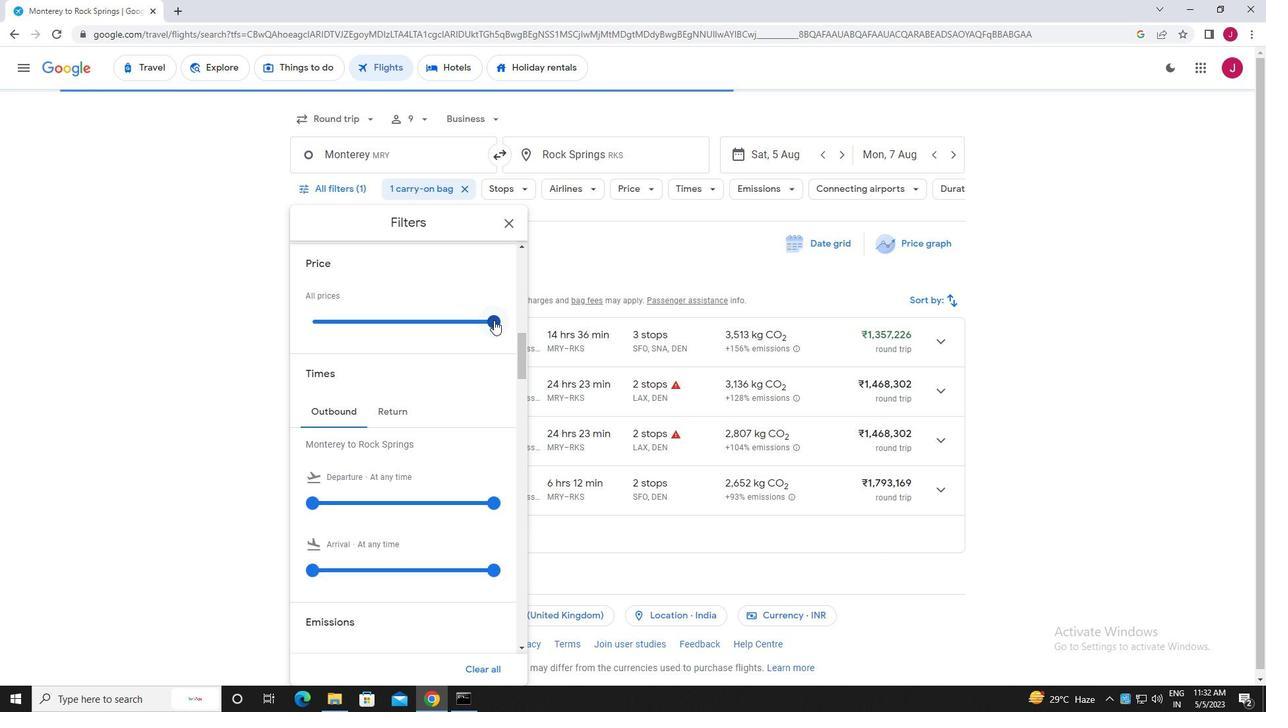 
Action: Mouse pressed left at (493, 319)
Screenshot: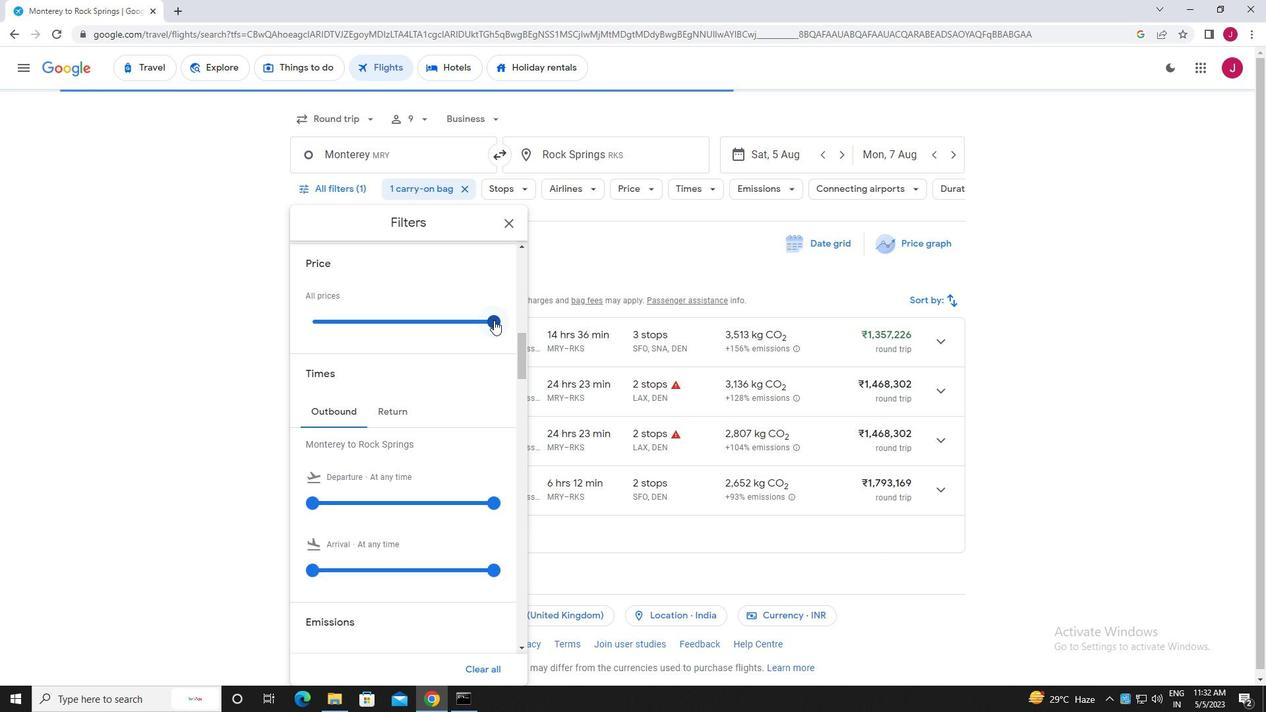 
Action: Mouse moved to (389, 351)
Screenshot: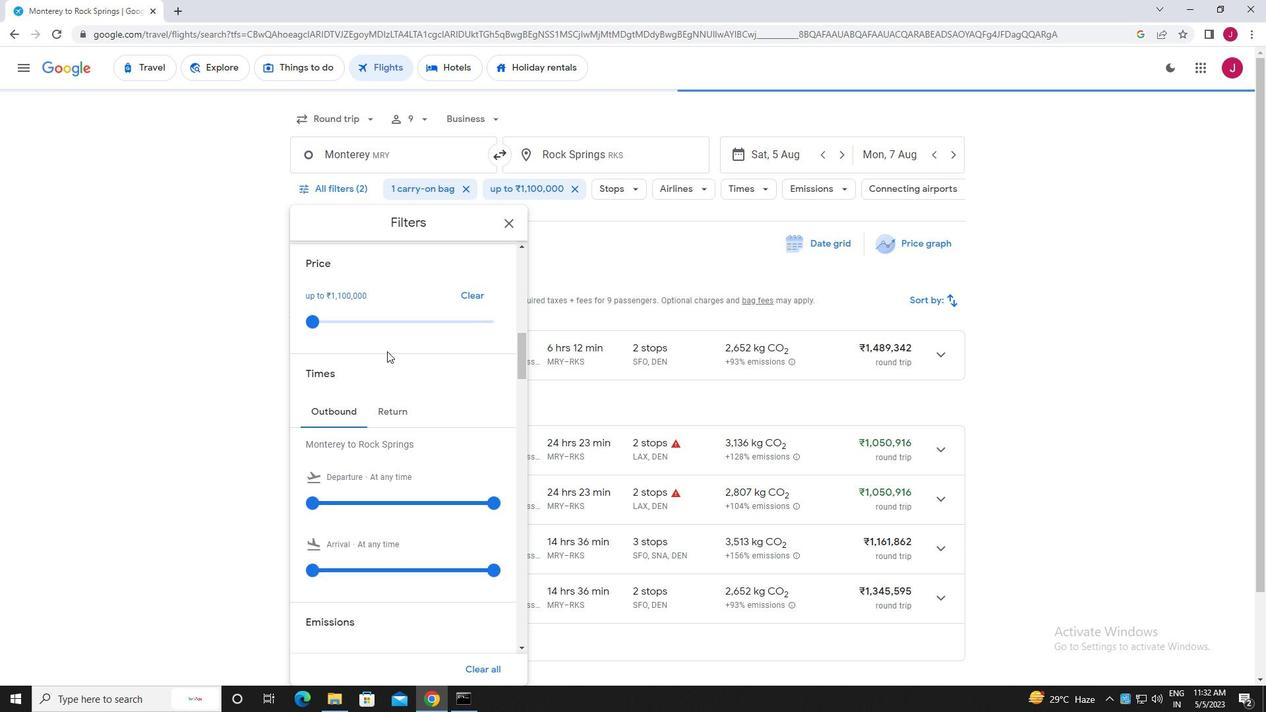 
Action: Mouse scrolled (389, 350) with delta (0, 0)
Screenshot: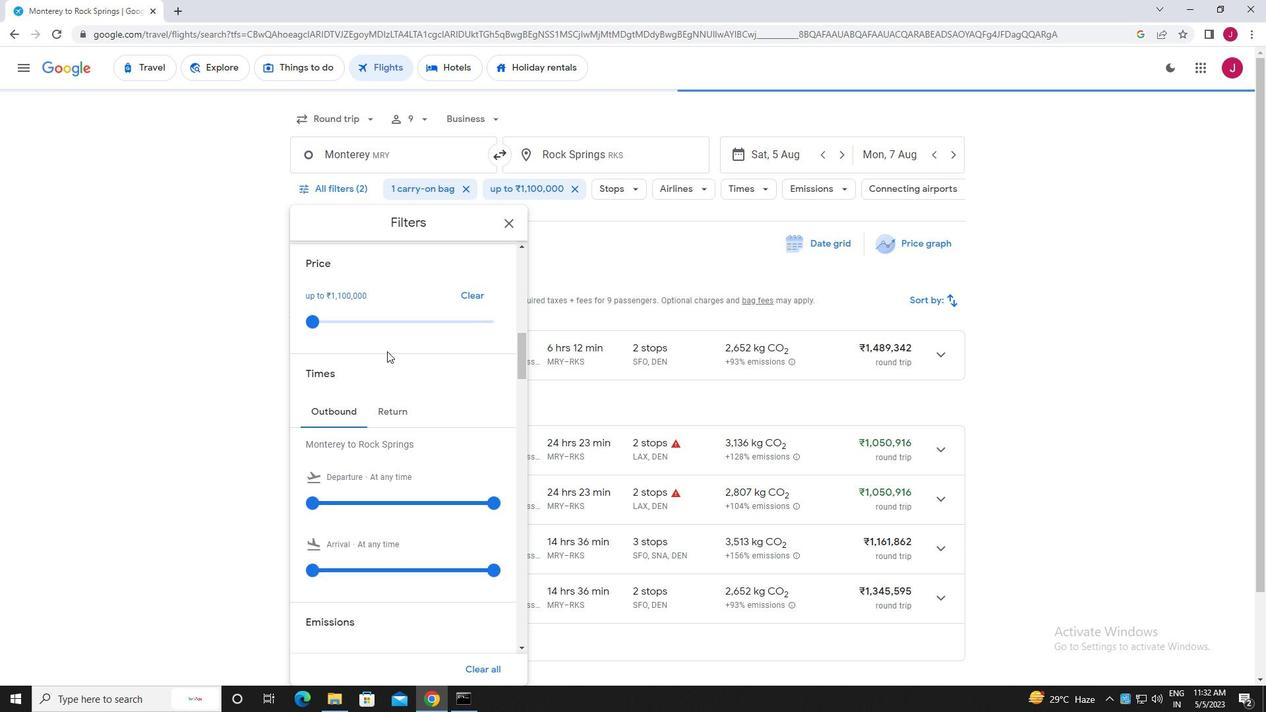 
Action: Mouse scrolled (389, 350) with delta (0, 0)
Screenshot: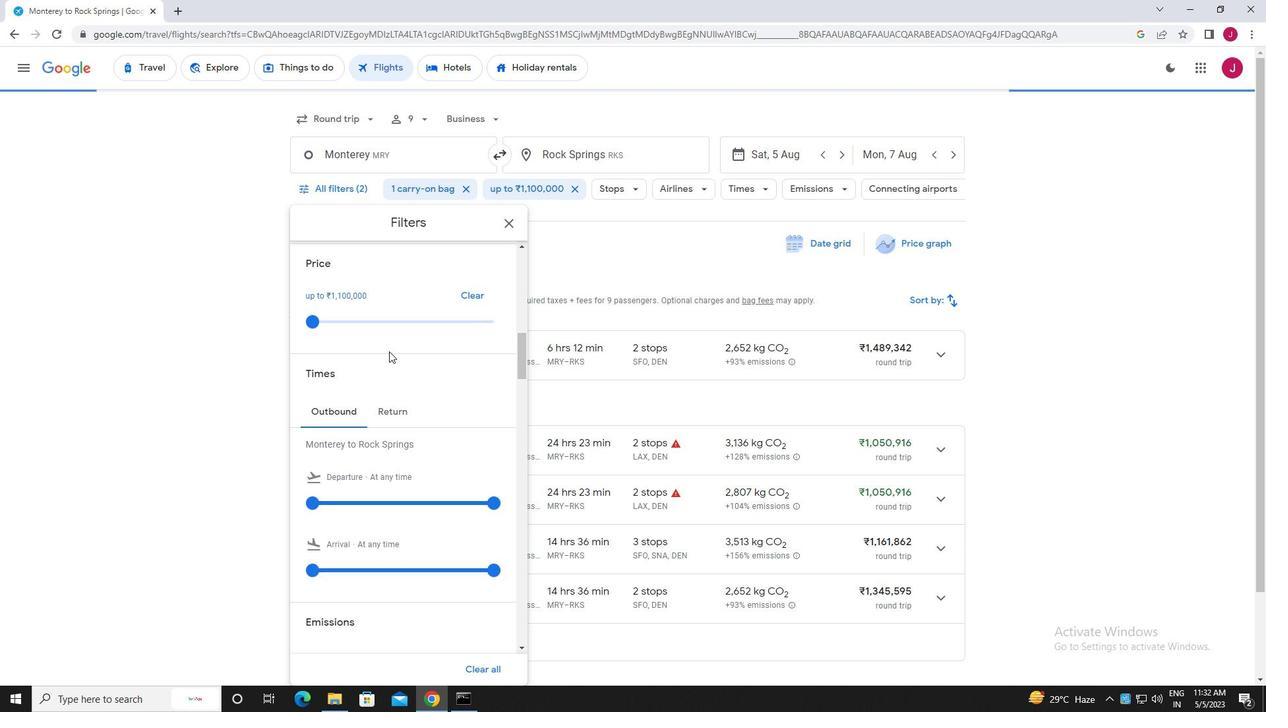 
Action: Mouse moved to (310, 366)
Screenshot: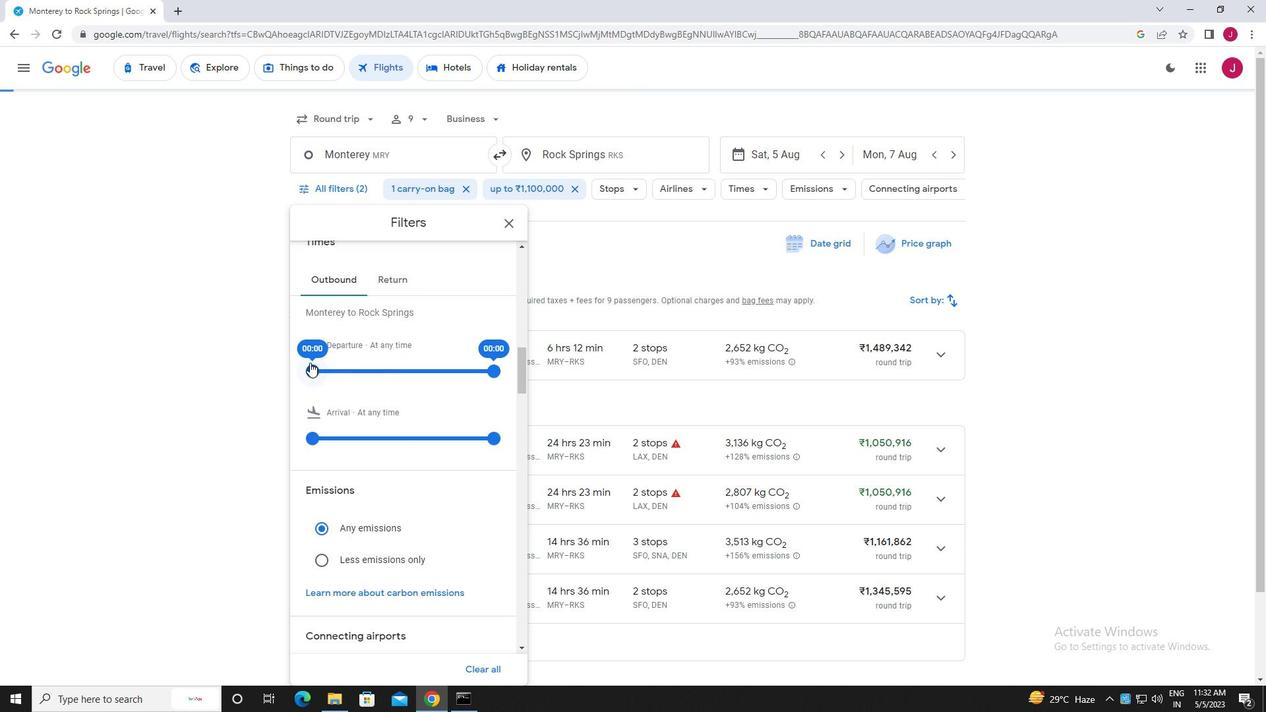 
Action: Mouse pressed left at (310, 366)
Screenshot: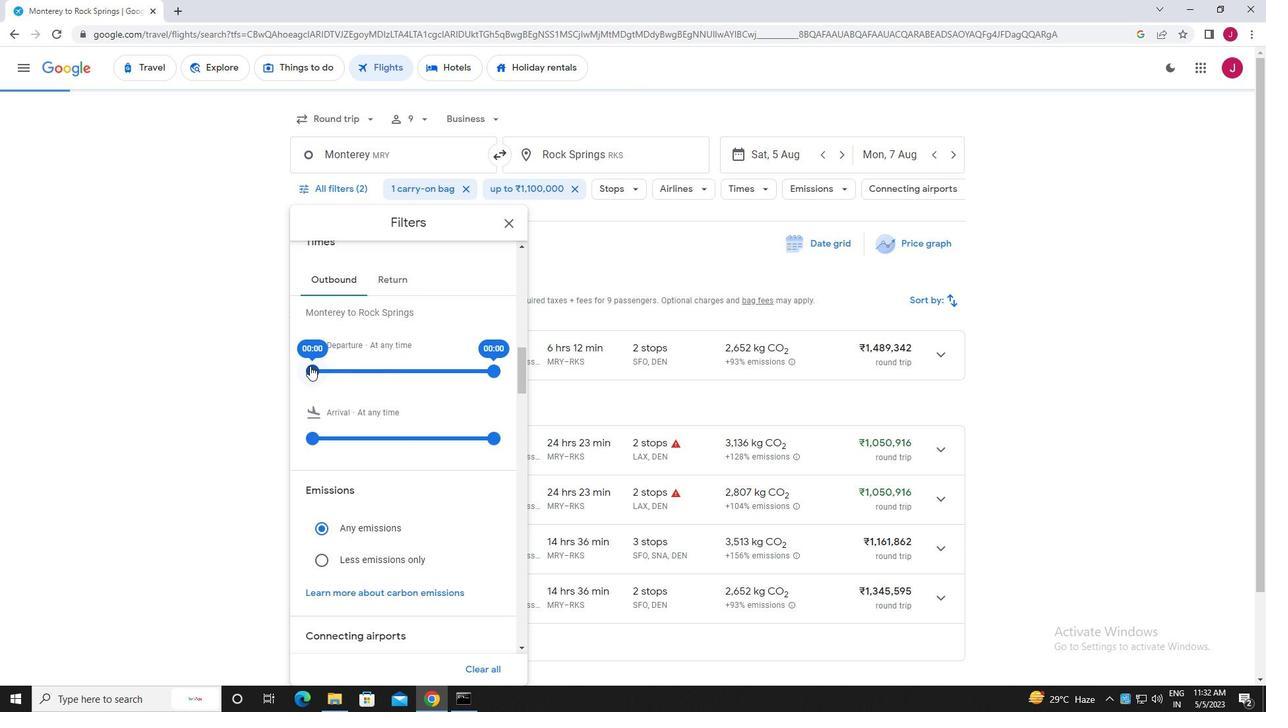 
Action: Mouse moved to (496, 366)
Screenshot: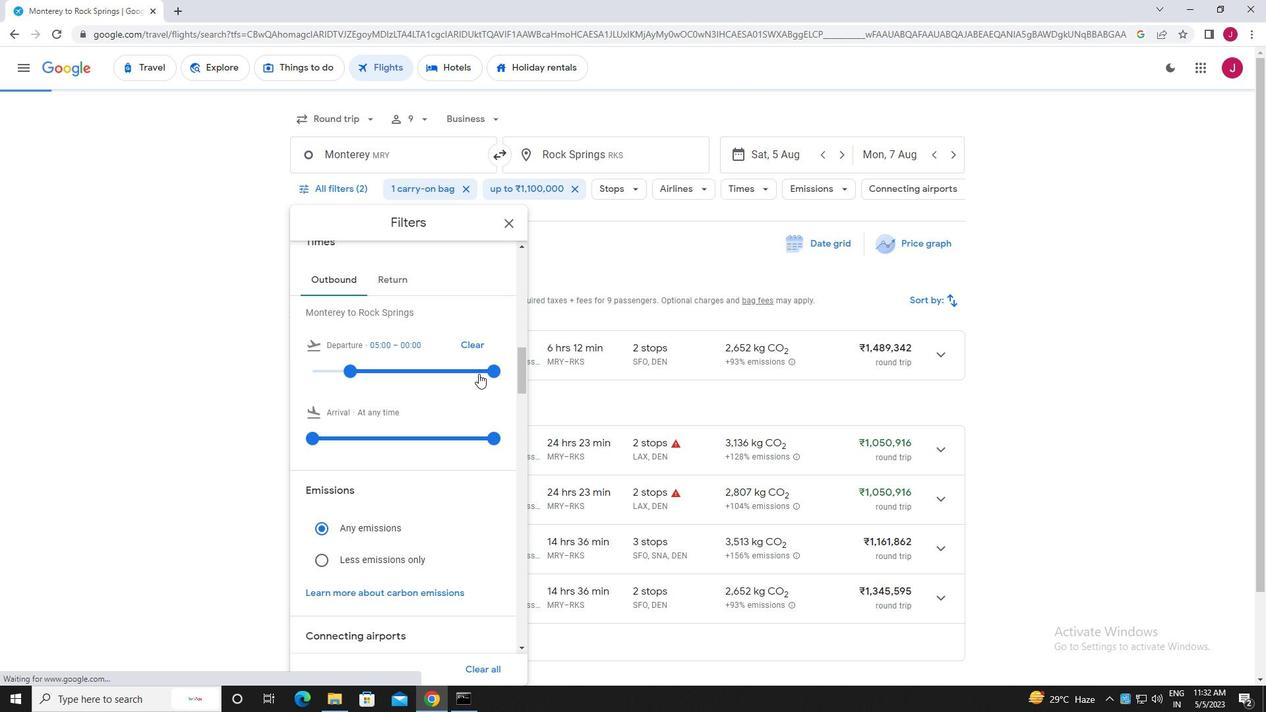 
Action: Mouse pressed left at (496, 366)
Screenshot: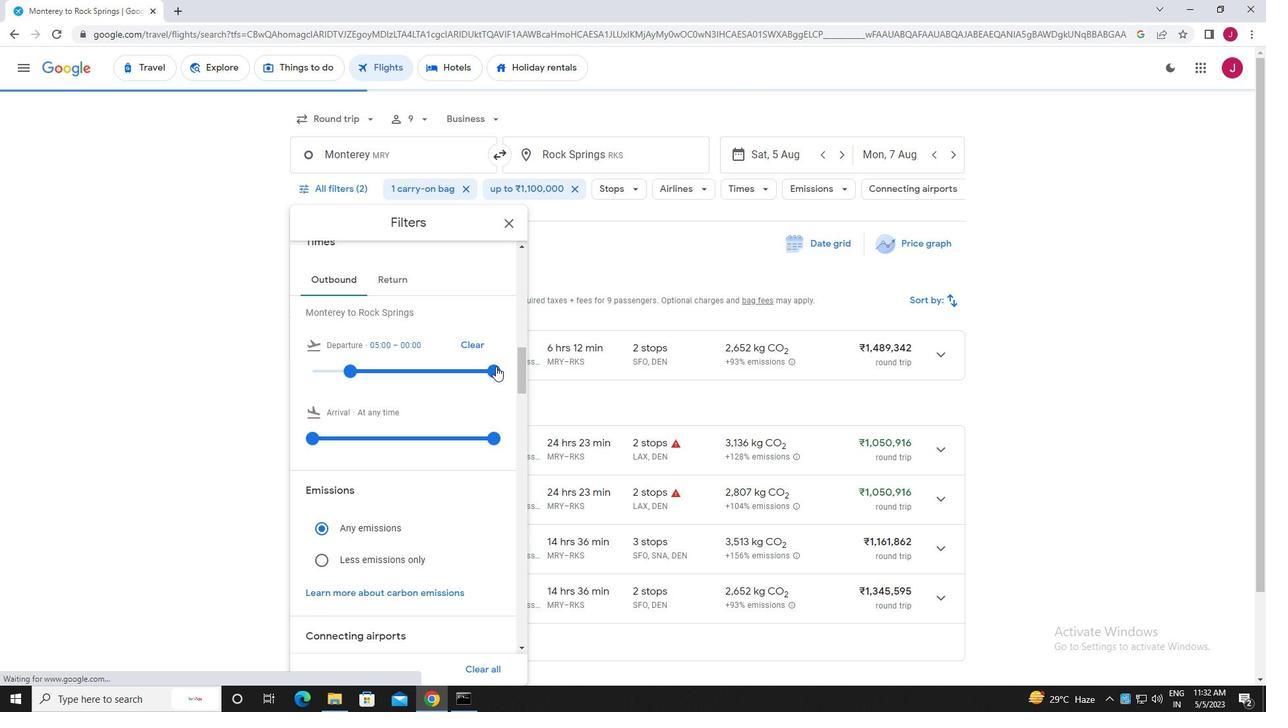 
Action: Mouse moved to (509, 221)
Screenshot: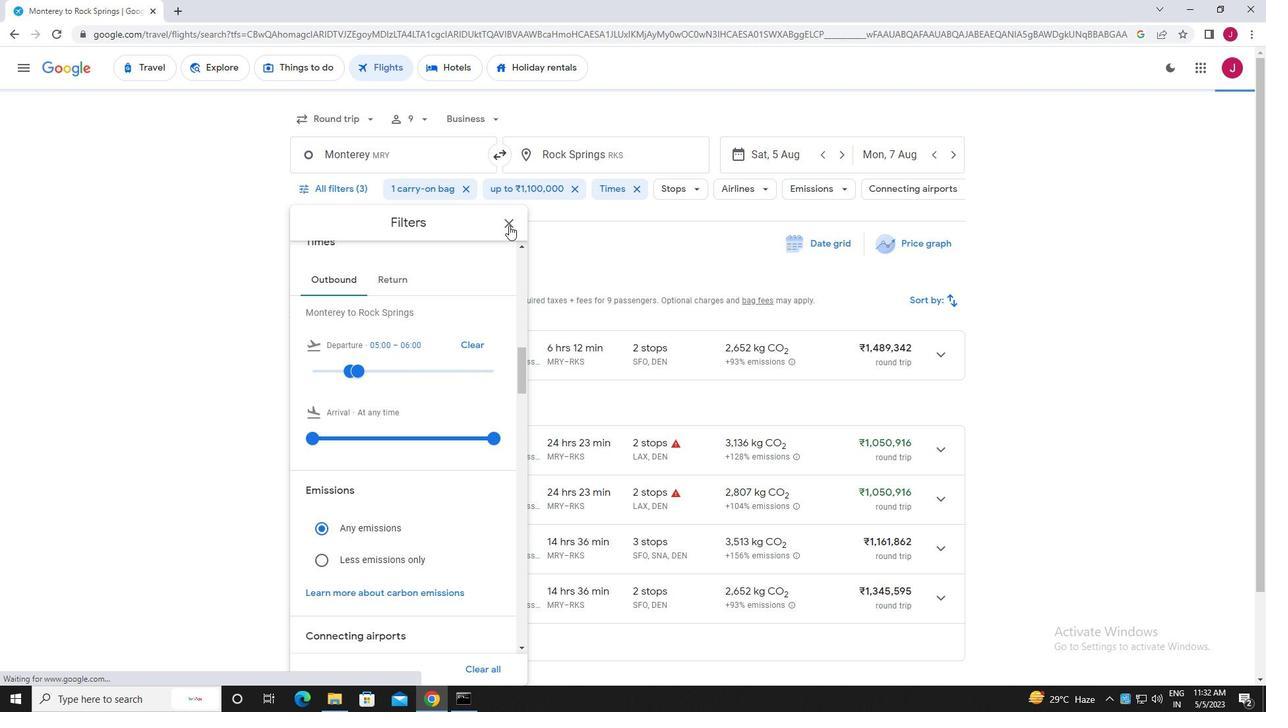 
Action: Mouse pressed left at (509, 221)
Screenshot: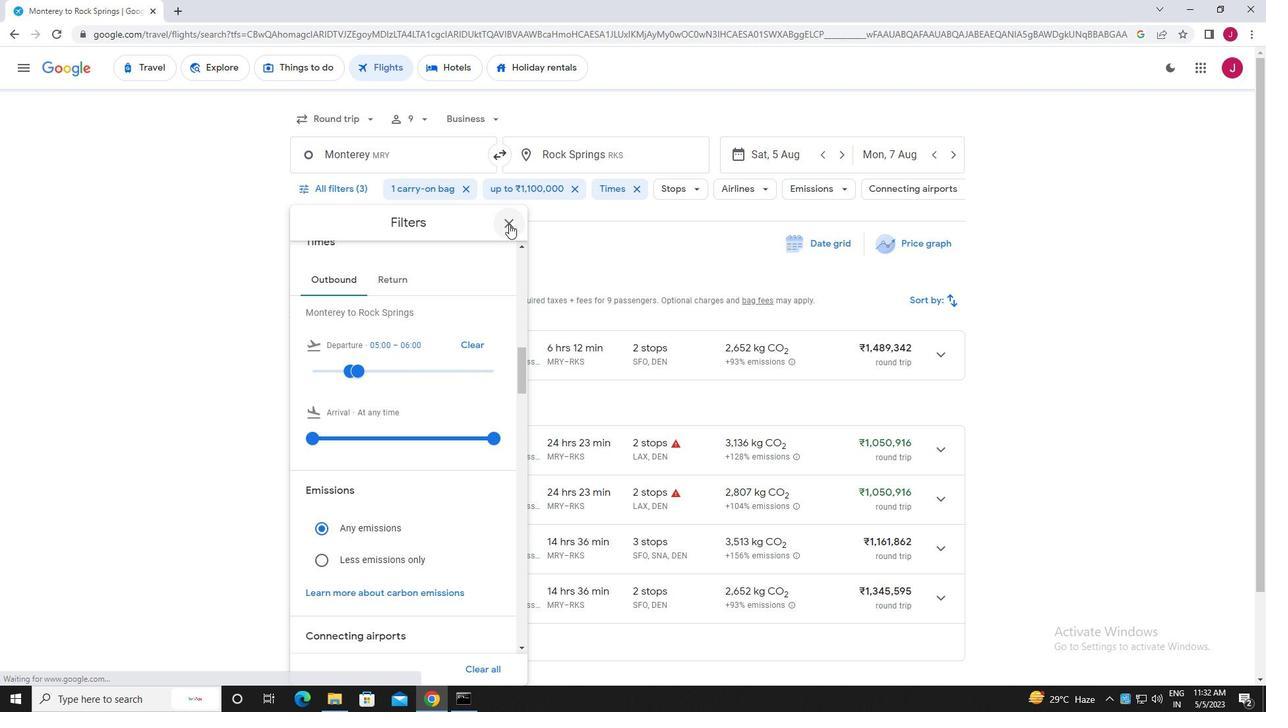 
Action: Mouse moved to (495, 226)
Screenshot: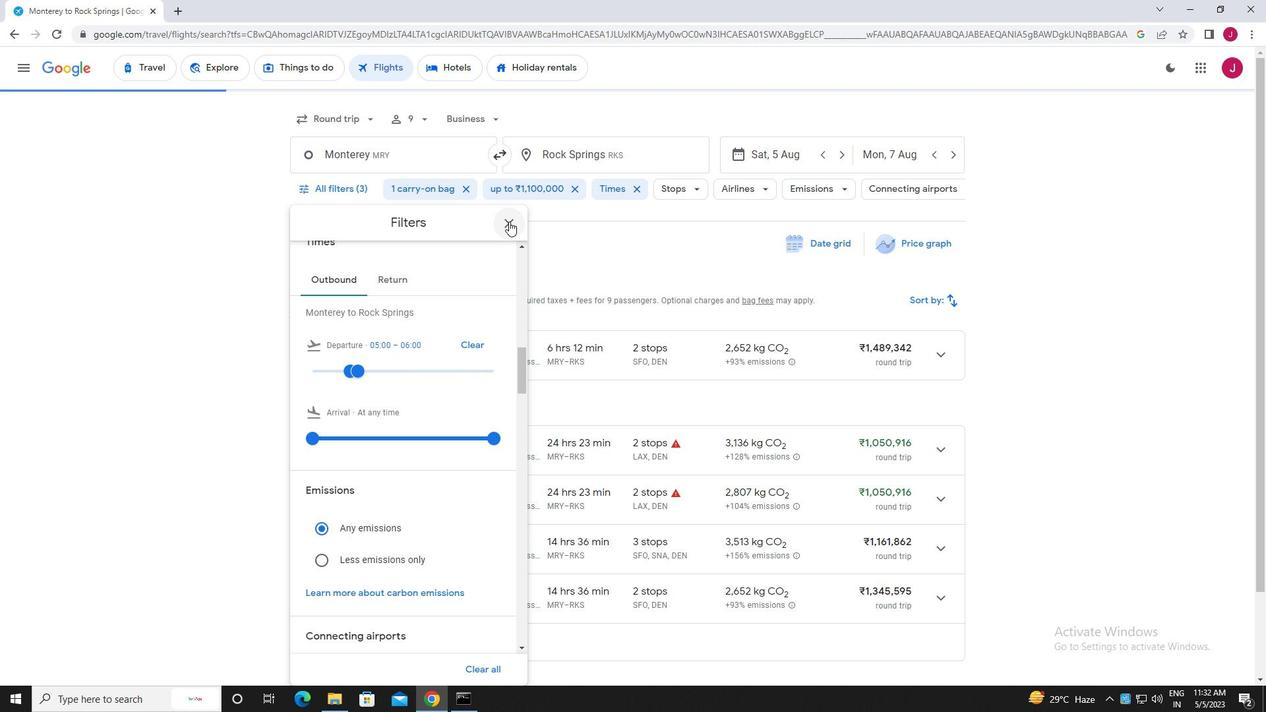 
